 Task: Forward email with the signature Brian Hall with the subject Request for a quote from softage.1@softage.net to softage.6@softage.net with the message I wanted to follow up on the request for additional information for the new supplier., select first word, change the font of the message to Tahoma and change the font typography to underline Send the email
Action: Mouse moved to (935, 73)
Screenshot: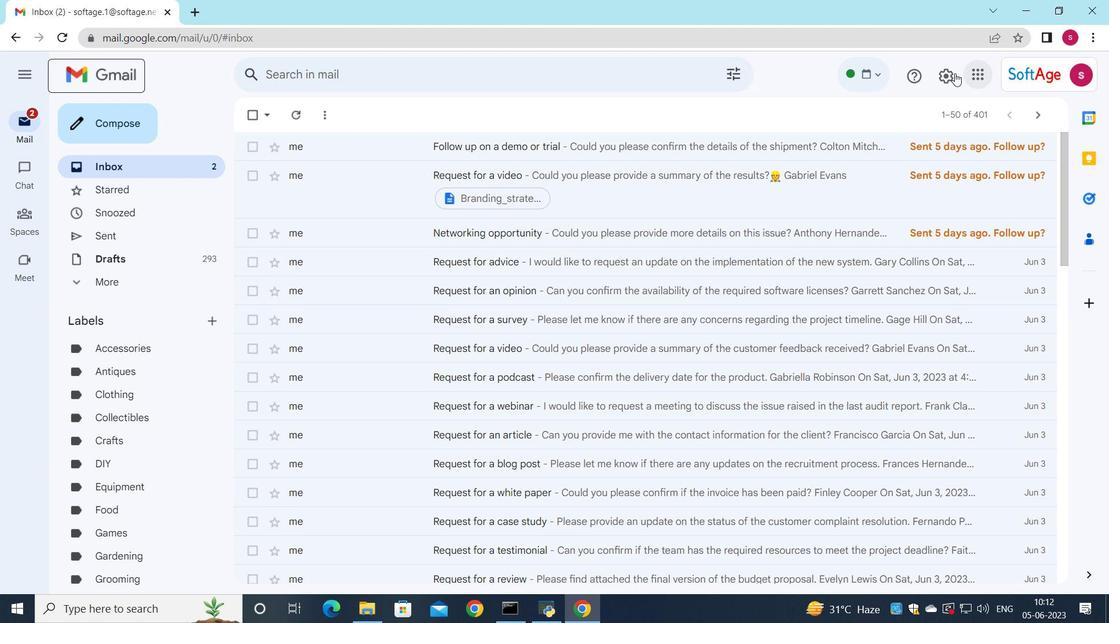 
Action: Mouse pressed left at (935, 73)
Screenshot: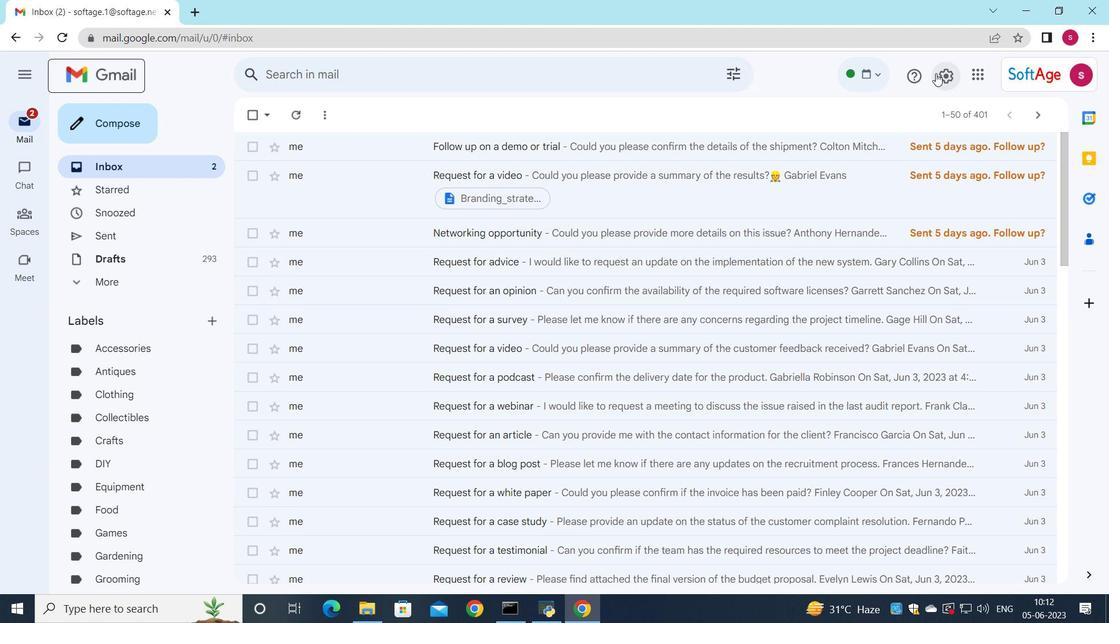 
Action: Mouse moved to (936, 139)
Screenshot: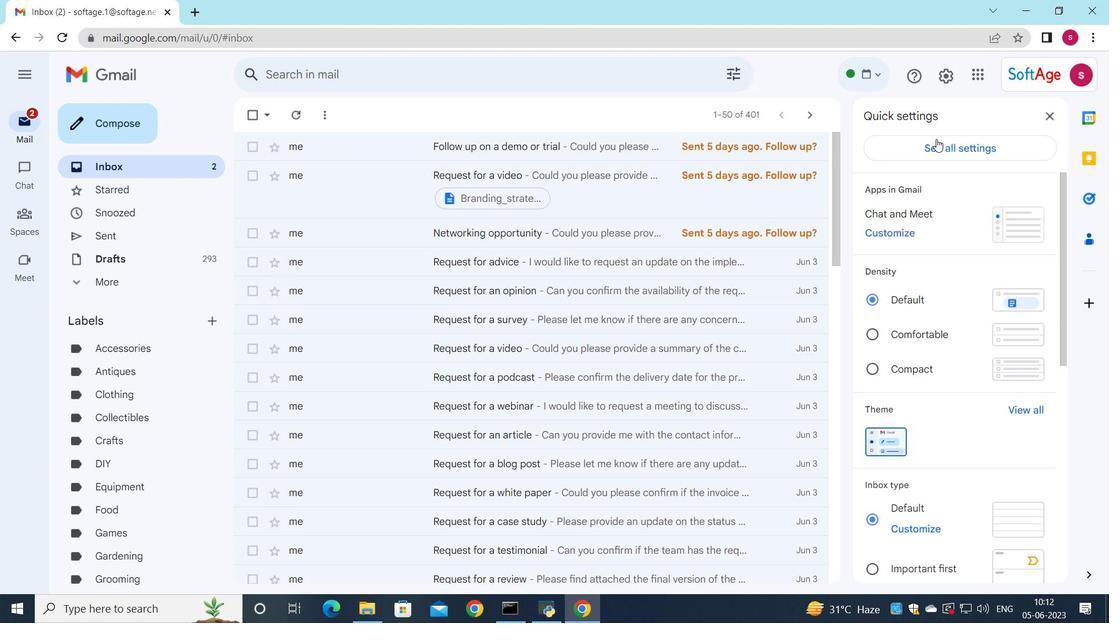 
Action: Mouse pressed left at (936, 139)
Screenshot: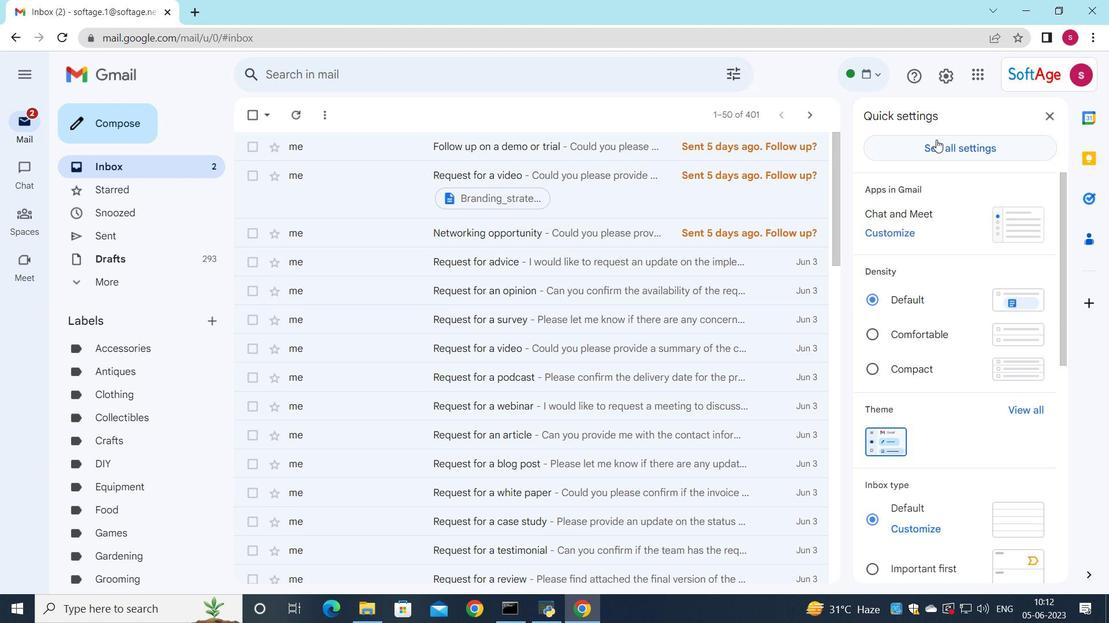 
Action: Mouse moved to (722, 272)
Screenshot: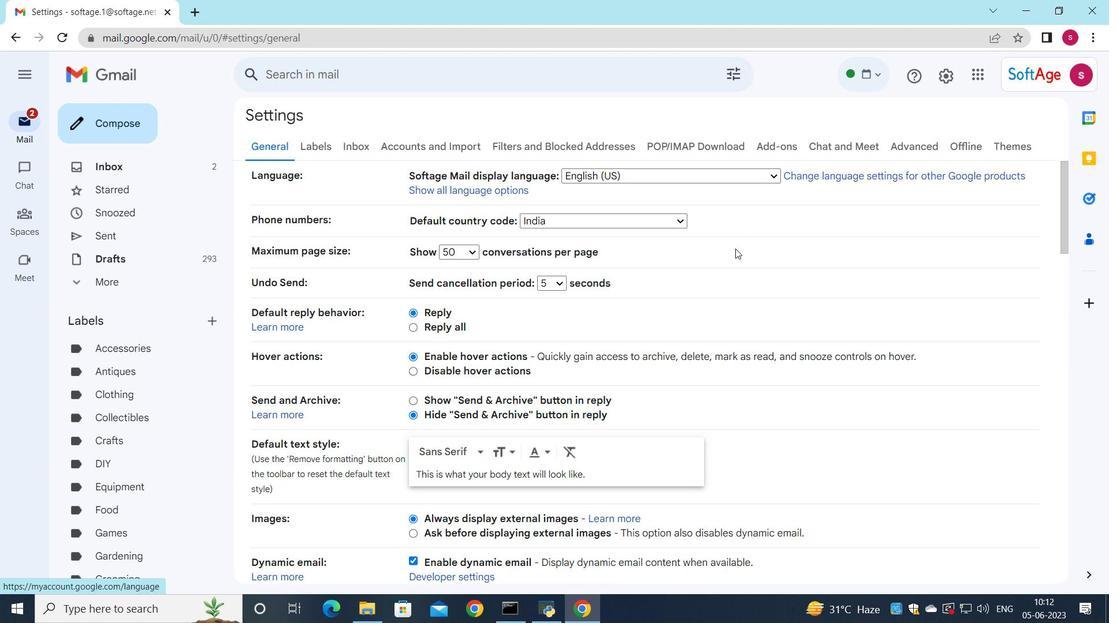 
Action: Mouse scrolled (722, 271) with delta (0, 0)
Screenshot: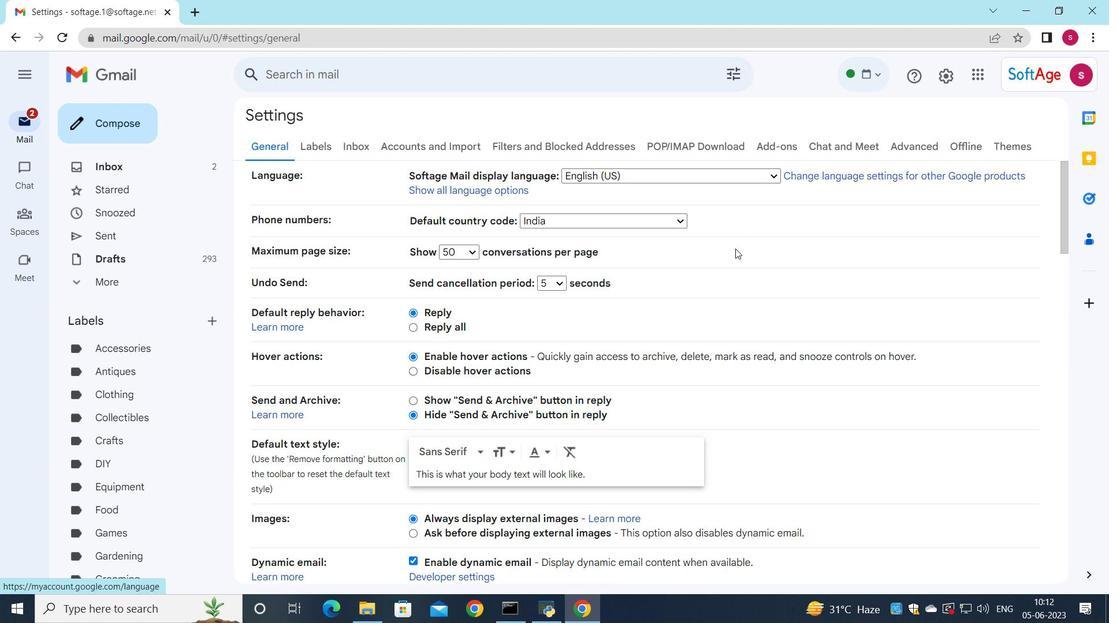 
Action: Mouse moved to (721, 274)
Screenshot: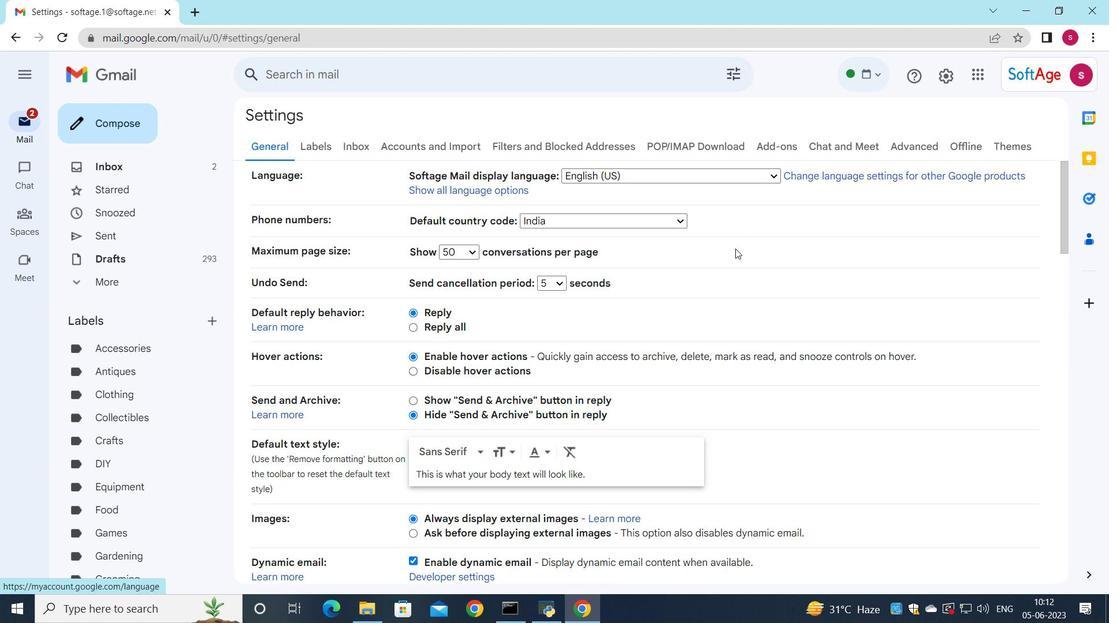 
Action: Mouse scrolled (721, 273) with delta (0, 0)
Screenshot: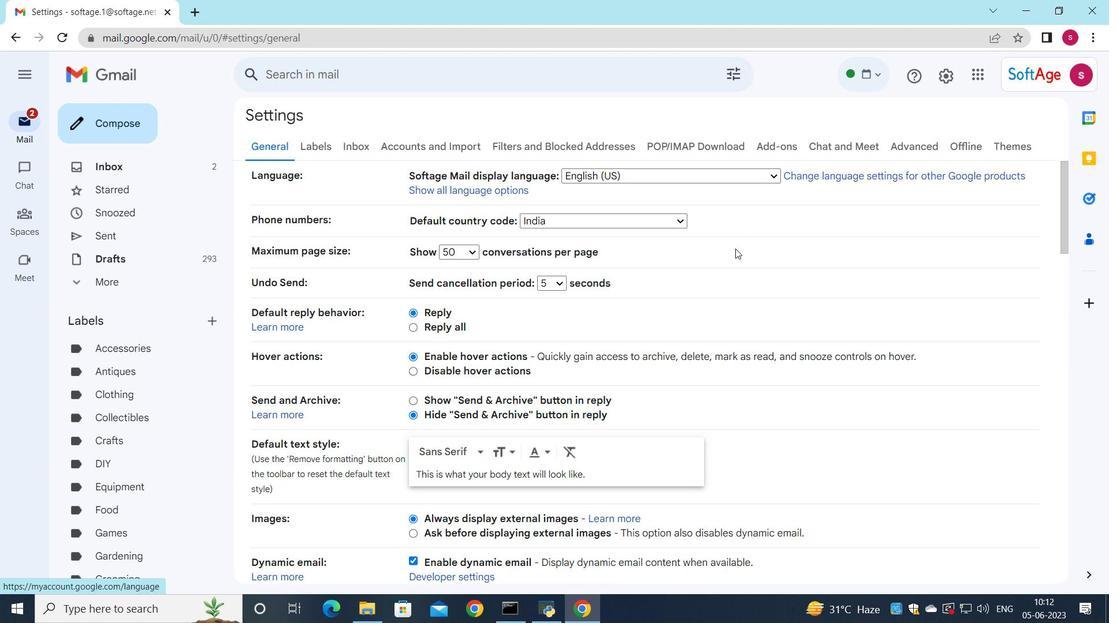 
Action: Mouse moved to (721, 275)
Screenshot: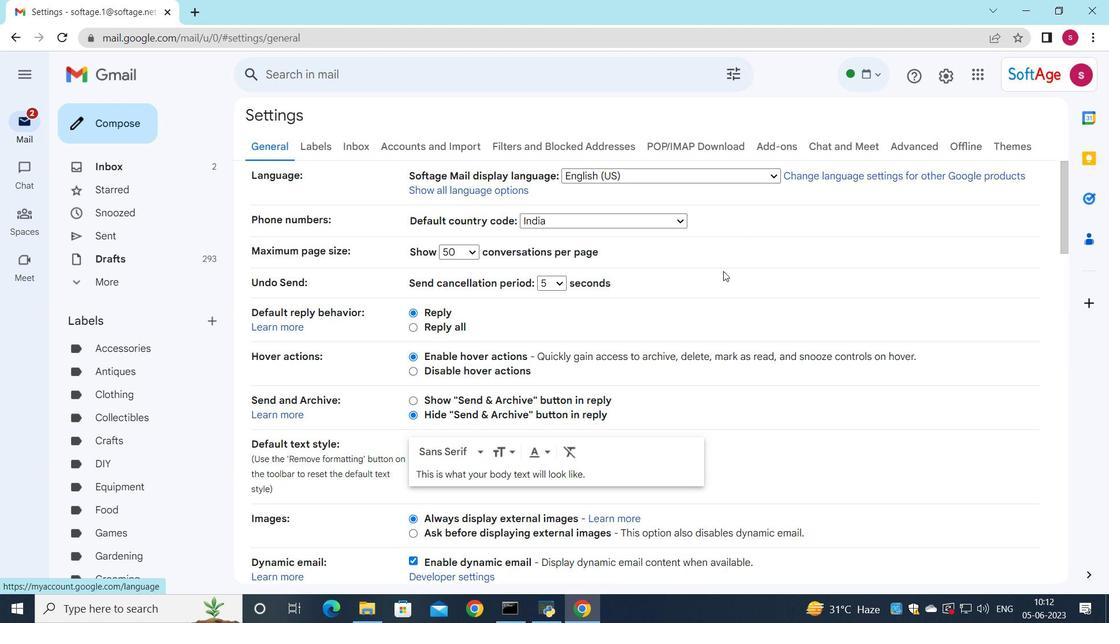 
Action: Mouse scrolled (721, 274) with delta (0, 0)
Screenshot: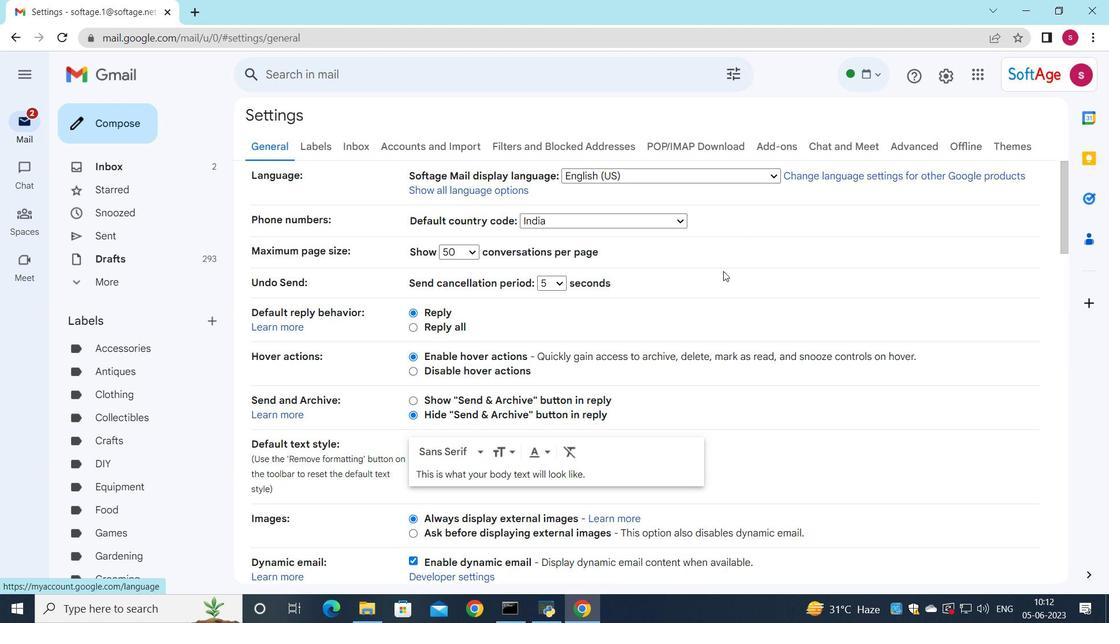 
Action: Mouse moved to (718, 277)
Screenshot: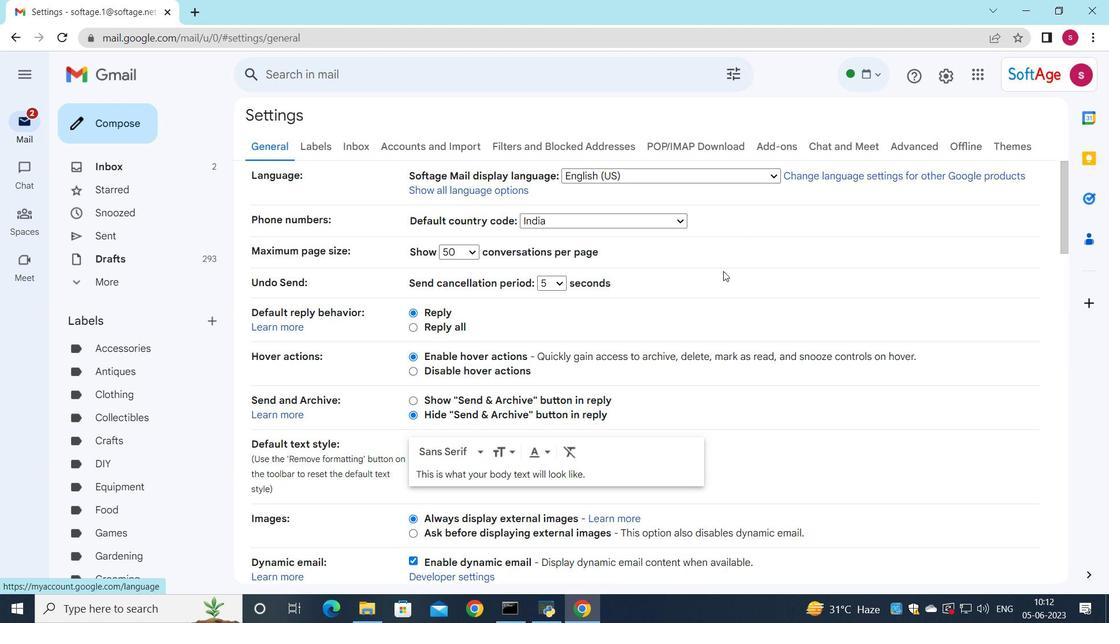 
Action: Mouse scrolled (718, 276) with delta (0, 0)
Screenshot: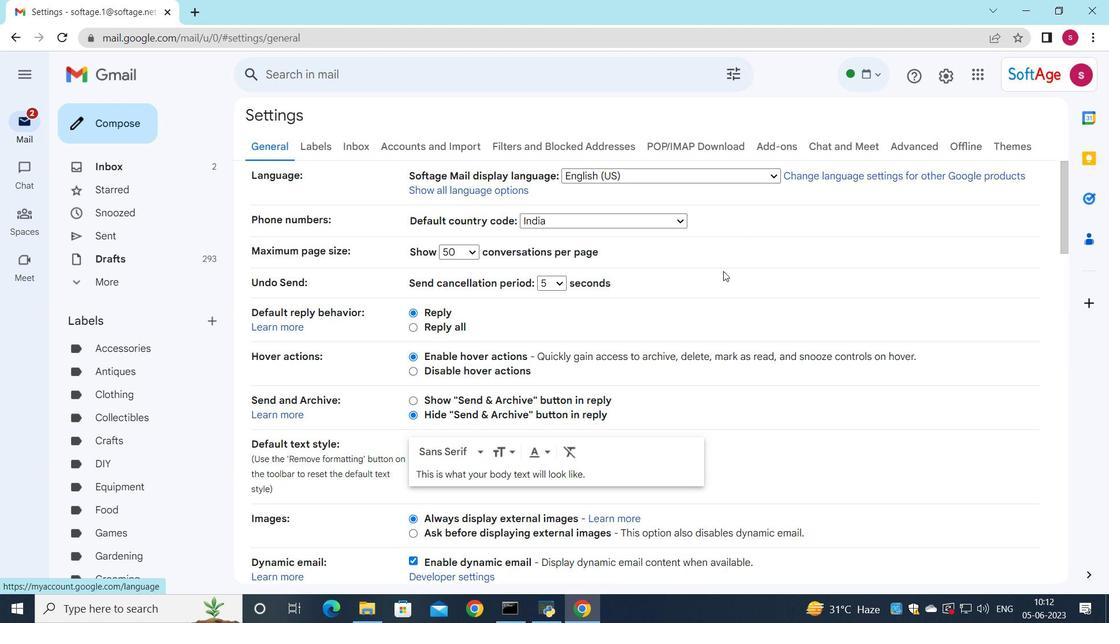 
Action: Mouse moved to (705, 279)
Screenshot: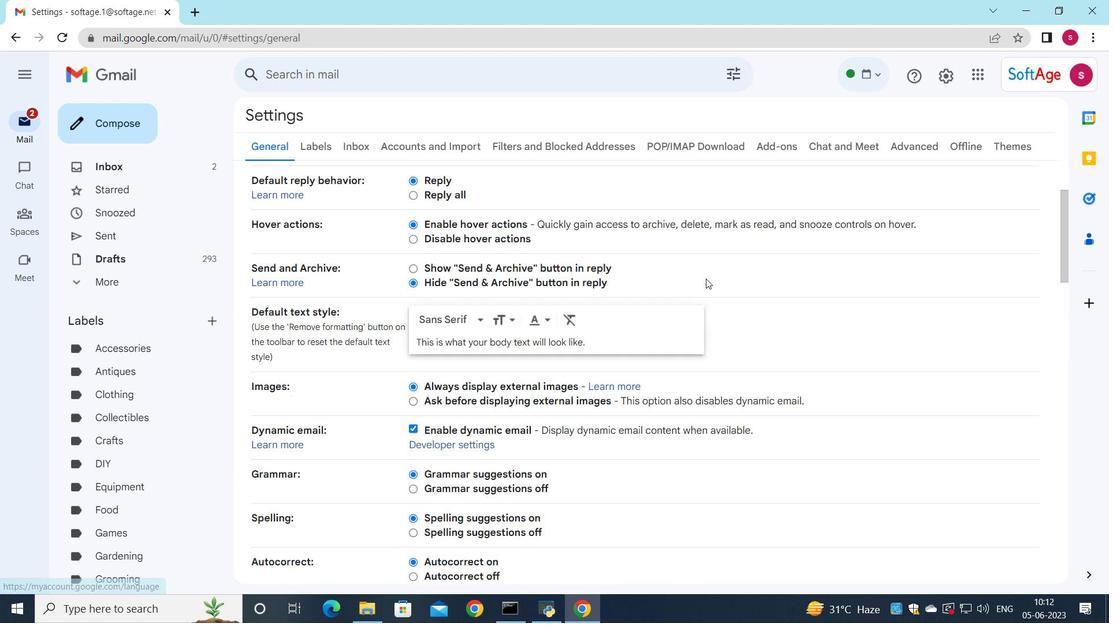 
Action: Mouse scrolled (705, 279) with delta (0, 0)
Screenshot: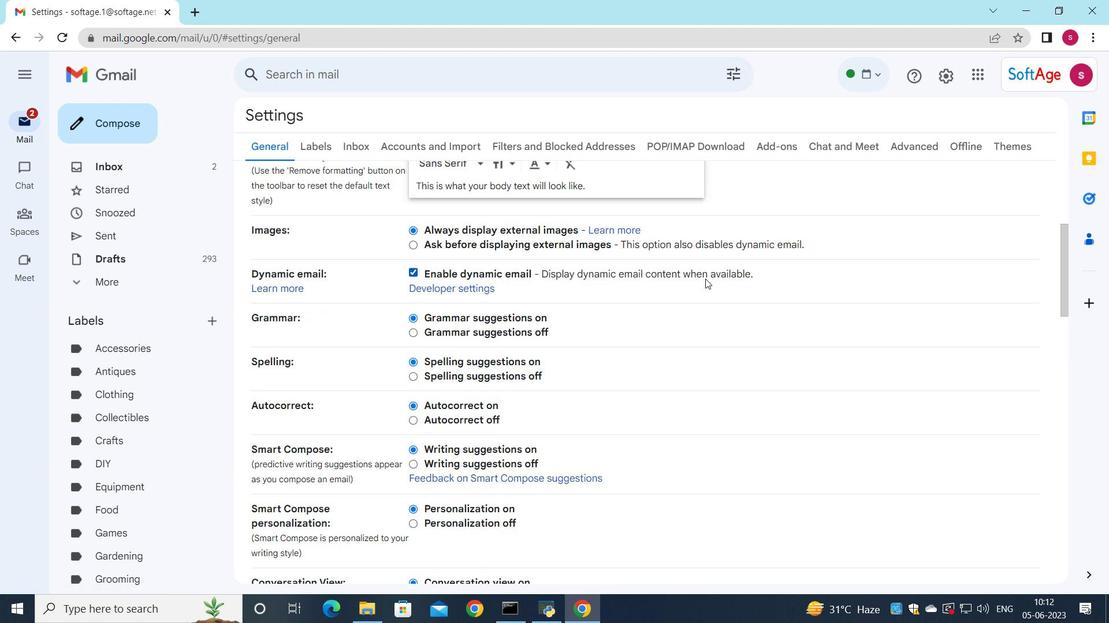 
Action: Mouse moved to (704, 279)
Screenshot: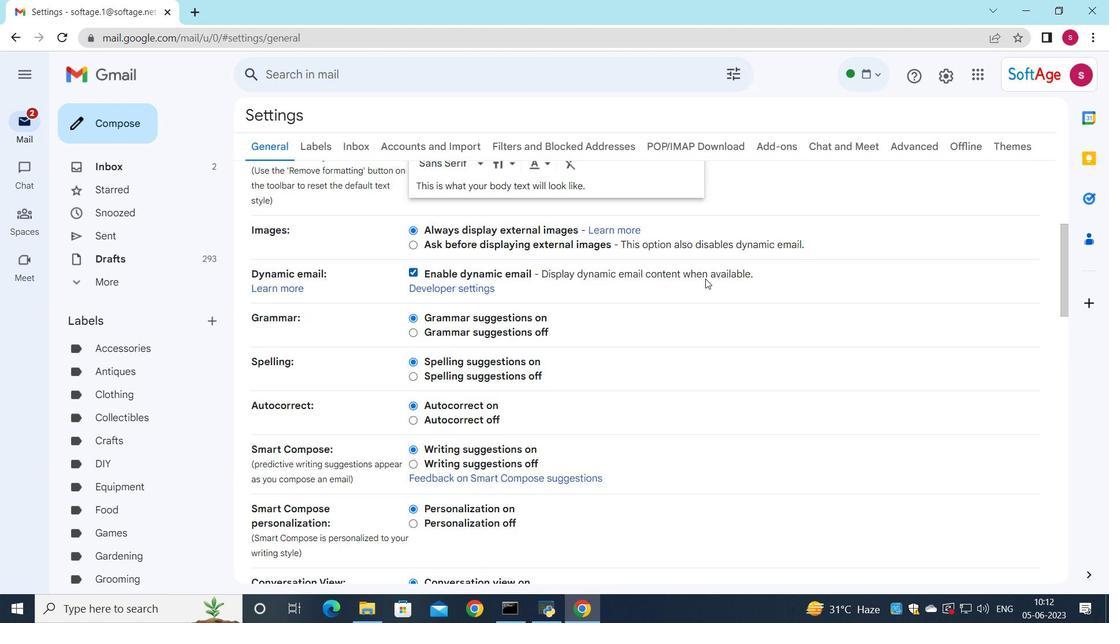 
Action: Mouse scrolled (704, 279) with delta (0, 0)
Screenshot: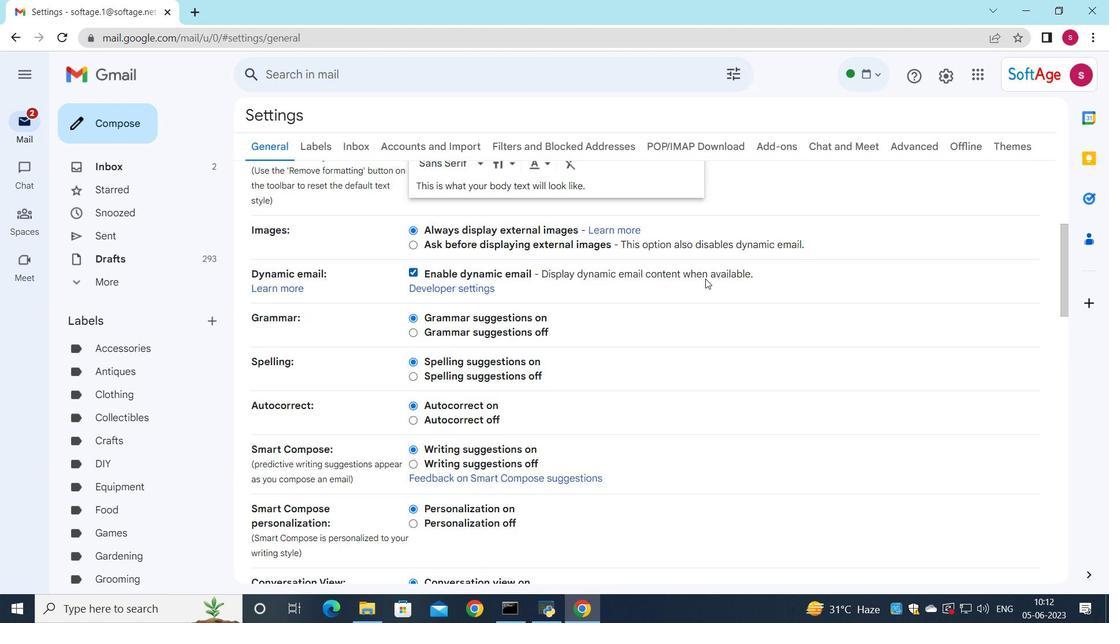 
Action: Mouse moved to (701, 281)
Screenshot: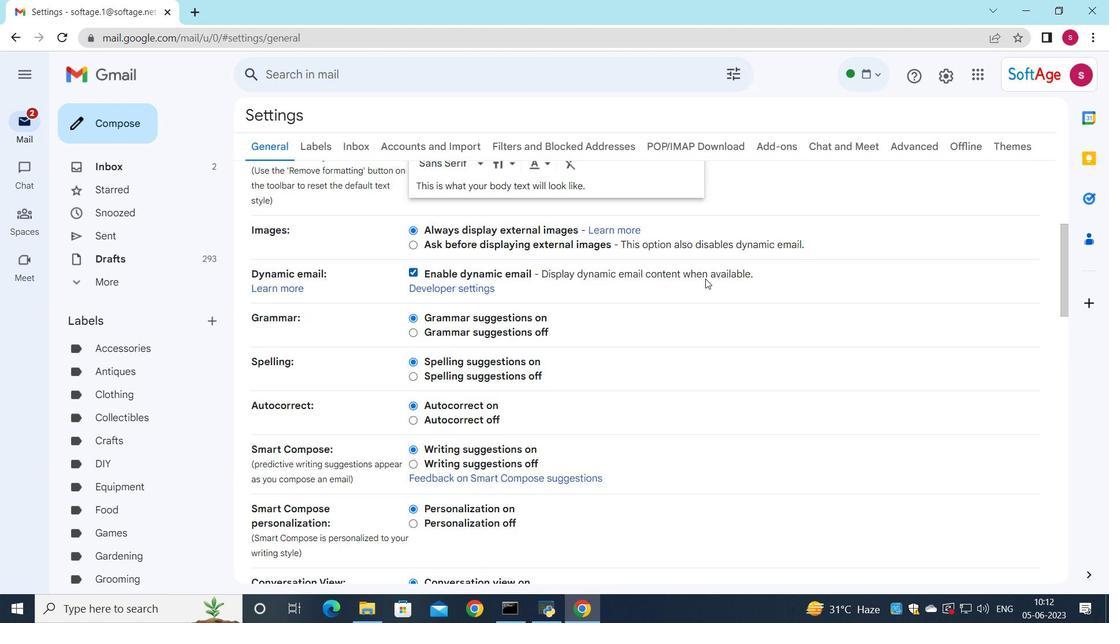 
Action: Mouse scrolled (701, 280) with delta (0, 0)
Screenshot: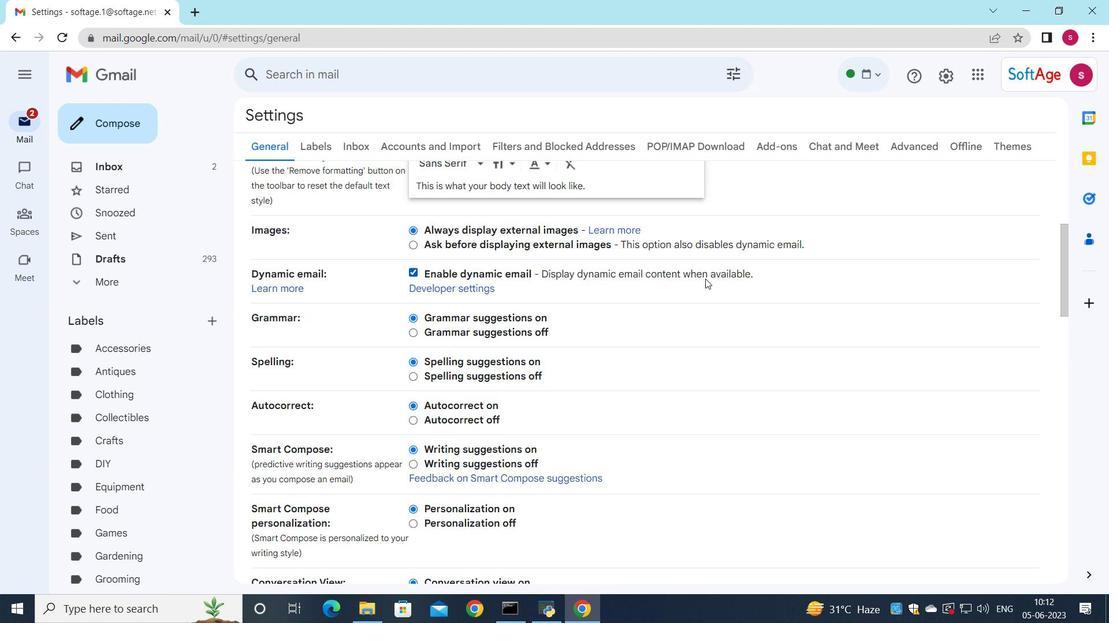 
Action: Mouse moved to (701, 281)
Screenshot: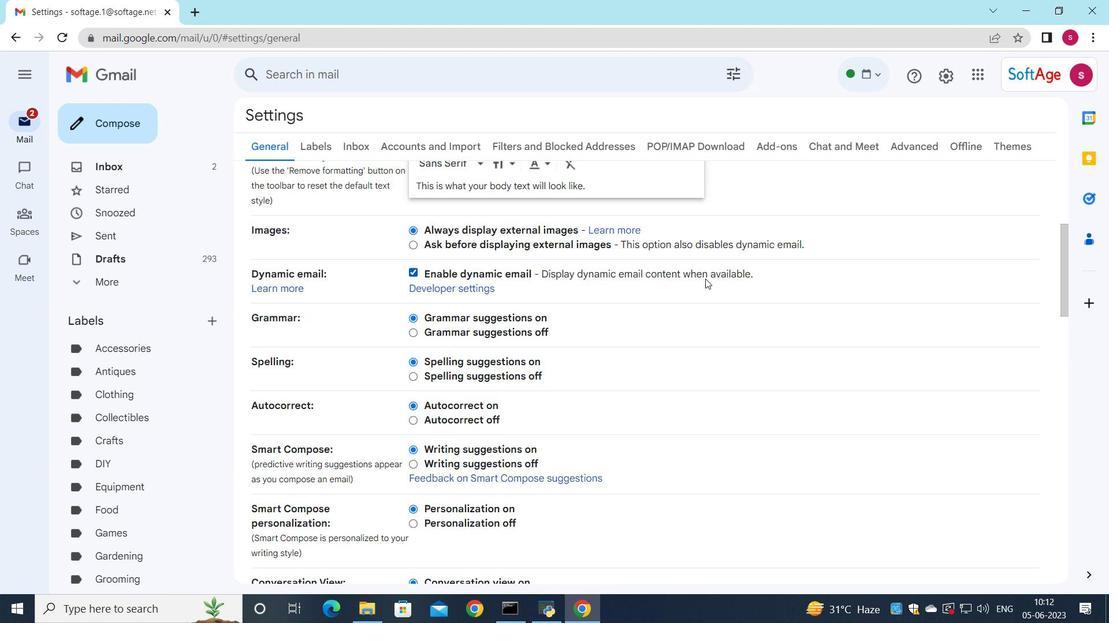 
Action: Mouse scrolled (701, 280) with delta (0, 0)
Screenshot: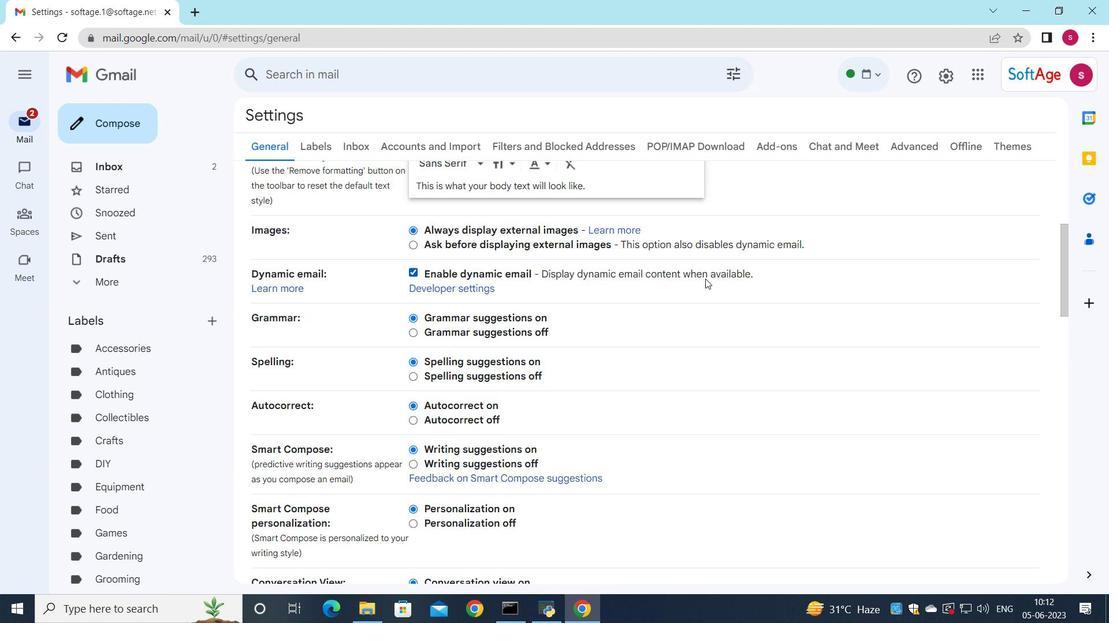 
Action: Mouse moved to (700, 281)
Screenshot: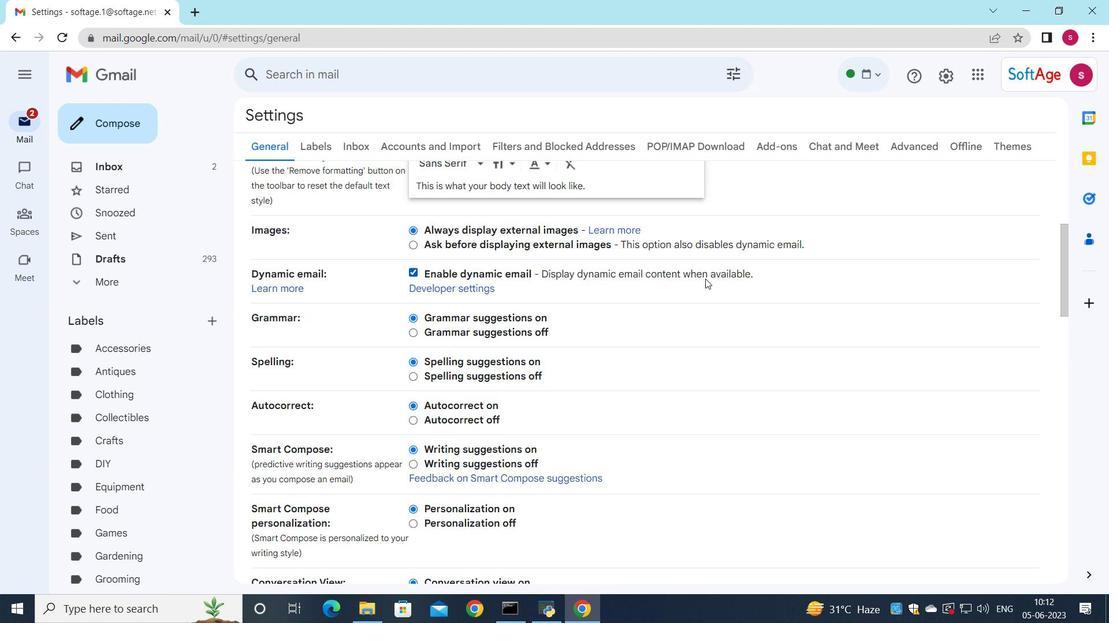 
Action: Mouse scrolled (700, 280) with delta (0, 0)
Screenshot: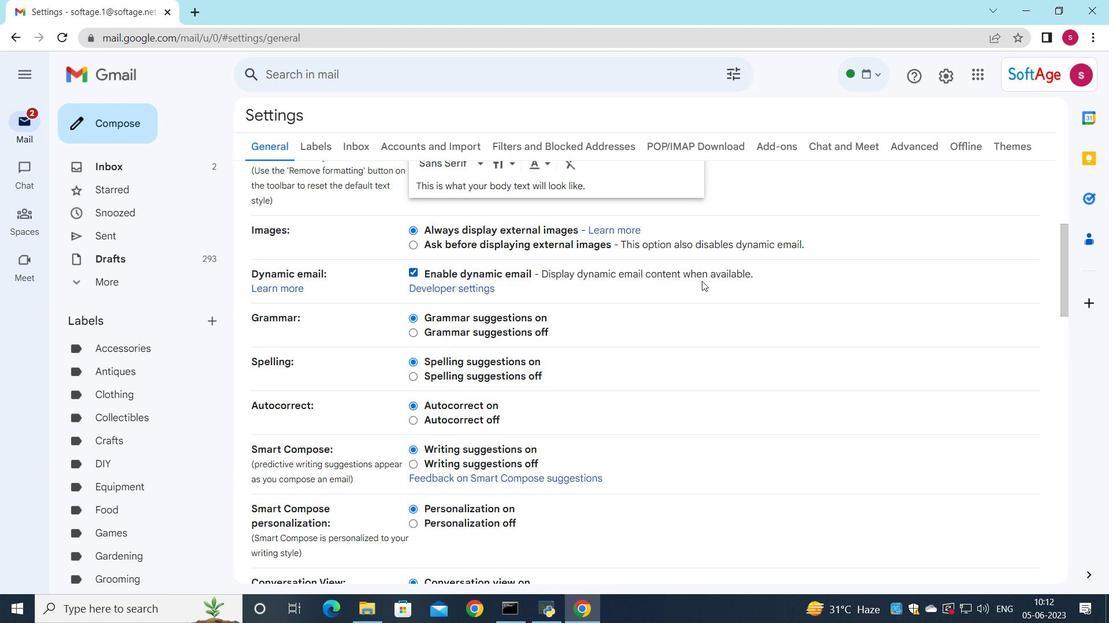 
Action: Mouse moved to (697, 283)
Screenshot: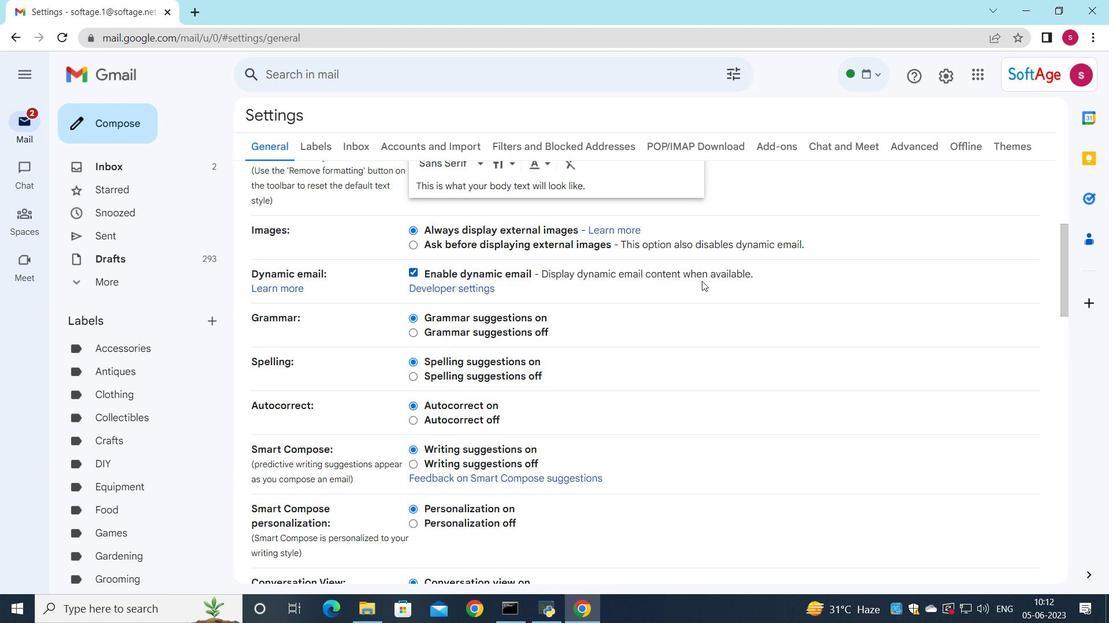 
Action: Mouse scrolled (697, 282) with delta (0, 0)
Screenshot: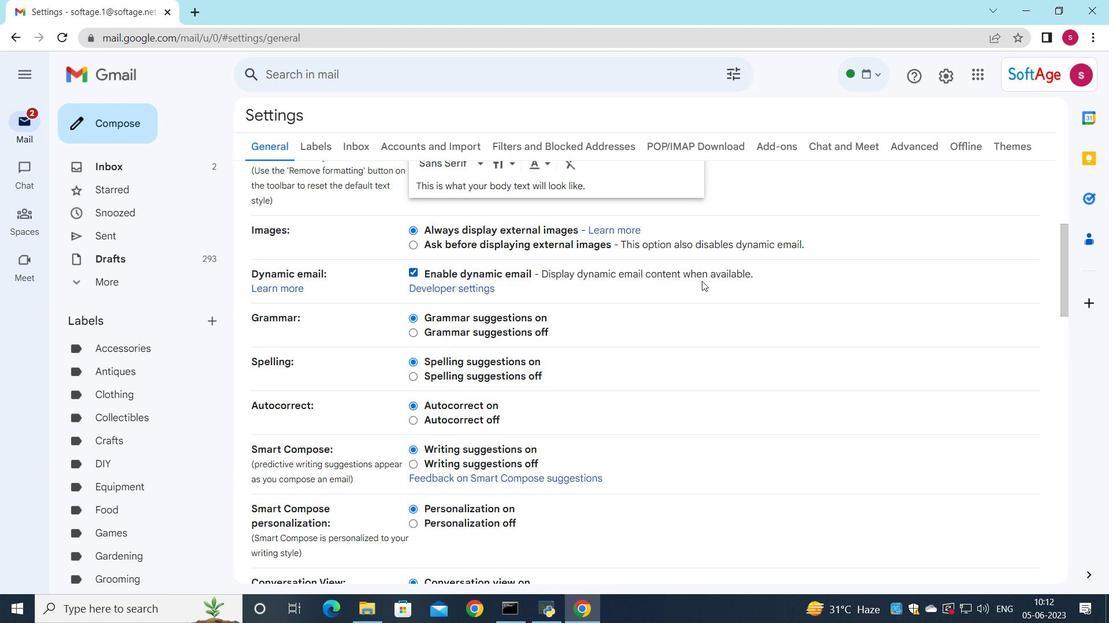 
Action: Mouse moved to (669, 279)
Screenshot: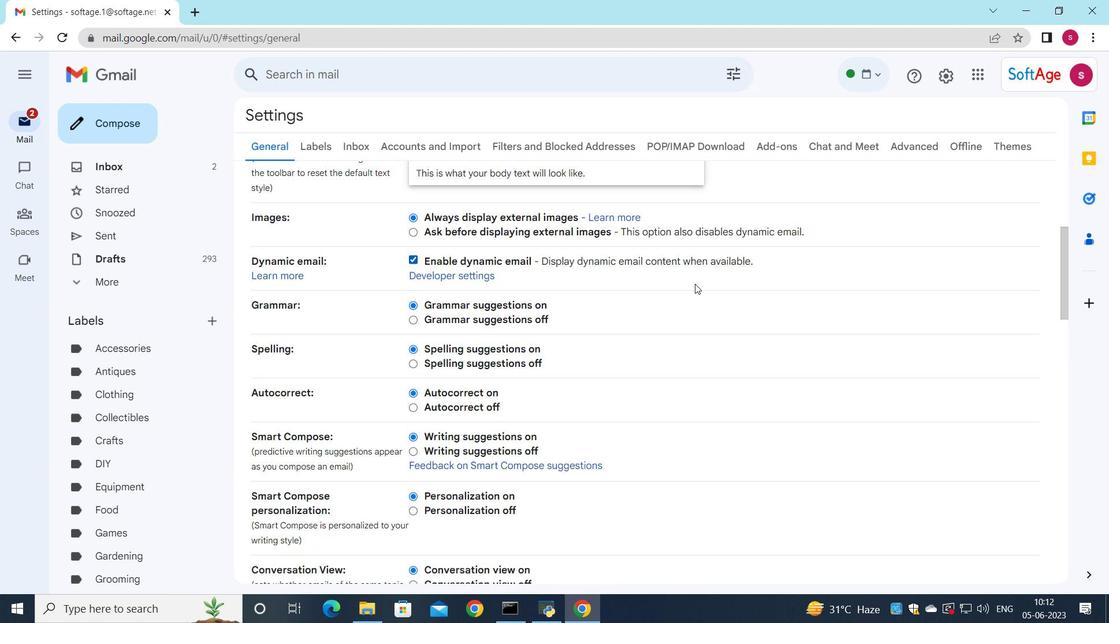 
Action: Mouse scrolled (669, 278) with delta (0, 0)
Screenshot: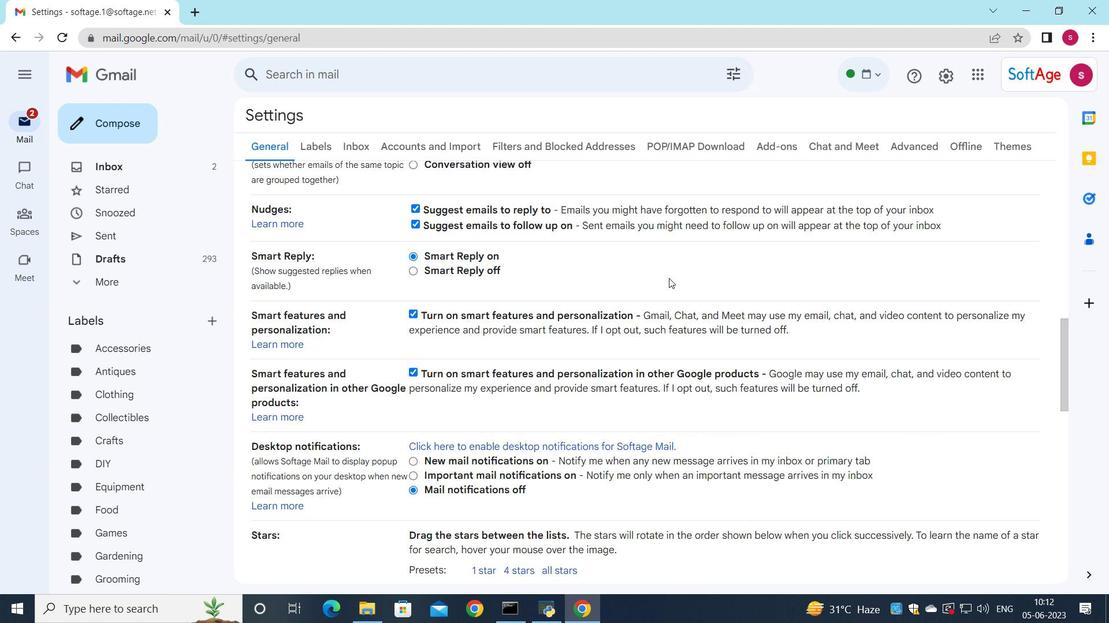 
Action: Mouse scrolled (669, 278) with delta (0, 0)
Screenshot: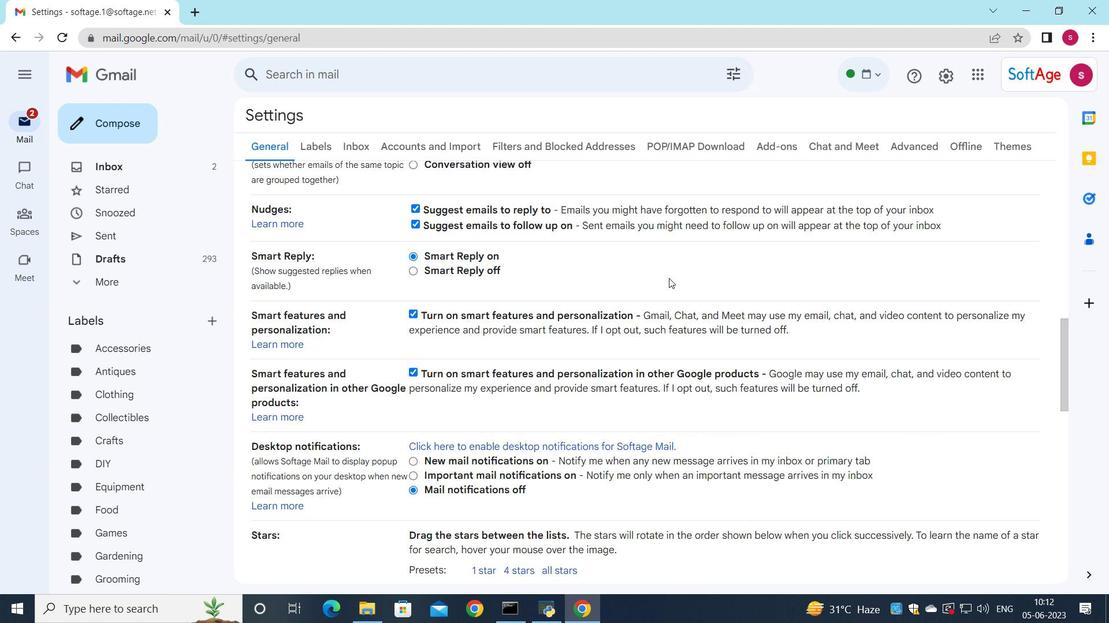
Action: Mouse scrolled (669, 278) with delta (0, 0)
Screenshot: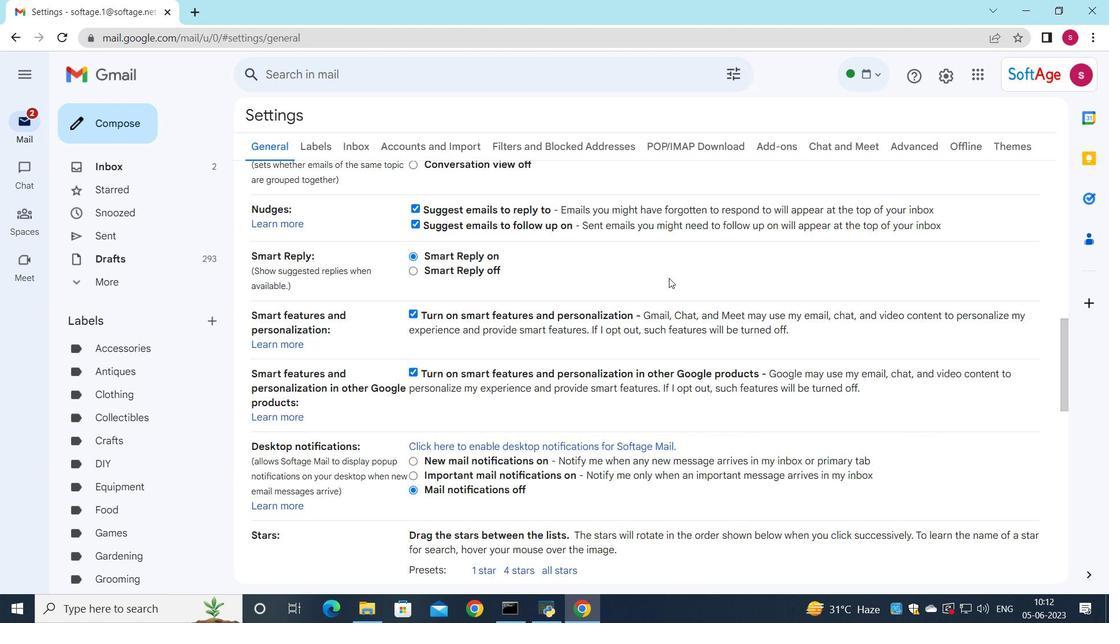 
Action: Mouse scrolled (669, 278) with delta (0, 0)
Screenshot: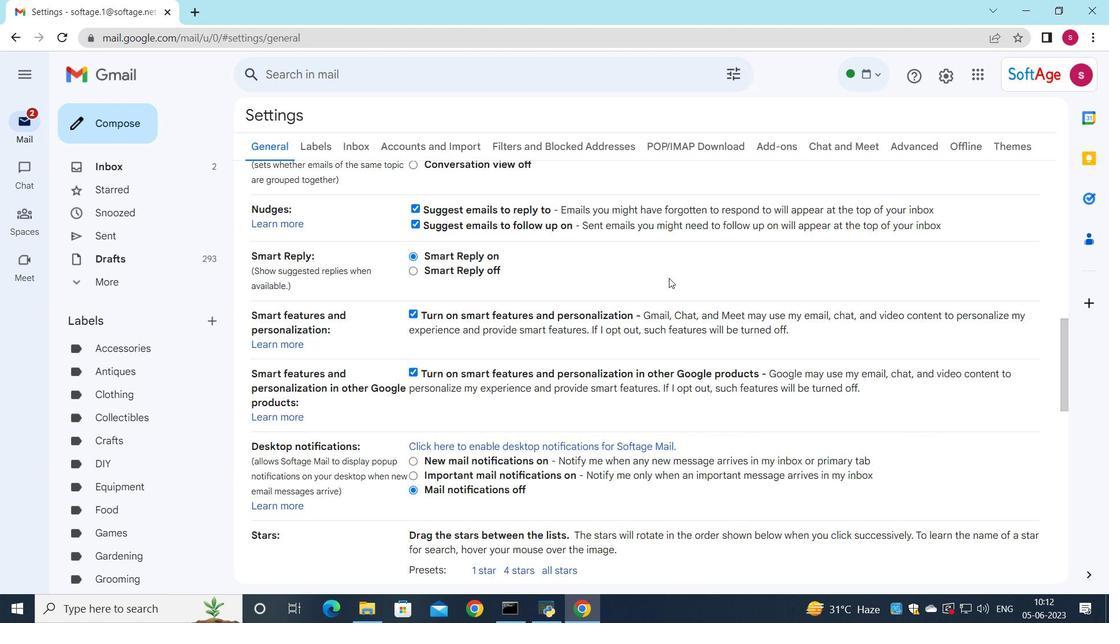 
Action: Mouse scrolled (669, 278) with delta (0, 0)
Screenshot: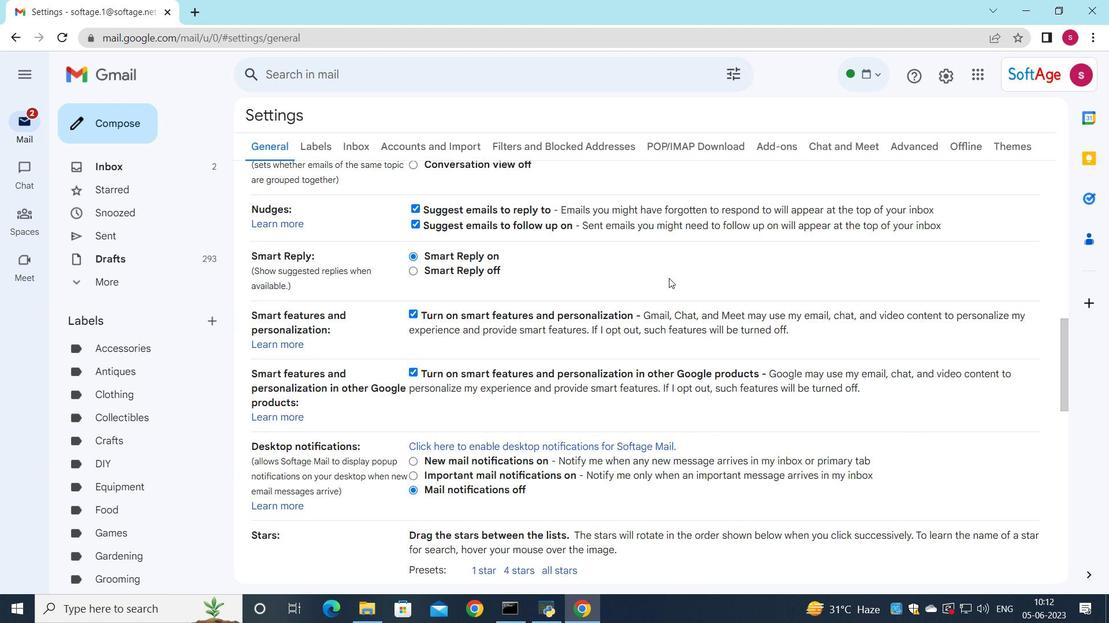 
Action: Mouse moved to (670, 275)
Screenshot: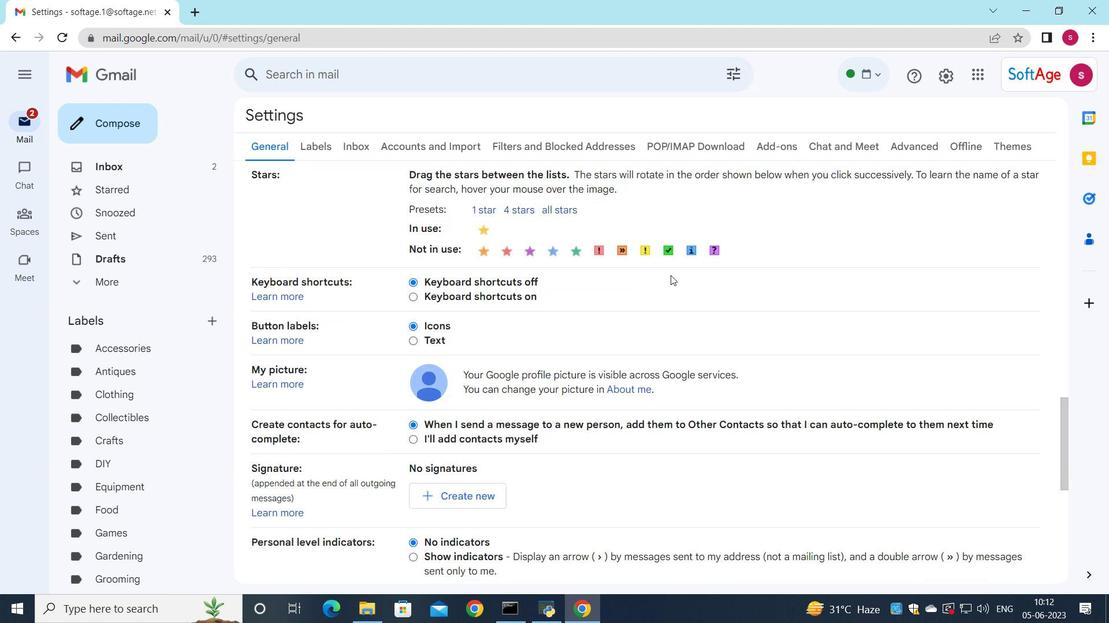 
Action: Mouse scrolled (670, 275) with delta (0, 0)
Screenshot: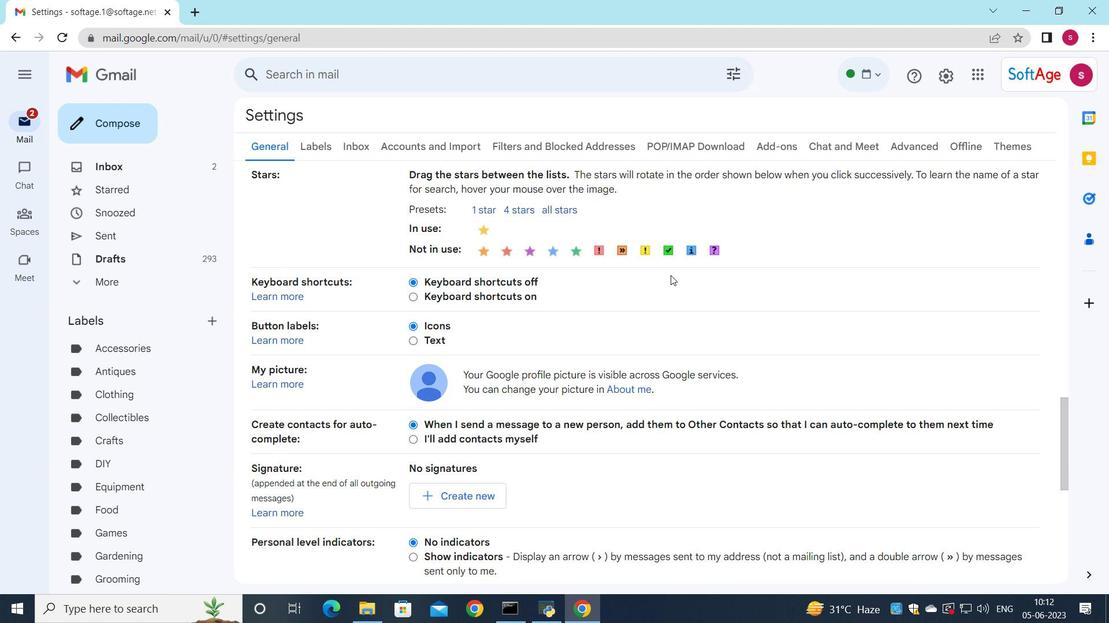 
Action: Mouse scrolled (670, 275) with delta (0, 0)
Screenshot: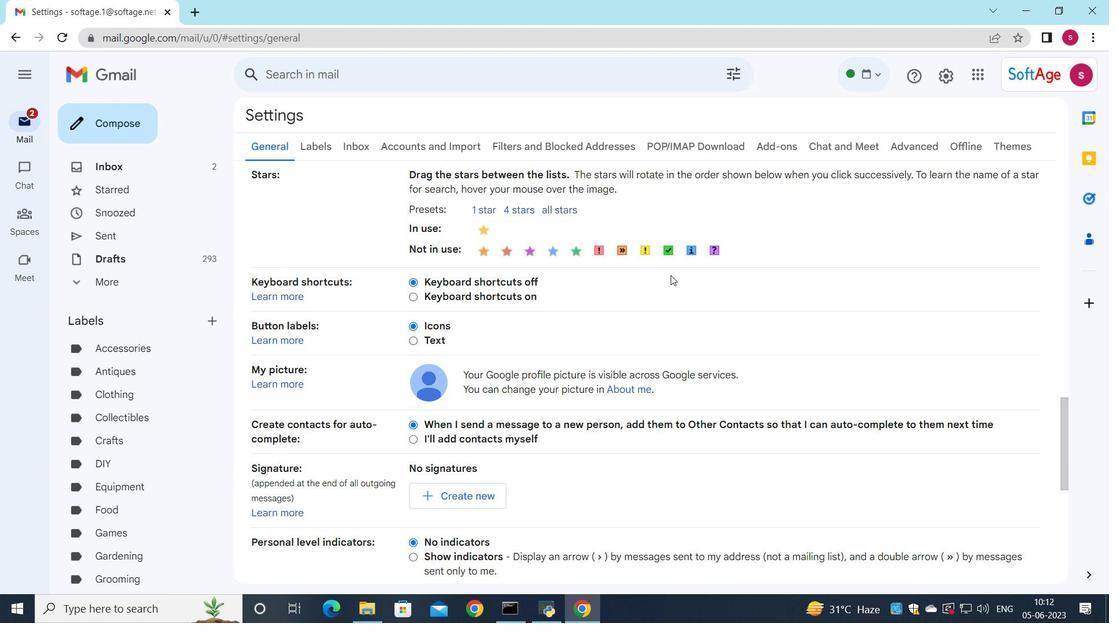 
Action: Mouse scrolled (670, 275) with delta (0, 0)
Screenshot: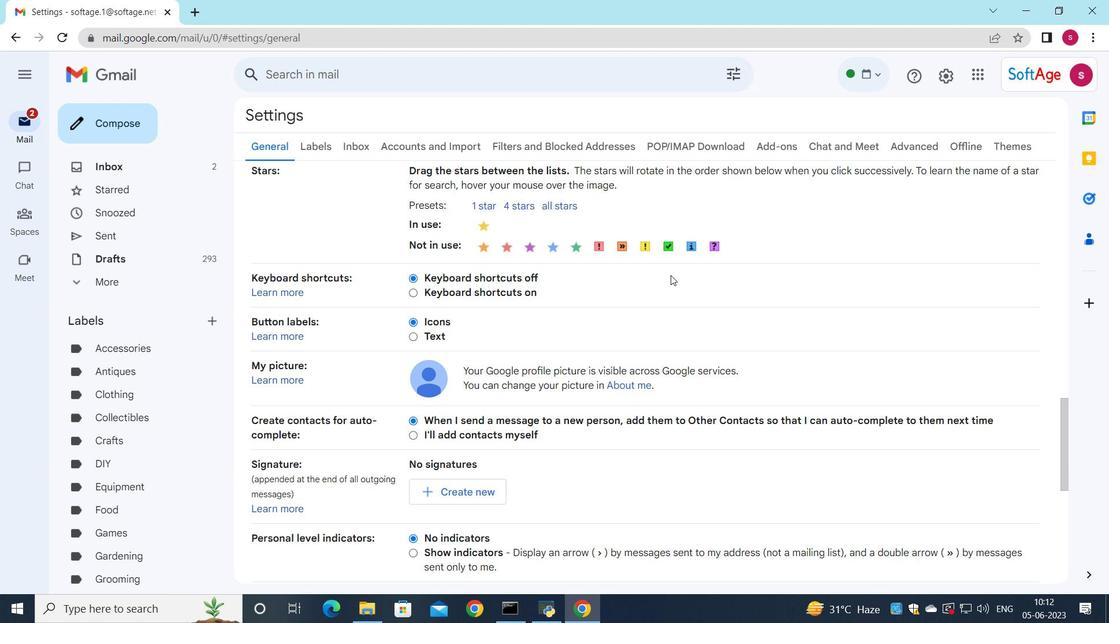 
Action: Mouse moved to (485, 277)
Screenshot: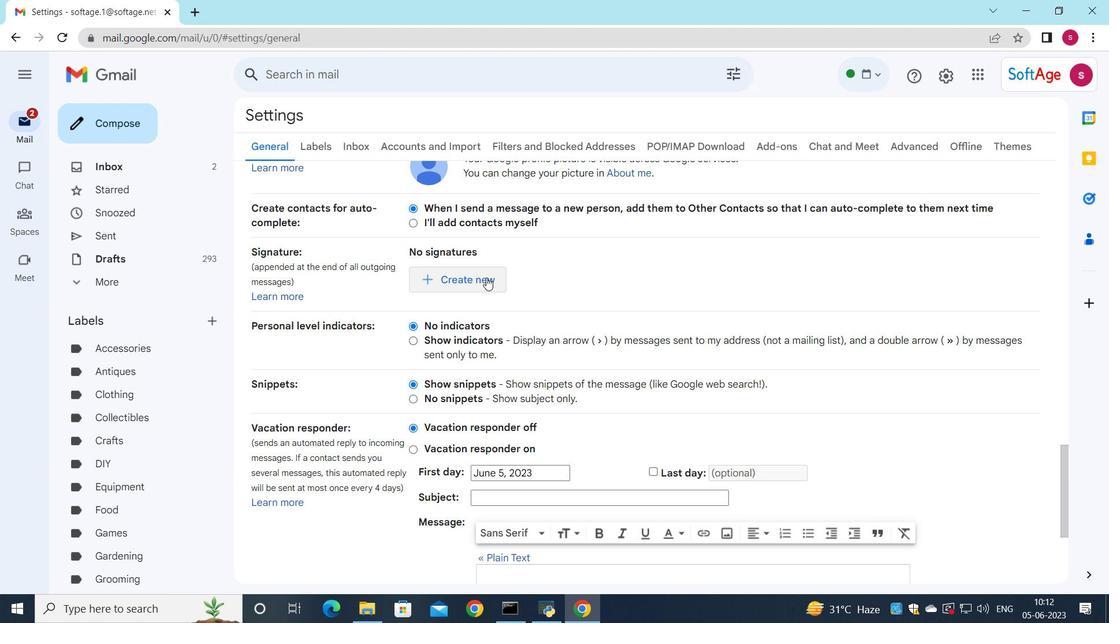 
Action: Mouse pressed left at (485, 277)
Screenshot: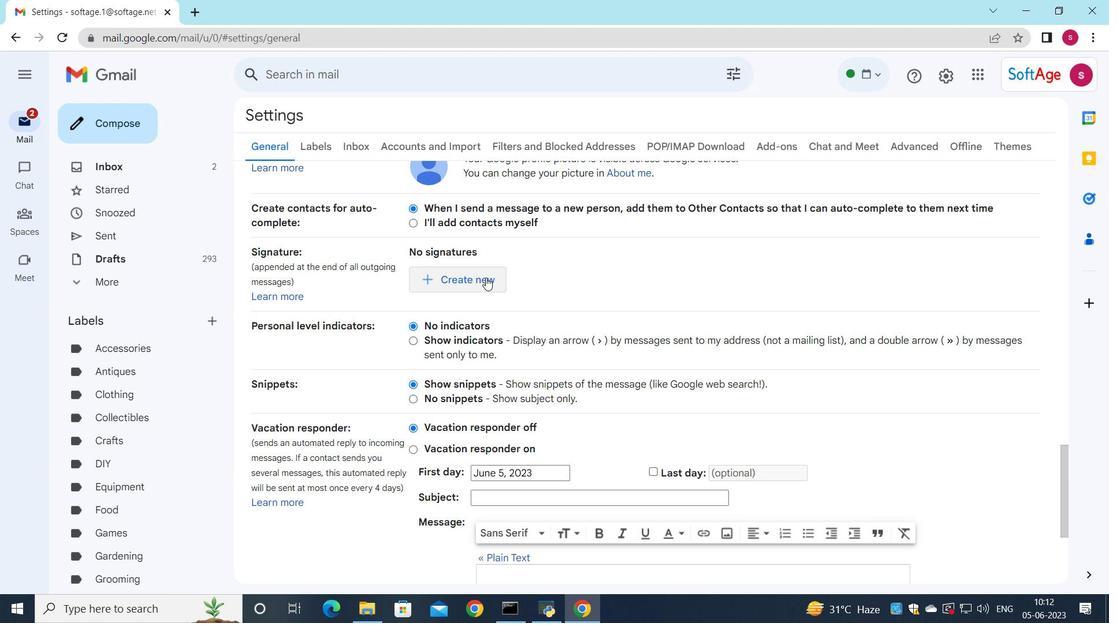 
Action: Mouse moved to (574, 302)
Screenshot: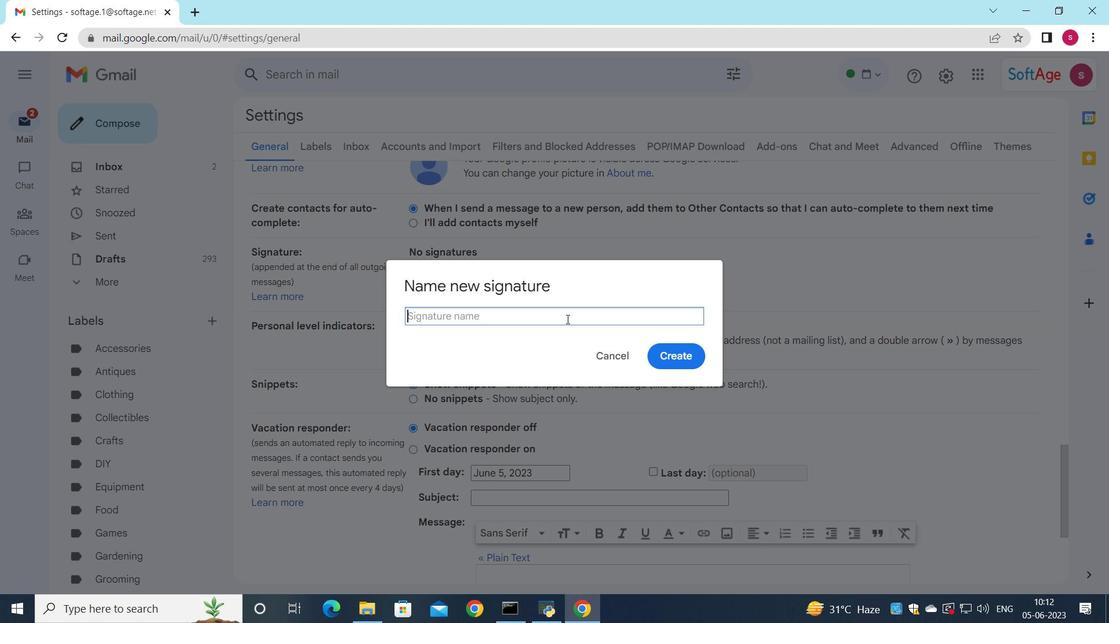 
Action: Key pressed <Key.shift>Brian<Key.space><Key.shift>Hall
Screenshot: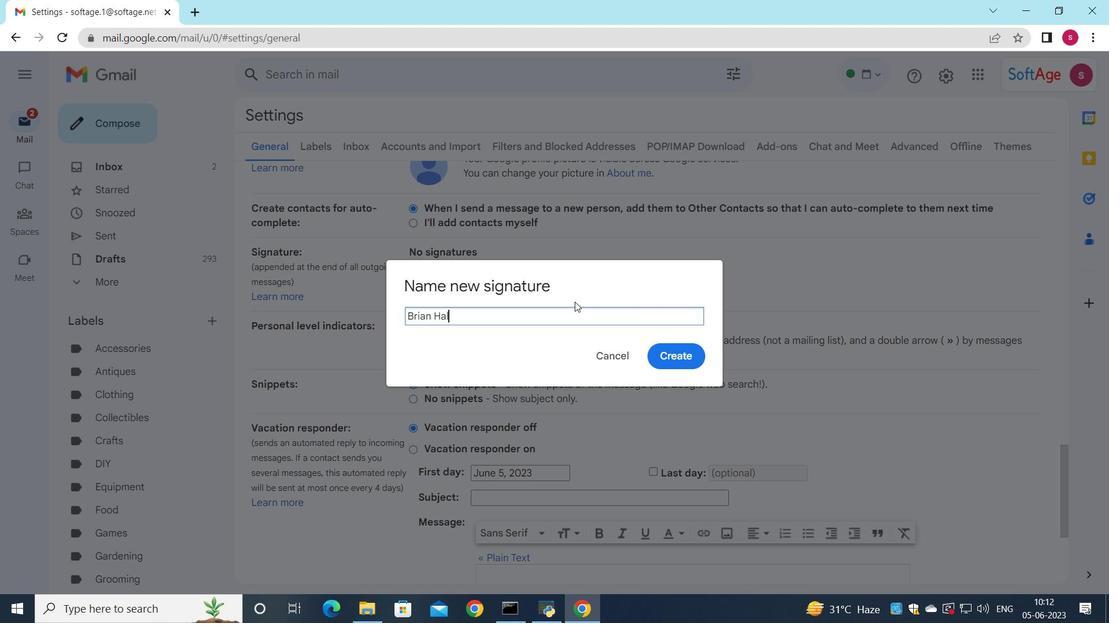 
Action: Mouse moved to (683, 353)
Screenshot: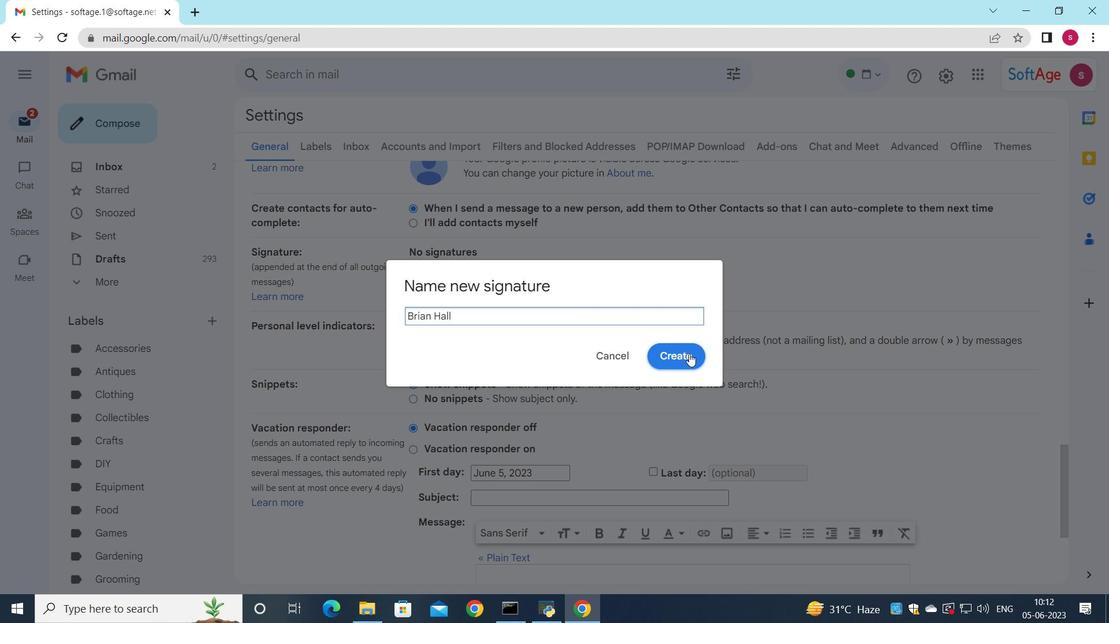 
Action: Mouse pressed left at (683, 353)
Screenshot: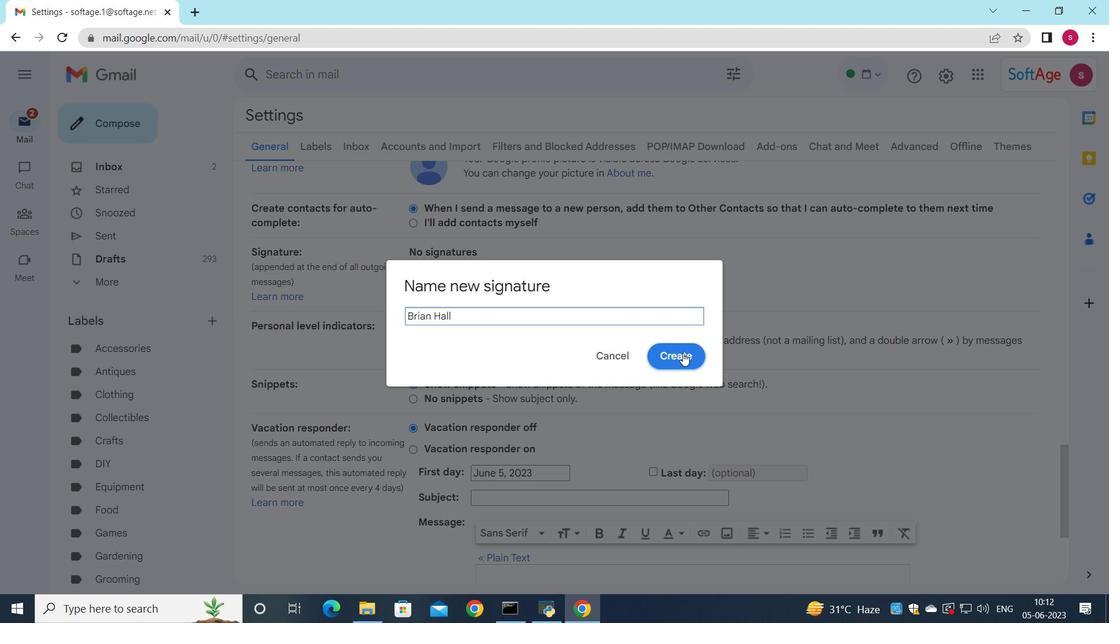 
Action: Mouse moved to (629, 282)
Screenshot: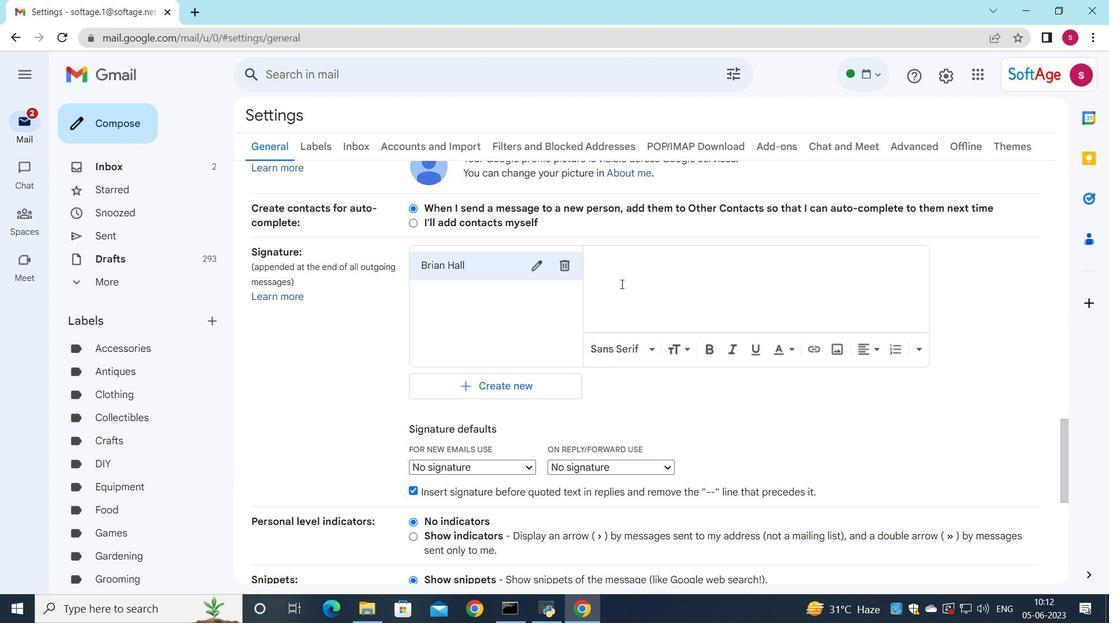 
Action: Mouse pressed left at (629, 282)
Screenshot: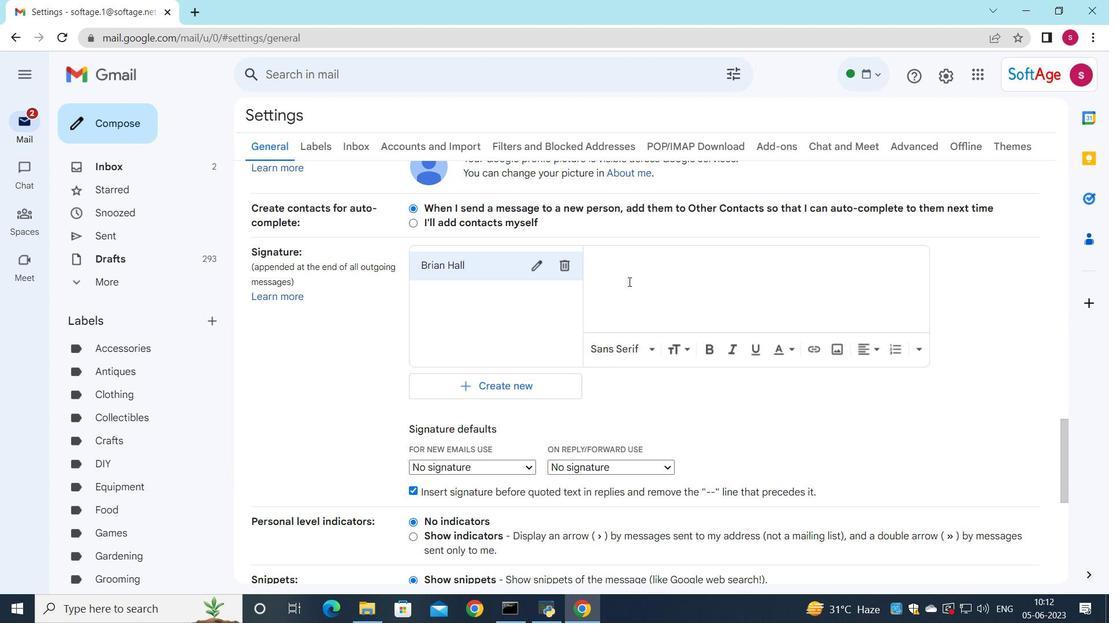 
Action: Key pressed <Key.shift>Brian<Key.space><Key.shift>Hall
Screenshot: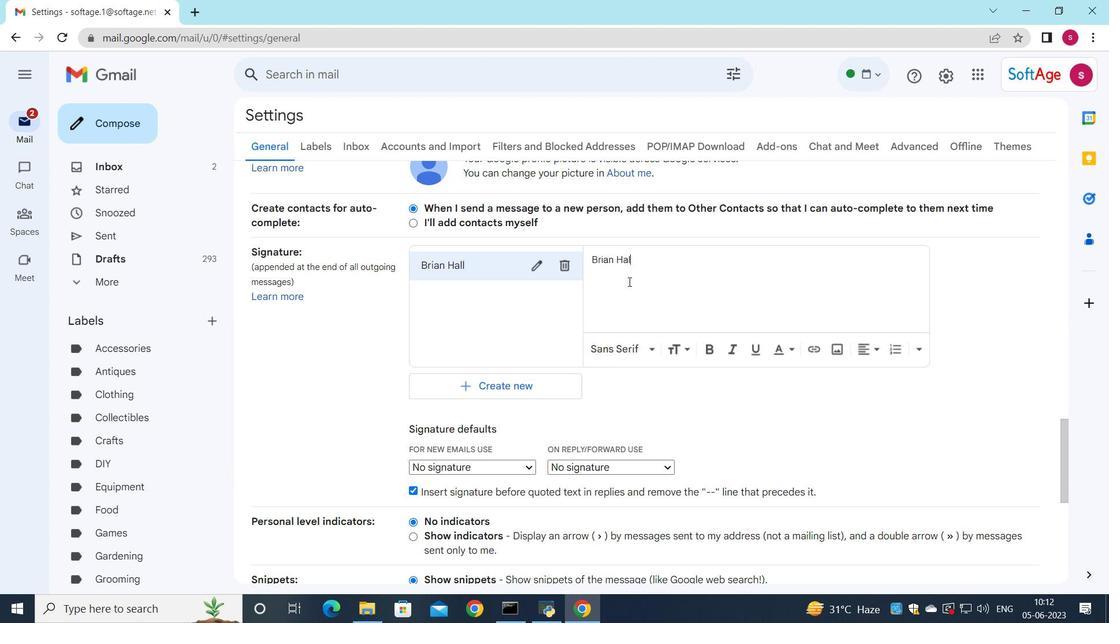 
Action: Mouse moved to (619, 298)
Screenshot: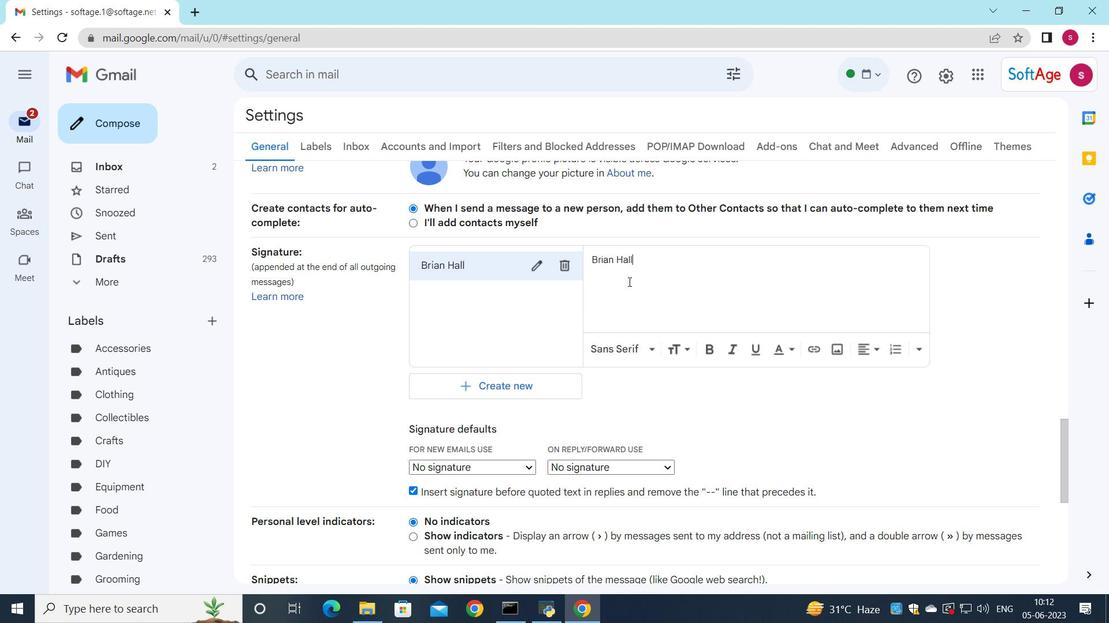 
Action: Mouse scrolled (619, 297) with delta (0, 0)
Screenshot: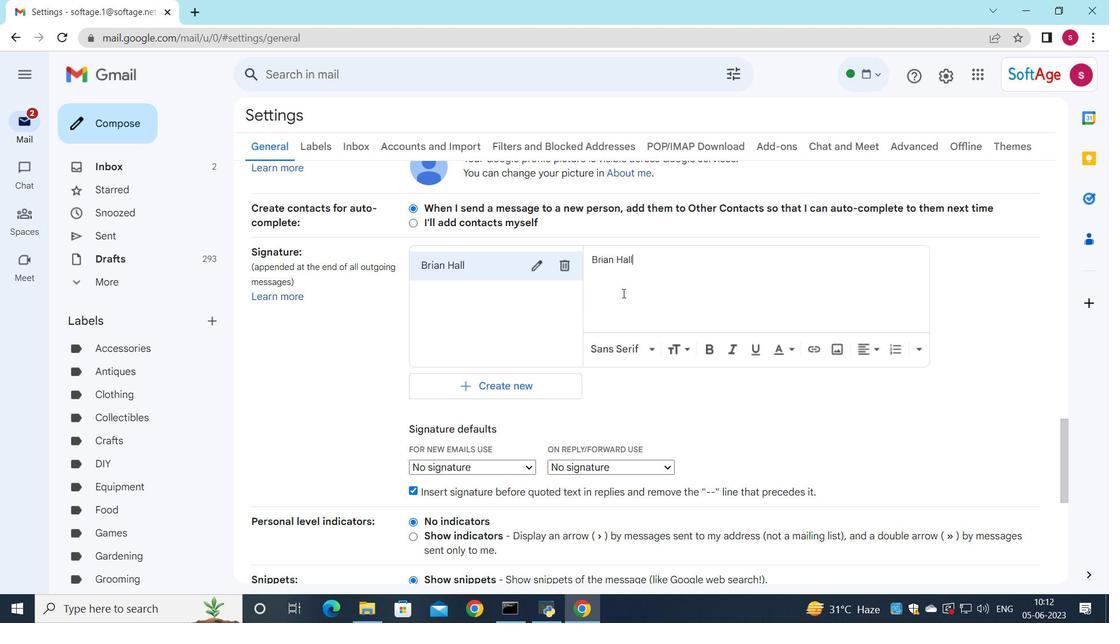 
Action: Mouse moved to (599, 321)
Screenshot: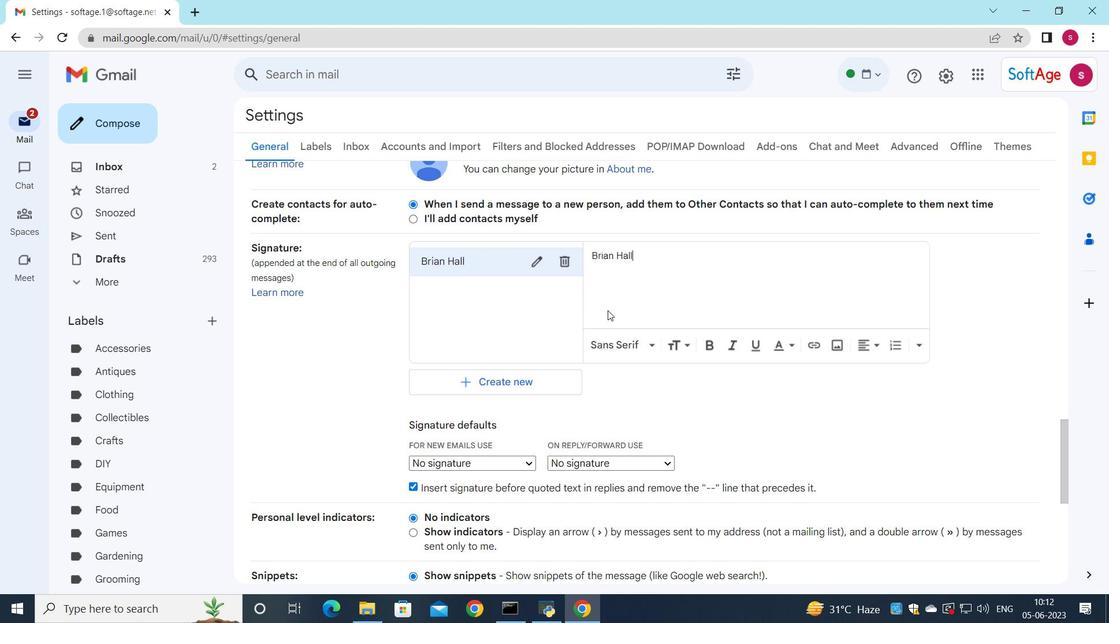 
Action: Mouse scrolled (599, 320) with delta (0, 0)
Screenshot: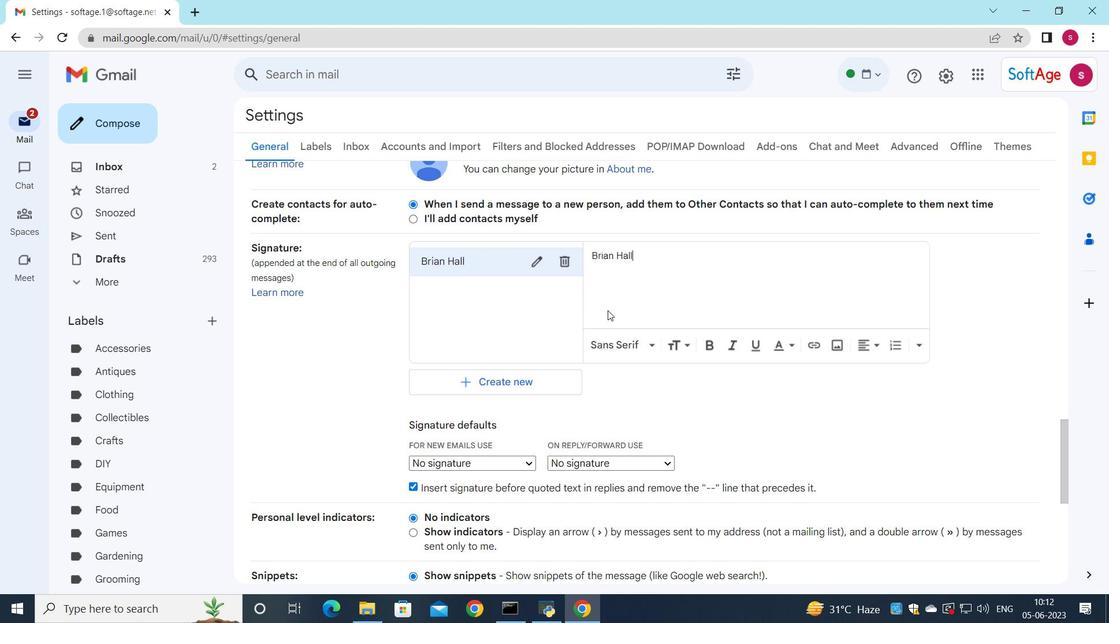 
Action: Mouse moved to (536, 322)
Screenshot: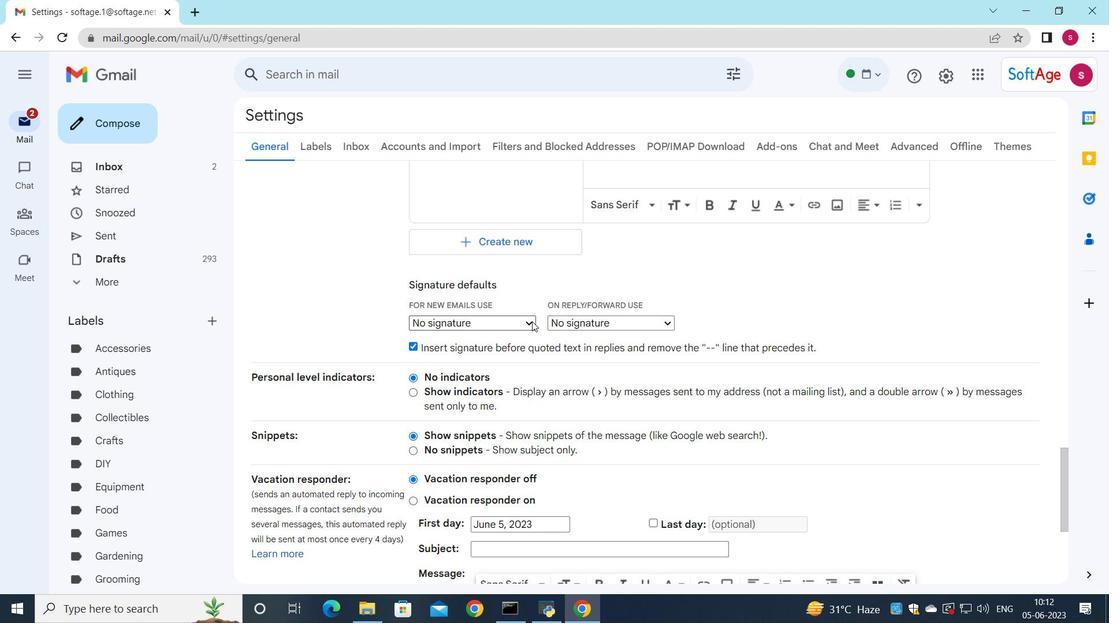 
Action: Mouse pressed left at (536, 322)
Screenshot: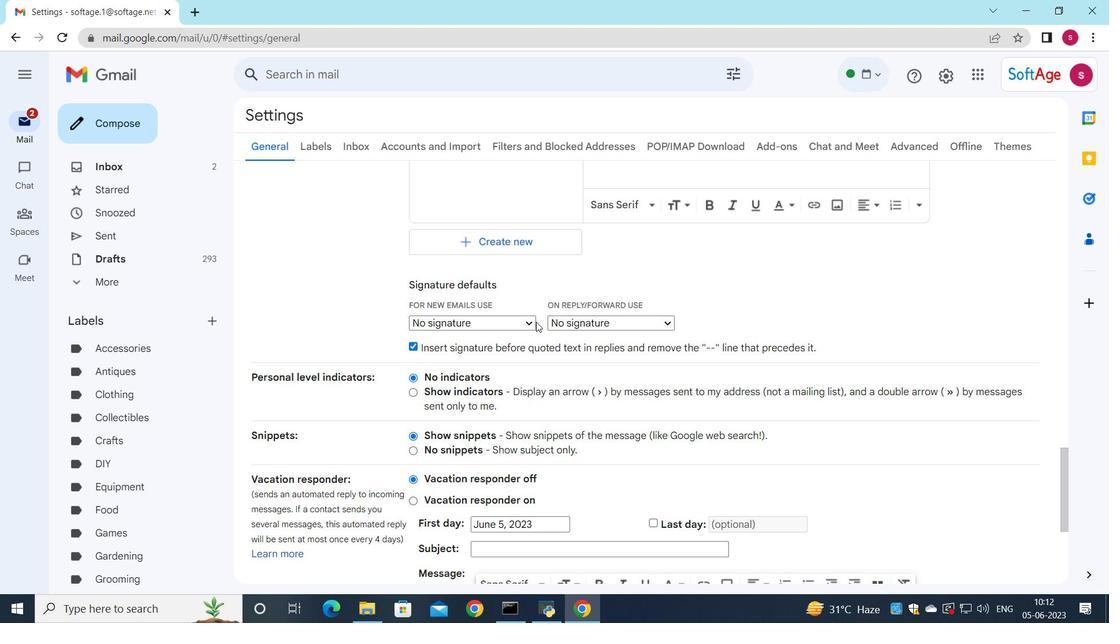 
Action: Mouse moved to (520, 328)
Screenshot: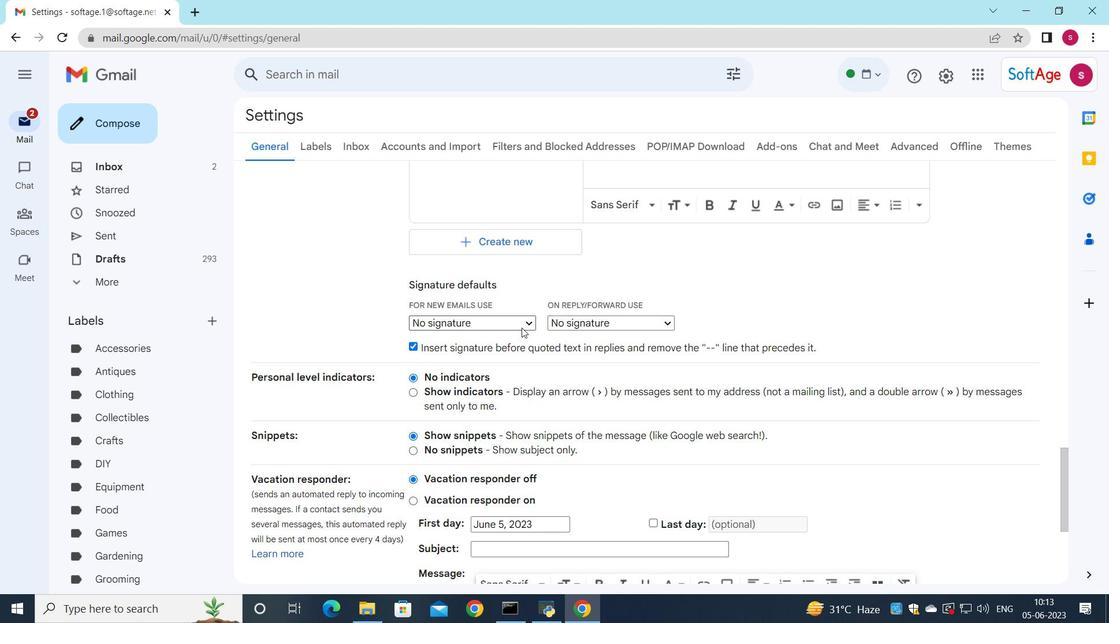 
Action: Mouse pressed left at (520, 328)
Screenshot: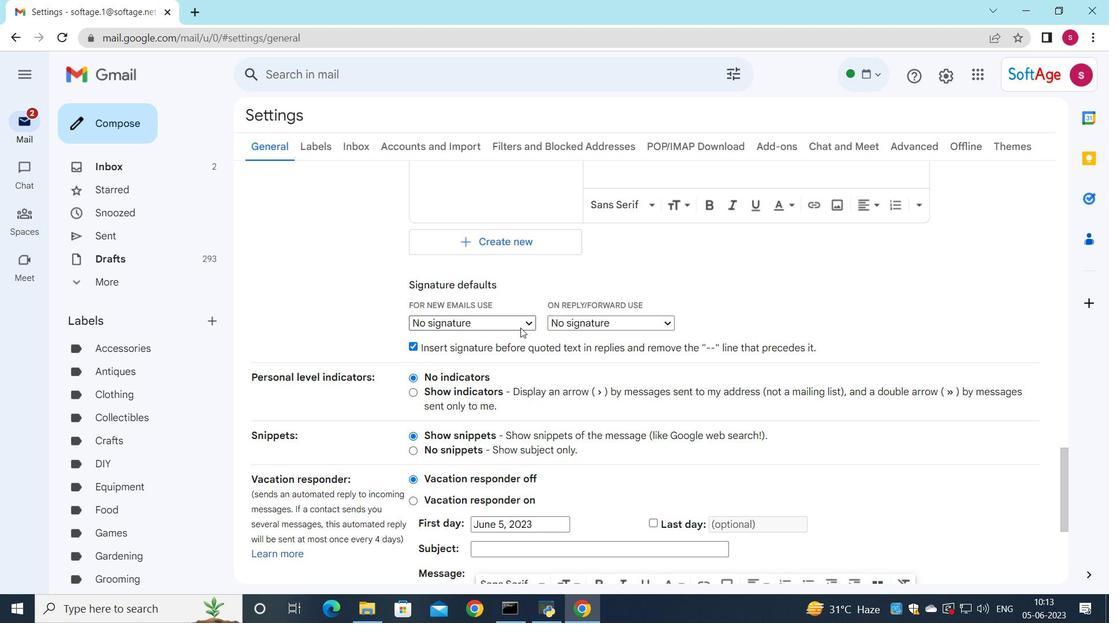 
Action: Mouse moved to (495, 346)
Screenshot: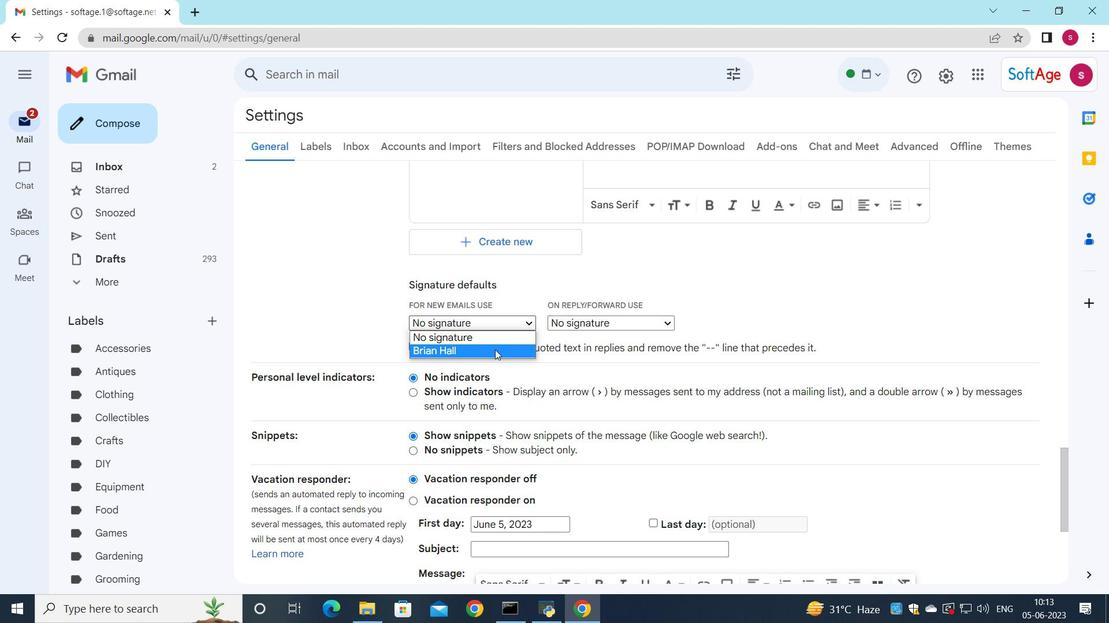 
Action: Mouse pressed left at (495, 346)
Screenshot: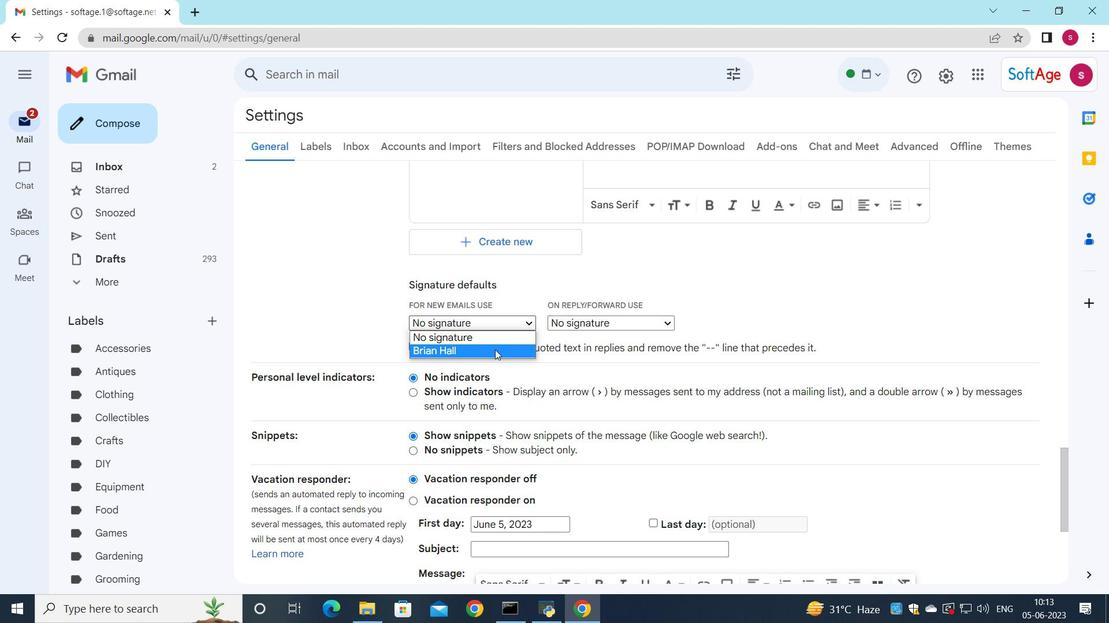 
Action: Mouse moved to (591, 319)
Screenshot: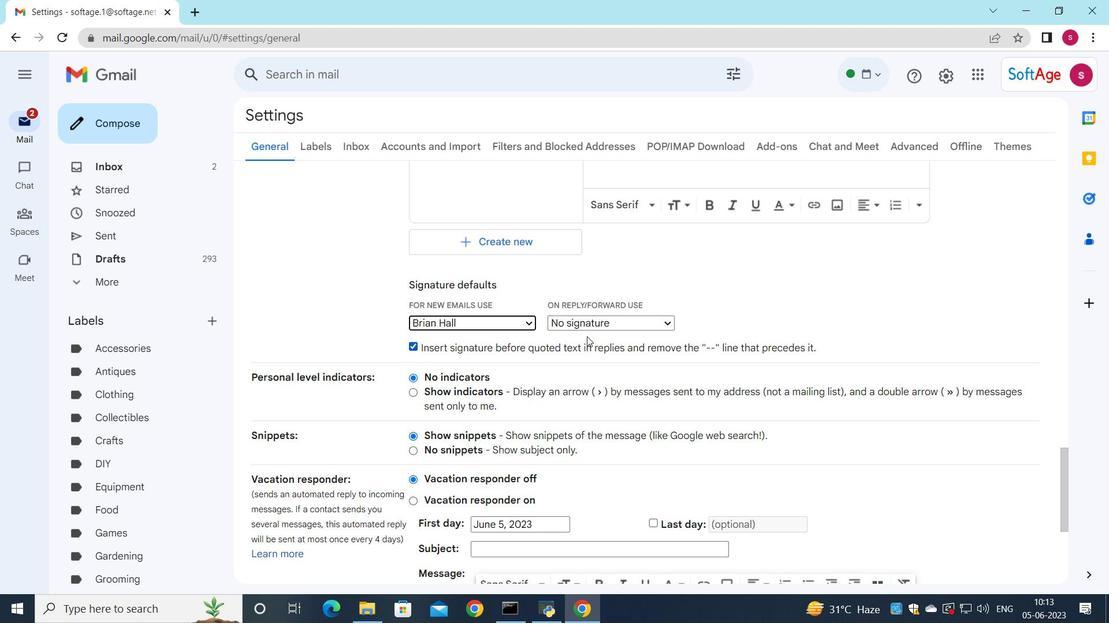 
Action: Mouse pressed left at (591, 319)
Screenshot: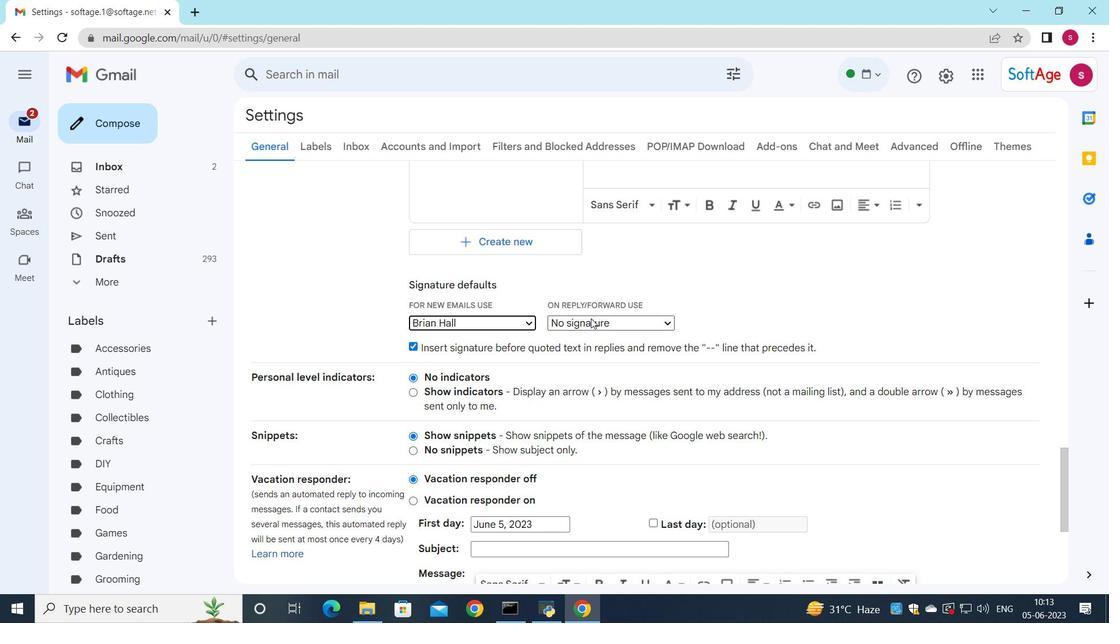 
Action: Mouse moved to (591, 348)
Screenshot: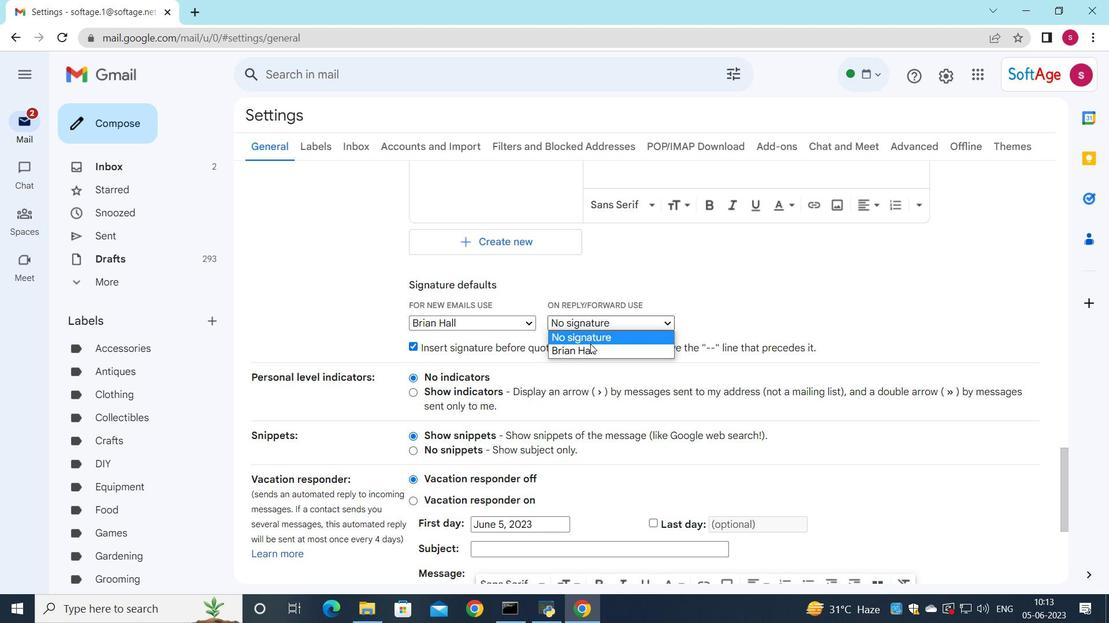 
Action: Mouse pressed left at (591, 348)
Screenshot: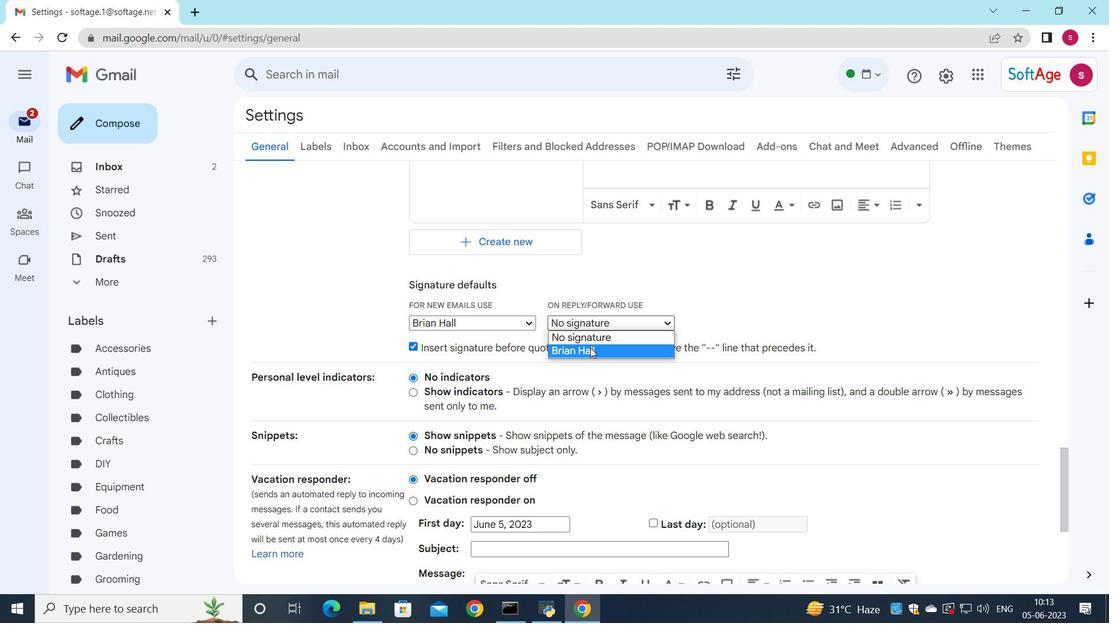 
Action: Mouse moved to (543, 333)
Screenshot: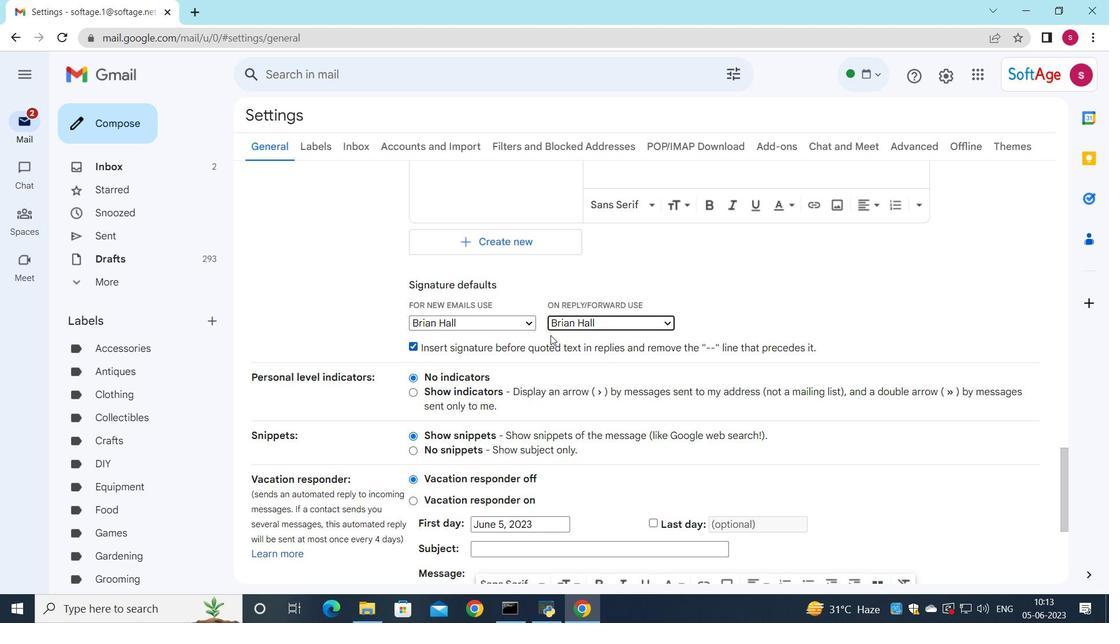 
Action: Mouse scrolled (543, 332) with delta (0, 0)
Screenshot: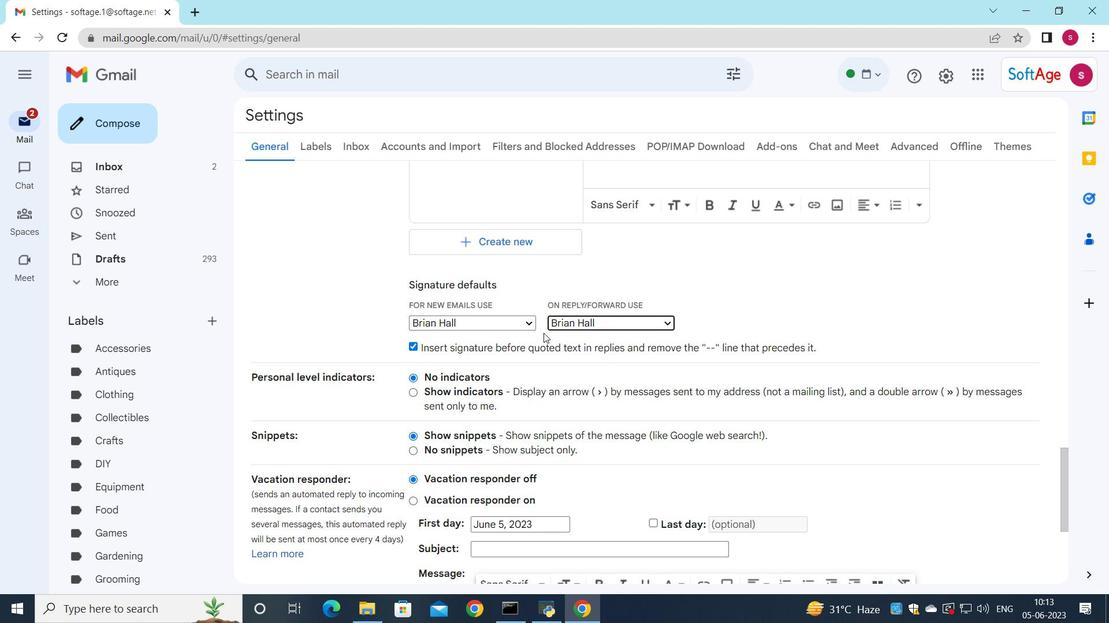 
Action: Mouse scrolled (543, 332) with delta (0, 0)
Screenshot: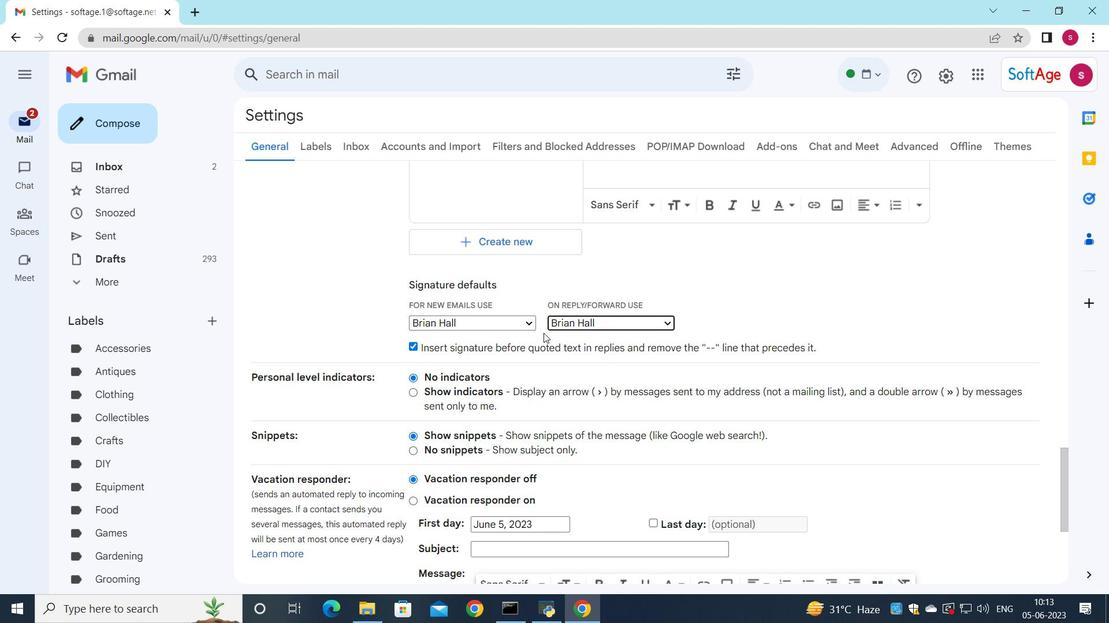 
Action: Mouse scrolled (543, 332) with delta (0, 0)
Screenshot: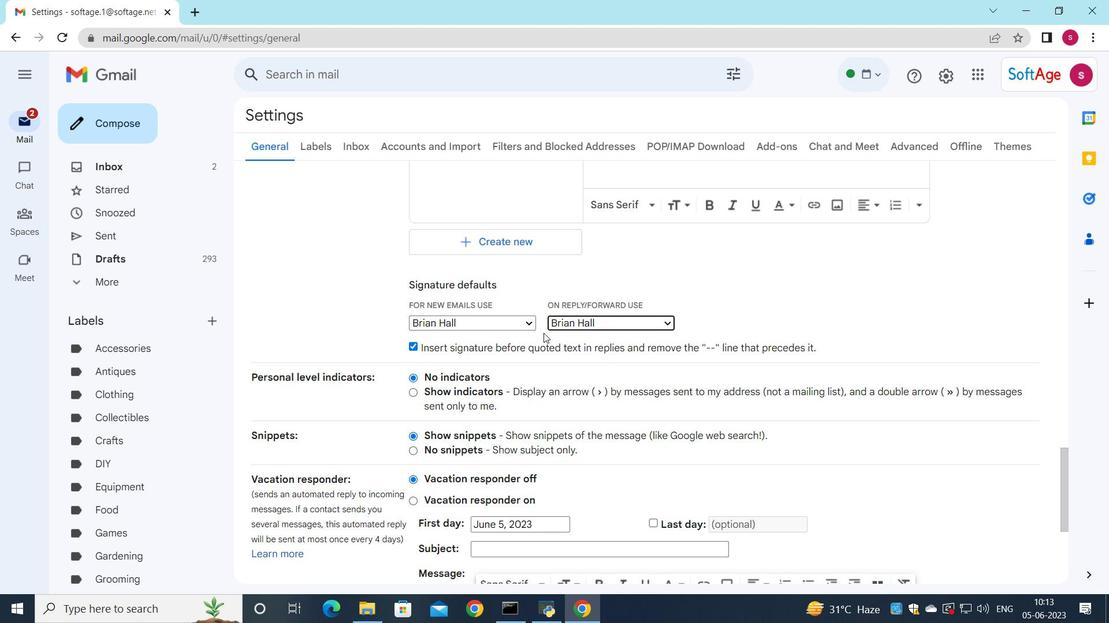 
Action: Mouse scrolled (543, 332) with delta (0, 0)
Screenshot: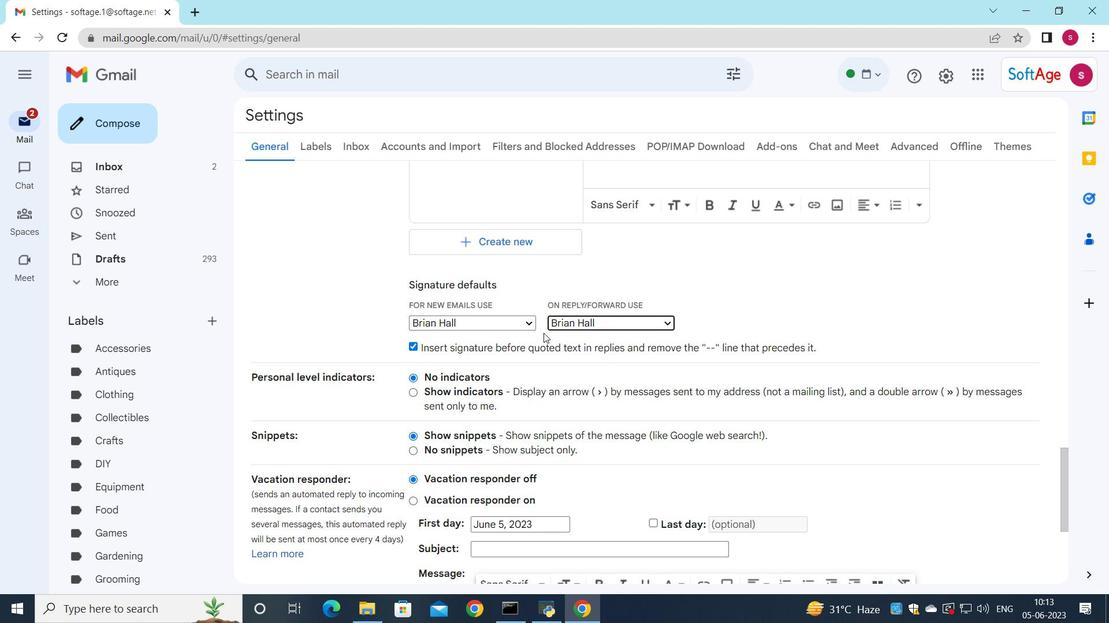 
Action: Mouse scrolled (543, 332) with delta (0, 0)
Screenshot: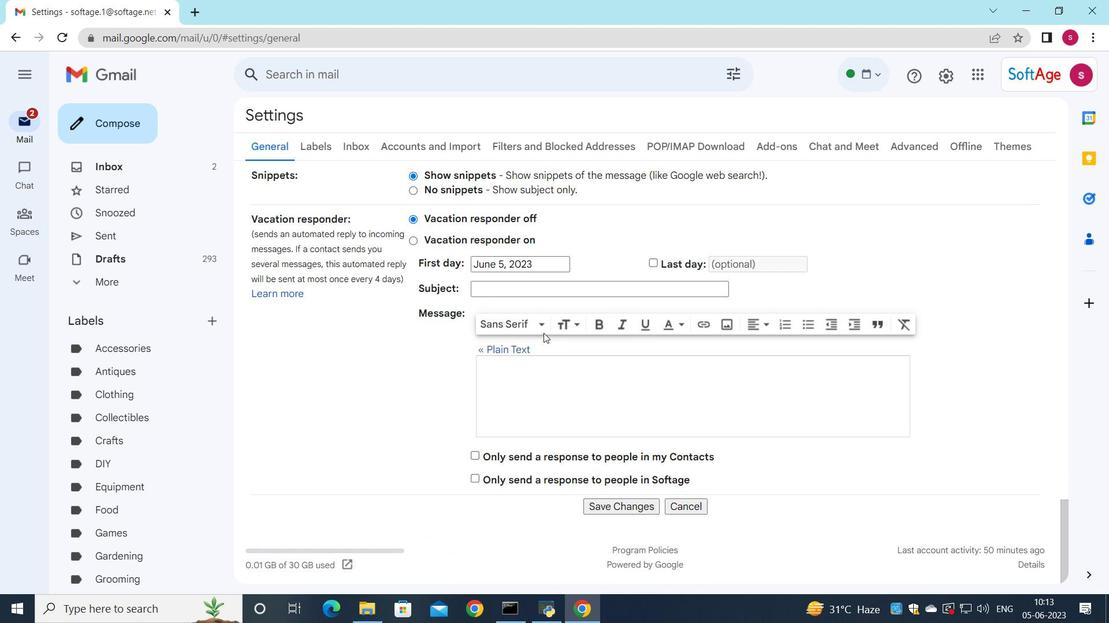 
Action: Mouse scrolled (543, 332) with delta (0, 0)
Screenshot: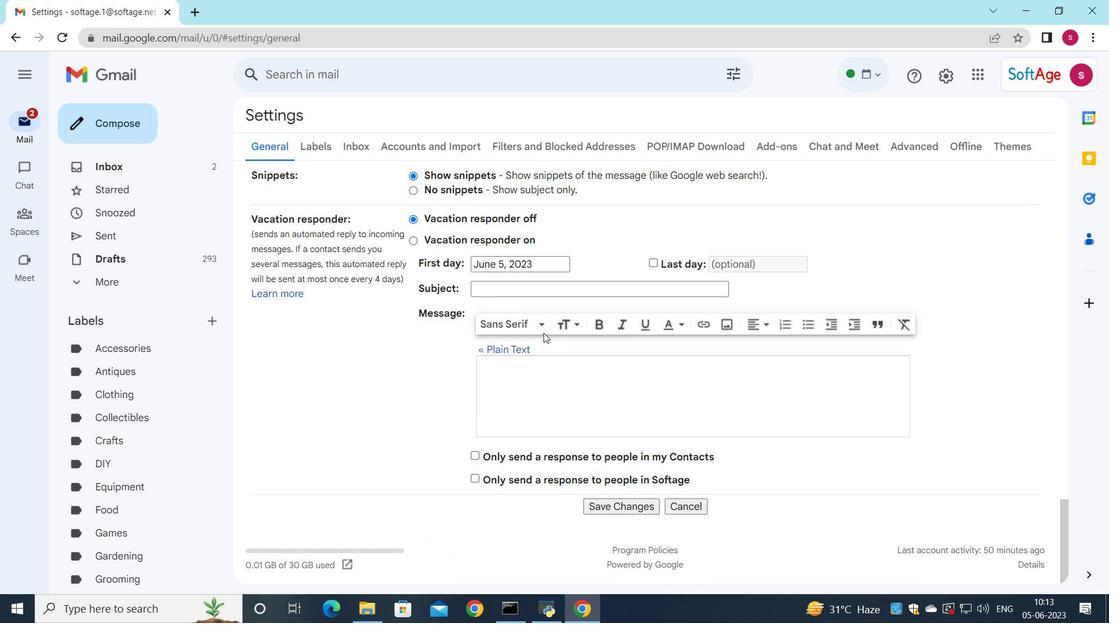 
Action: Mouse scrolled (543, 332) with delta (0, 0)
Screenshot: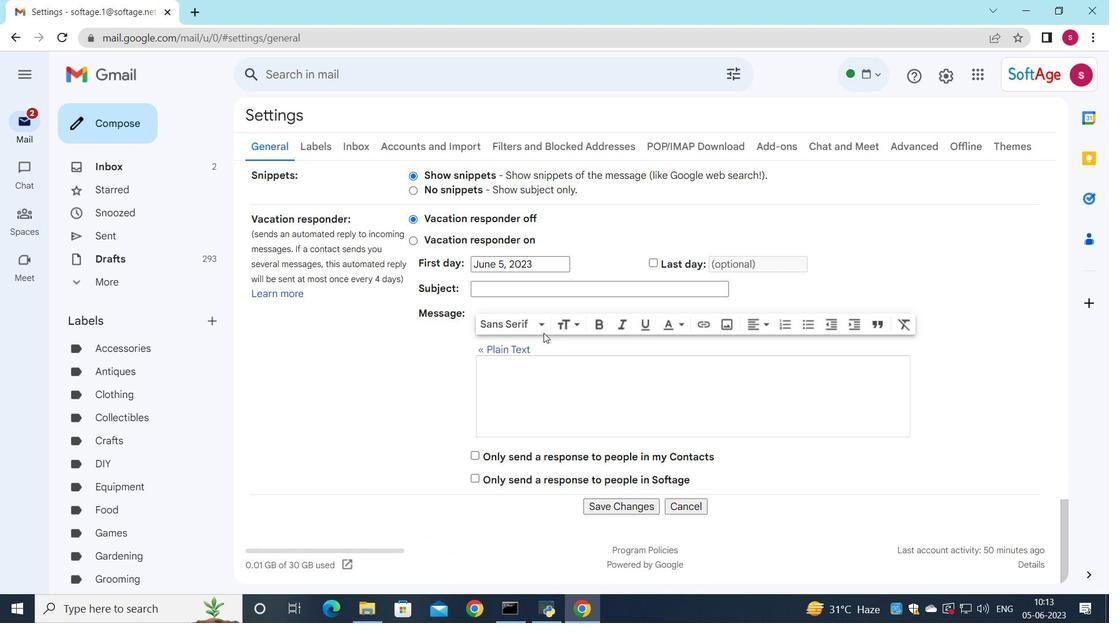 
Action: Mouse scrolled (543, 332) with delta (0, 0)
Screenshot: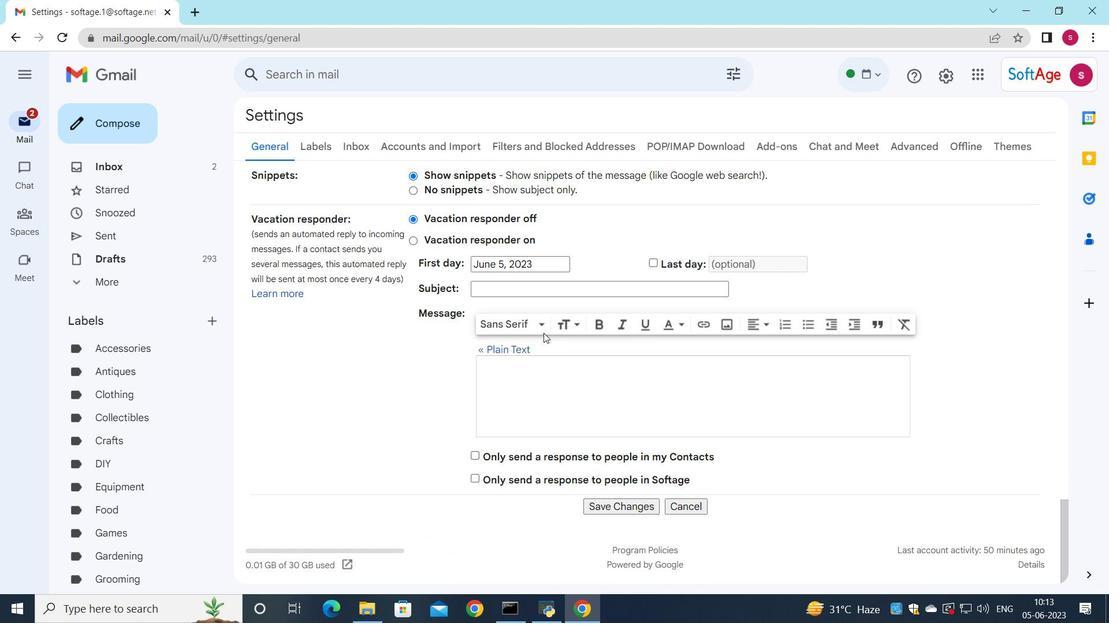 
Action: Mouse moved to (614, 507)
Screenshot: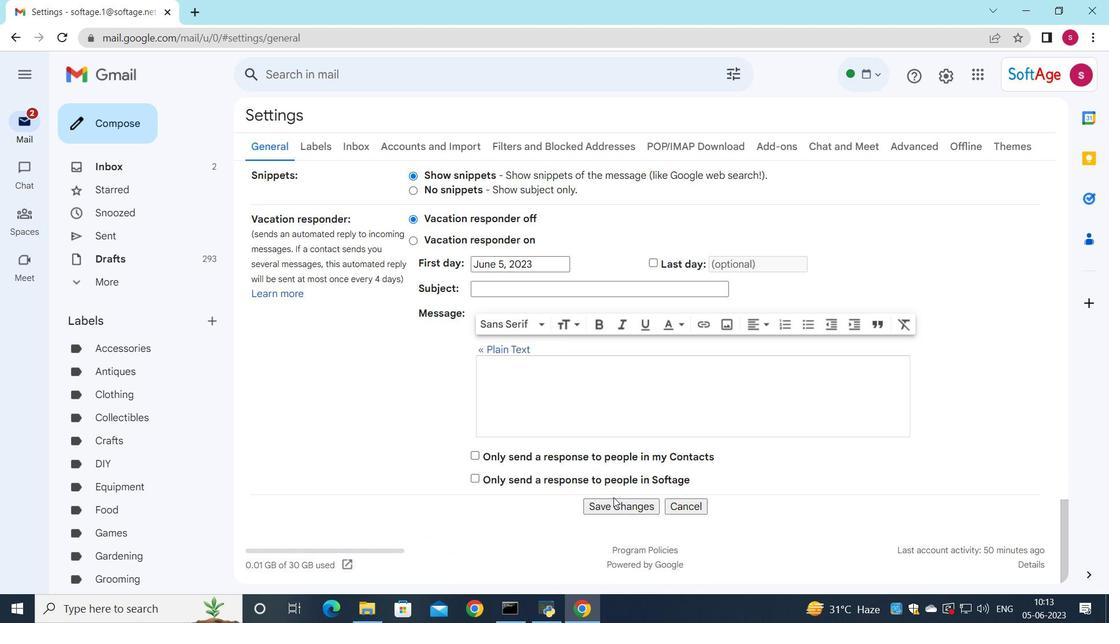
Action: Mouse pressed left at (614, 507)
Screenshot: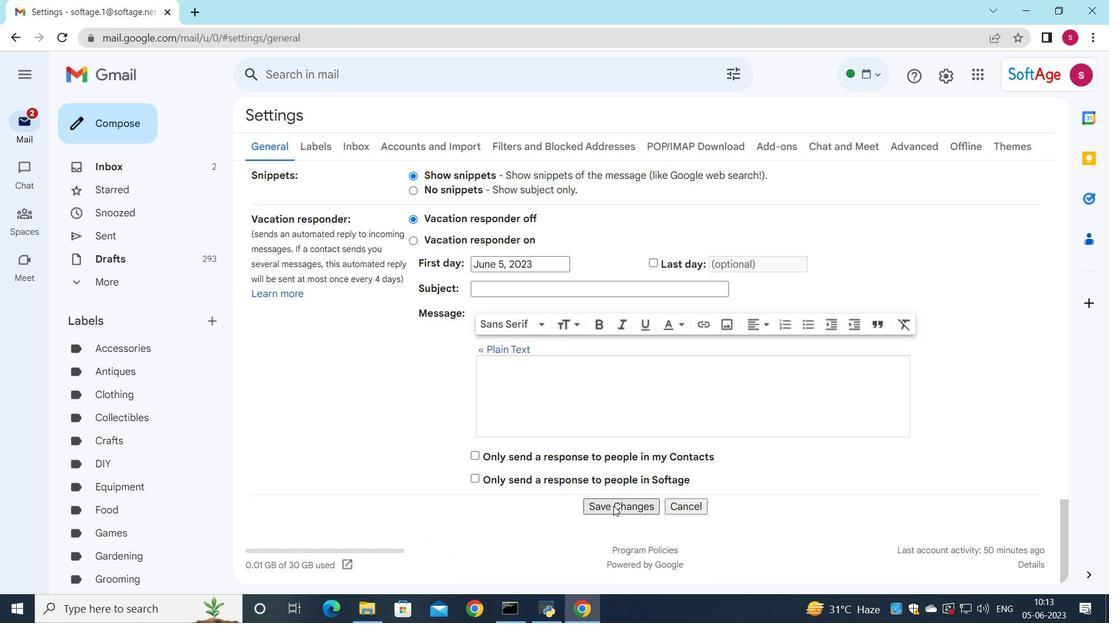 
Action: Mouse moved to (484, 147)
Screenshot: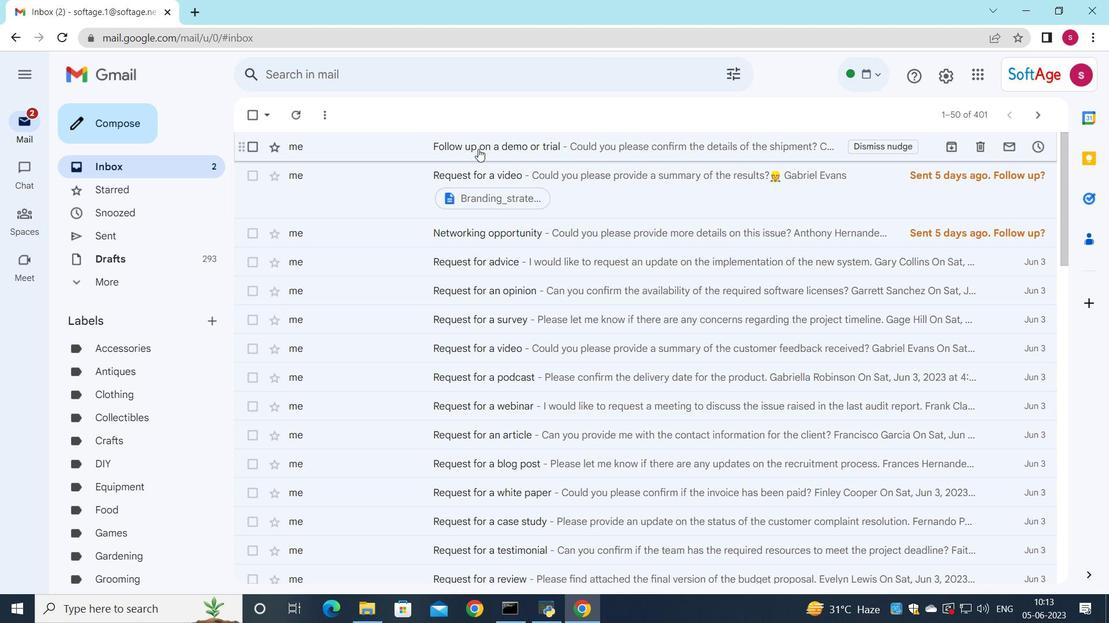 
Action: Mouse pressed left at (484, 147)
Screenshot: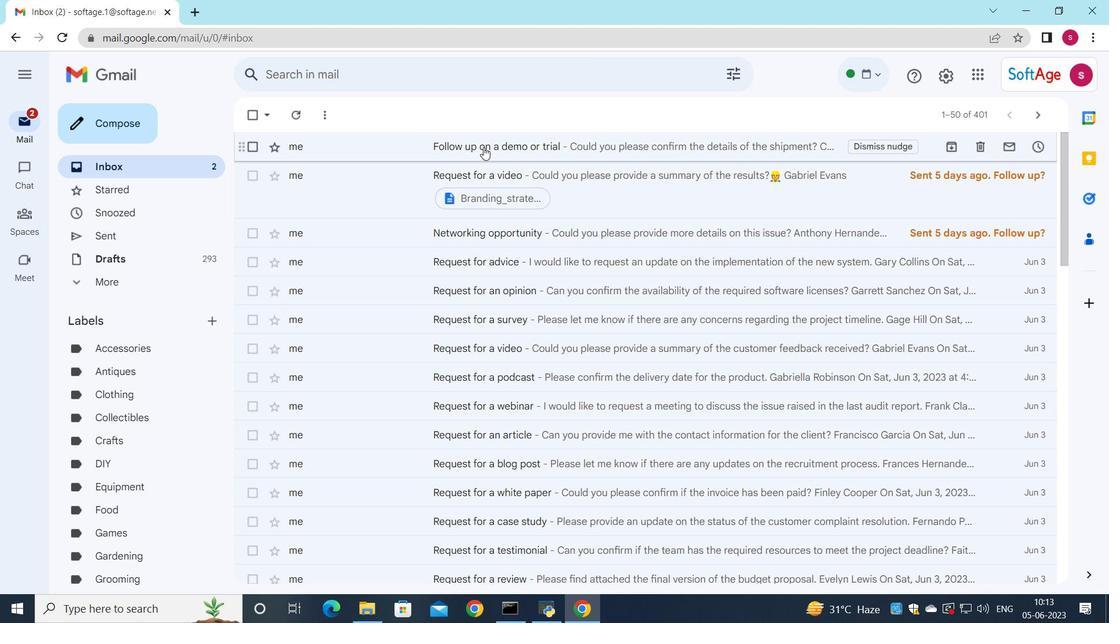 
Action: Mouse moved to (511, 400)
Screenshot: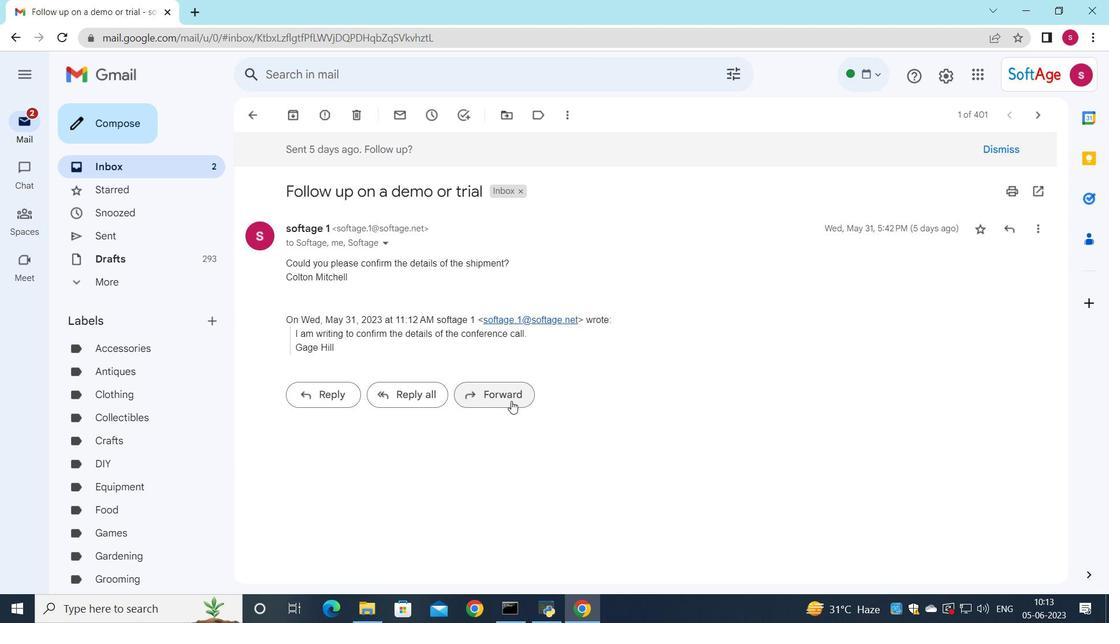 
Action: Mouse pressed left at (511, 400)
Screenshot: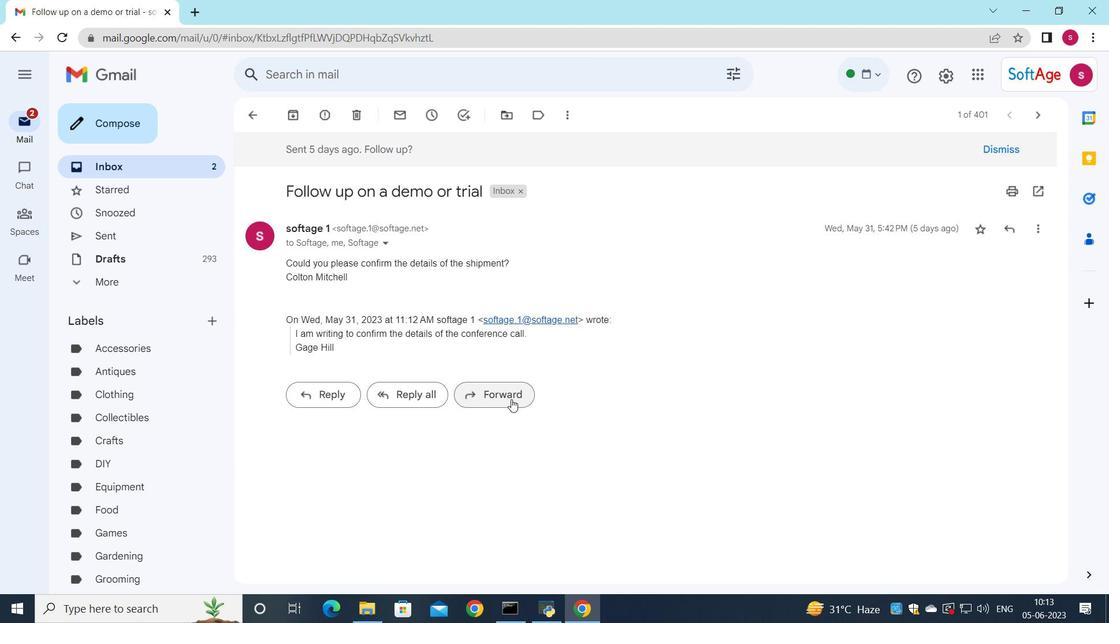 
Action: Mouse moved to (314, 373)
Screenshot: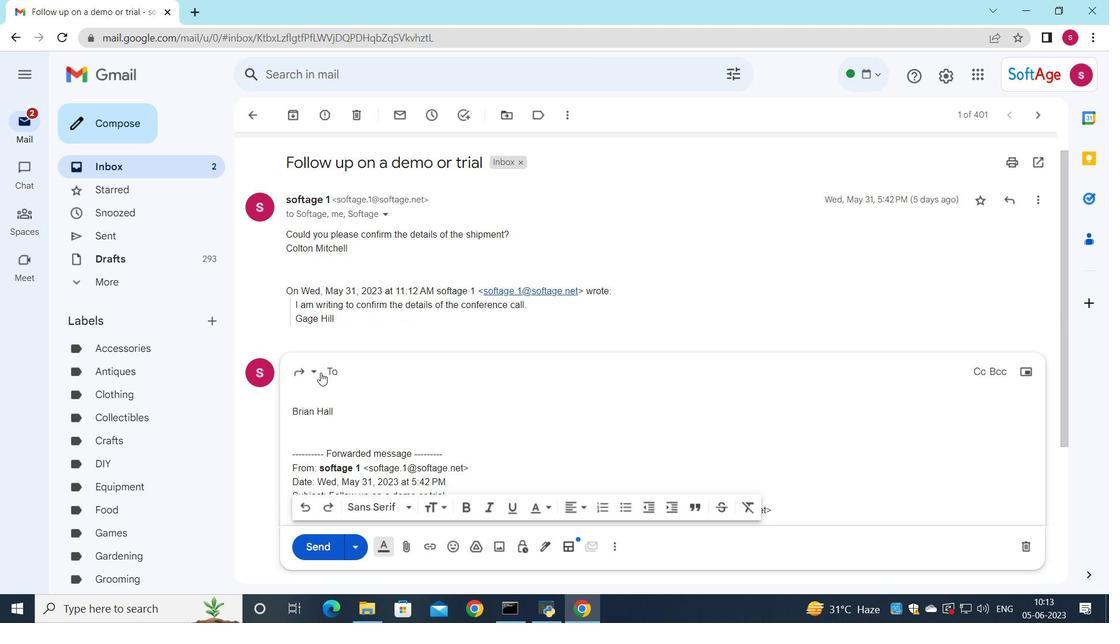 
Action: Mouse pressed left at (314, 373)
Screenshot: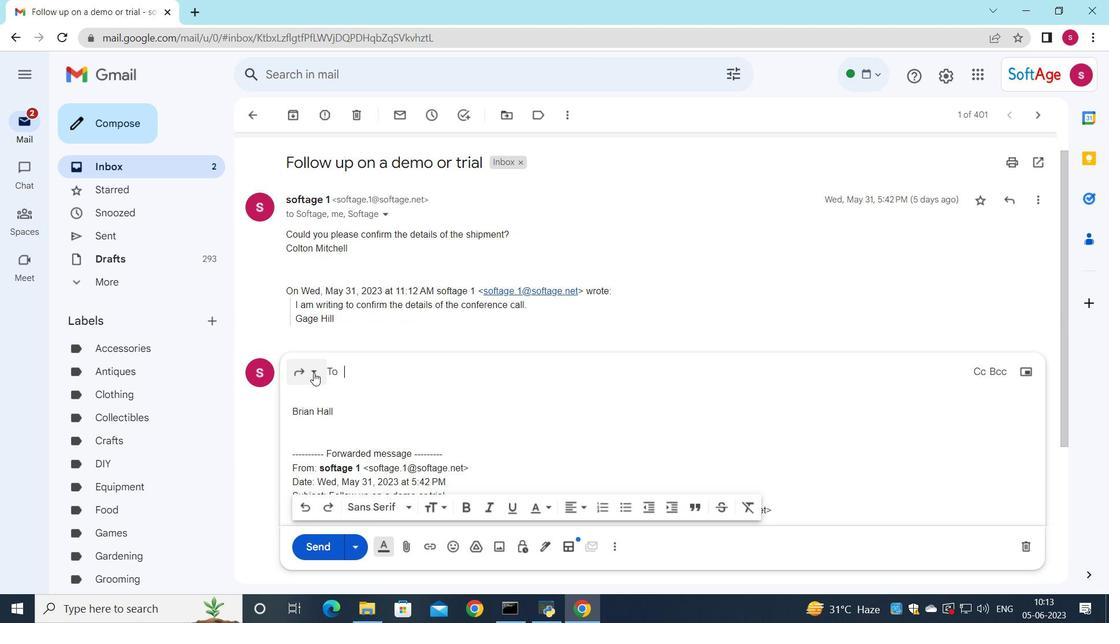 
Action: Mouse moved to (339, 472)
Screenshot: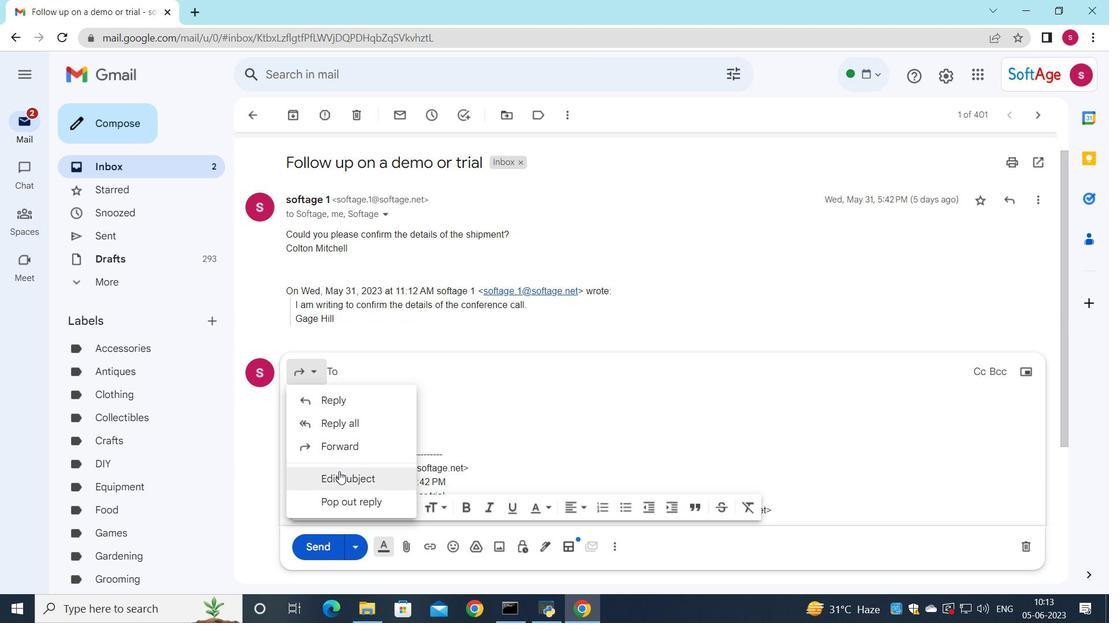 
Action: Mouse pressed left at (339, 472)
Screenshot: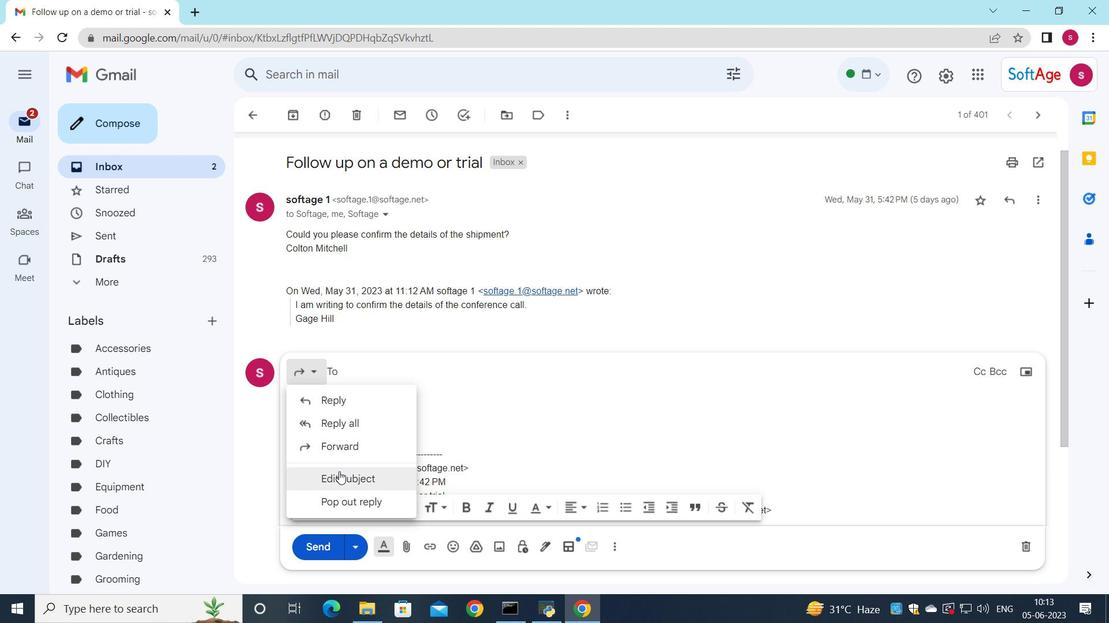 
Action: Mouse moved to (796, 293)
Screenshot: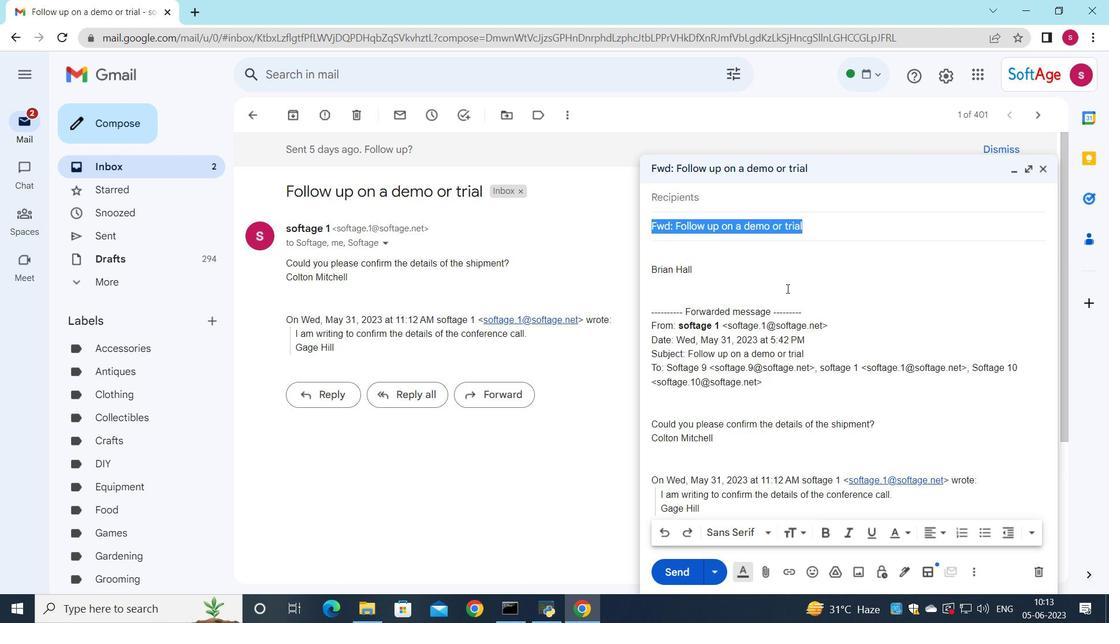 
Action: Key pressed <Key.shift>Requs<Key.backspace>est<Key.space>for<Key.space>a<Key.space>quote
Screenshot: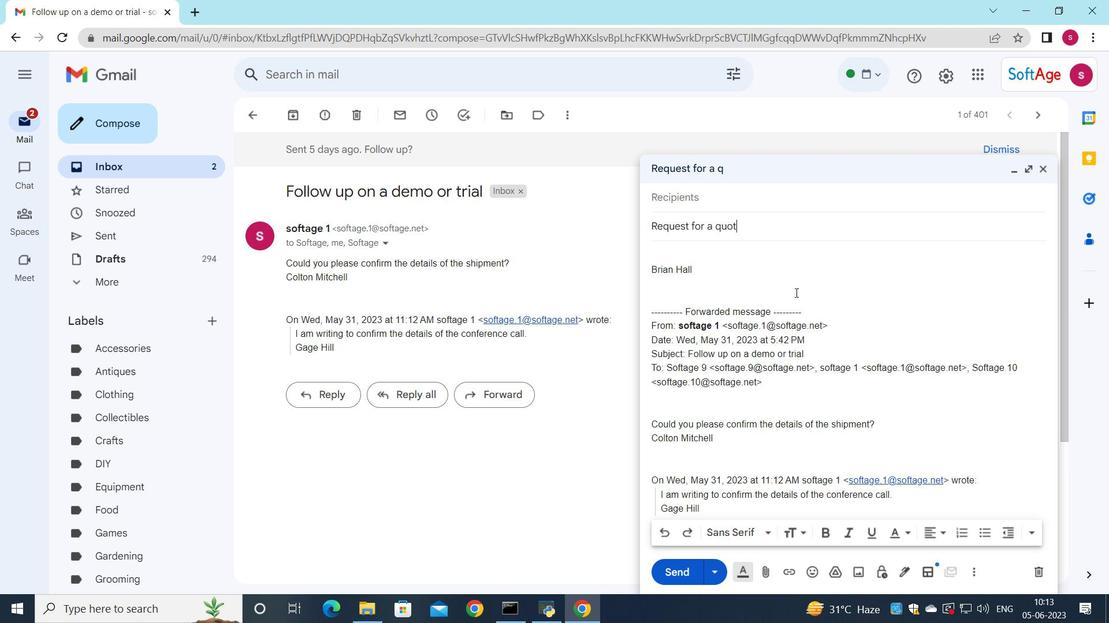 
Action: Mouse moved to (716, 188)
Screenshot: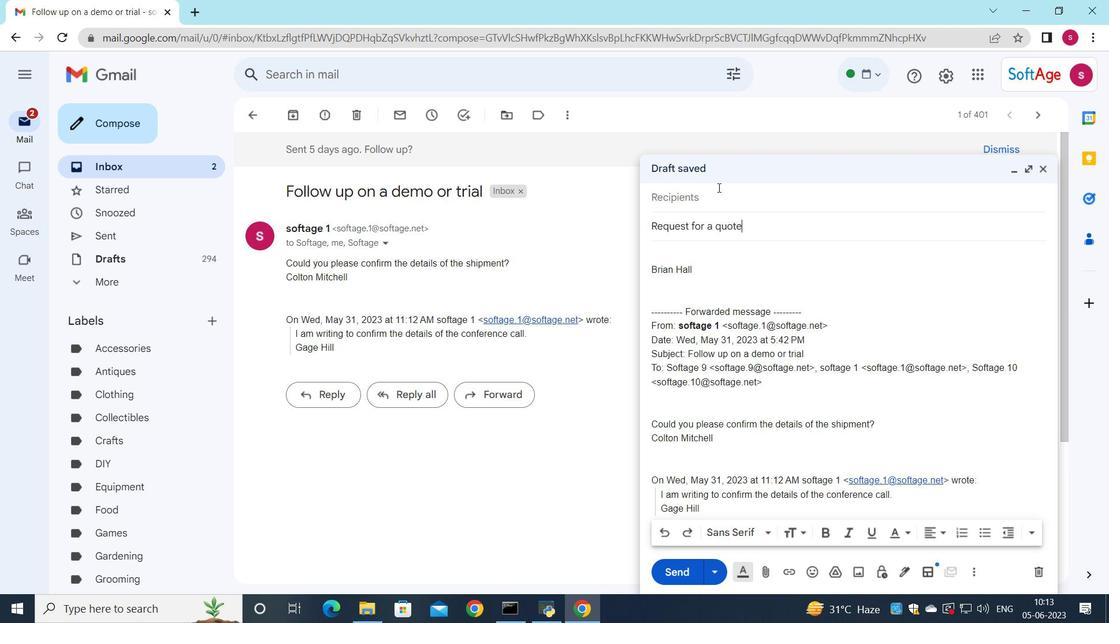 
Action: Mouse pressed left at (716, 188)
Screenshot: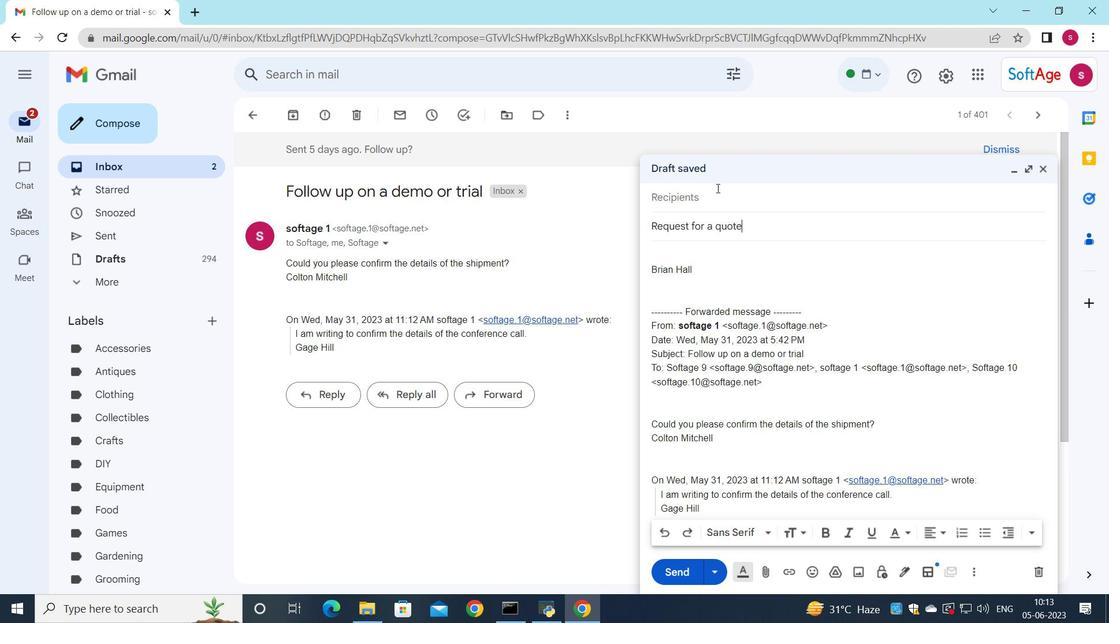 
Action: Mouse moved to (783, 244)
Screenshot: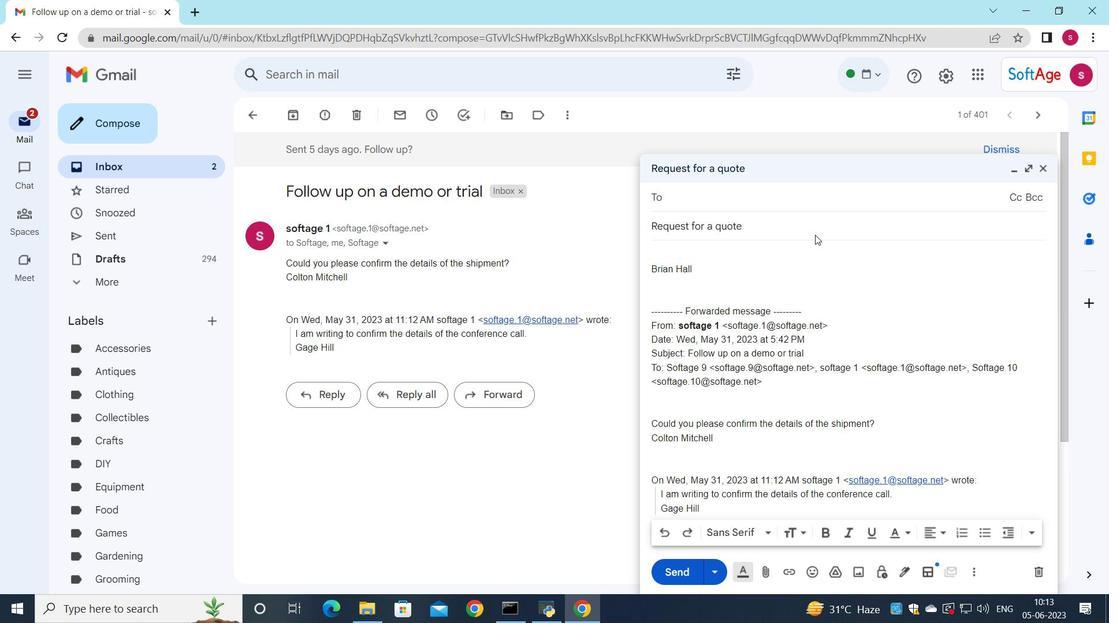 
Action: Key pressed <Key.down>
Screenshot: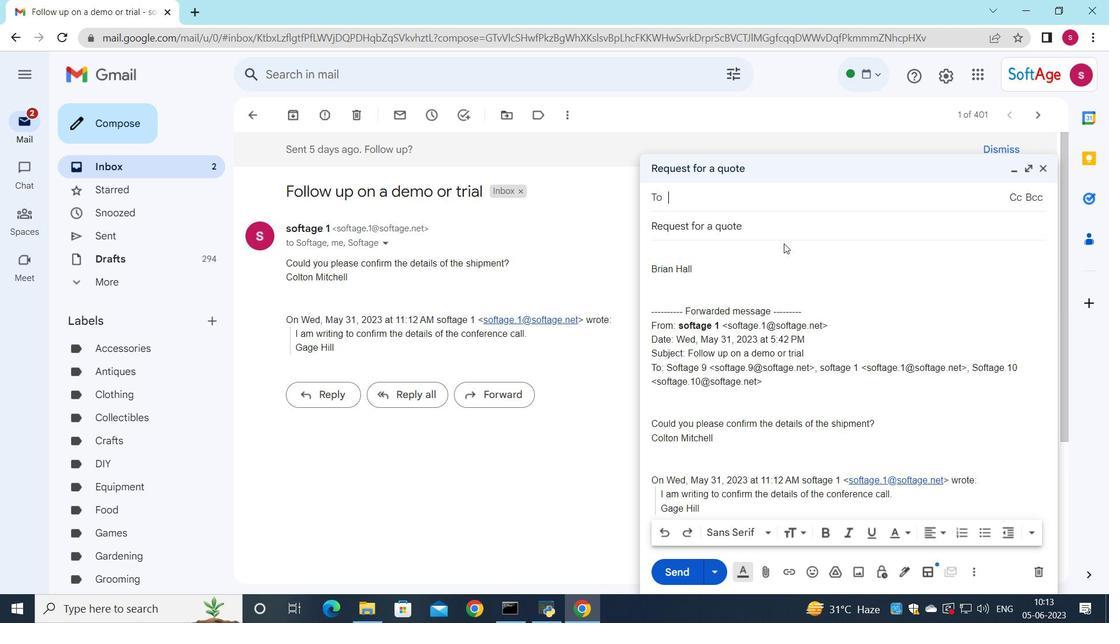 
Action: Mouse moved to (798, 339)
Screenshot: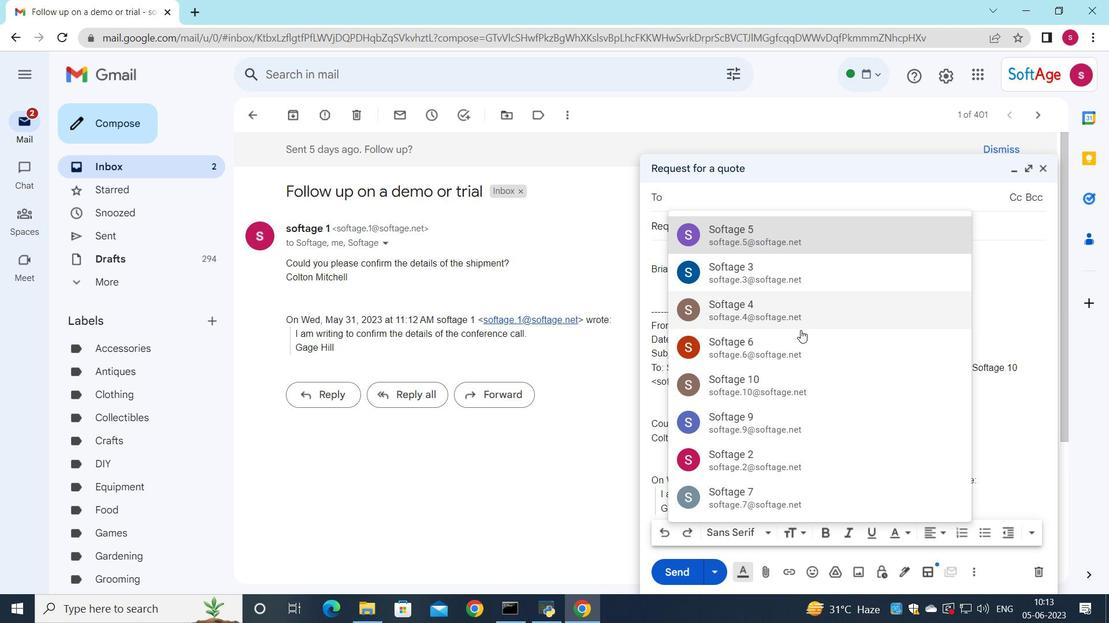 
Action: Mouse pressed left at (798, 339)
Screenshot: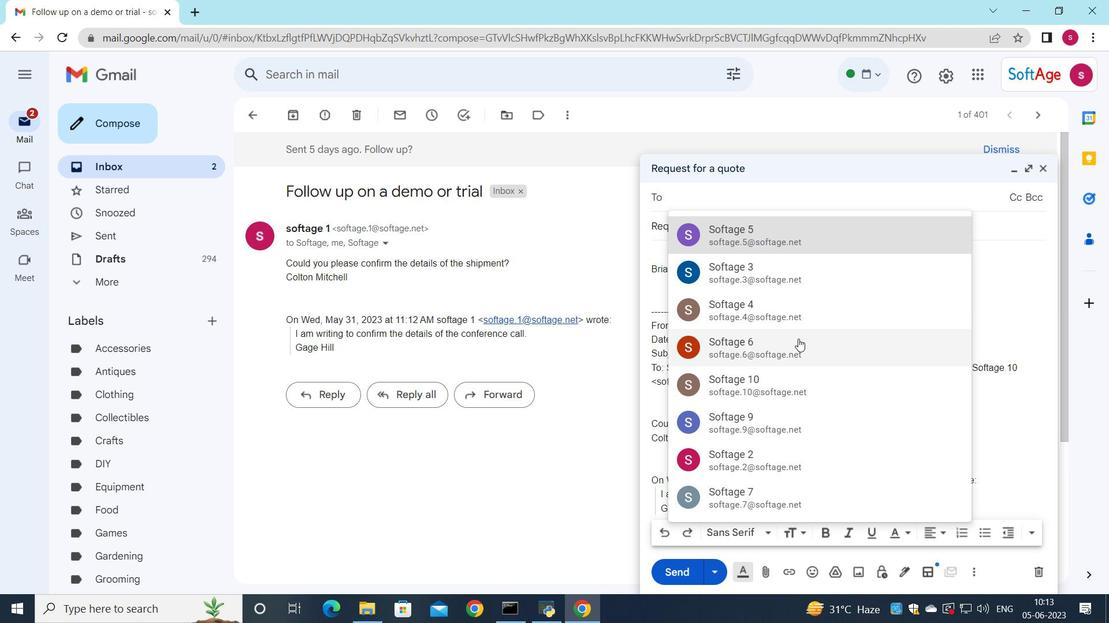 
Action: Mouse moved to (685, 259)
Screenshot: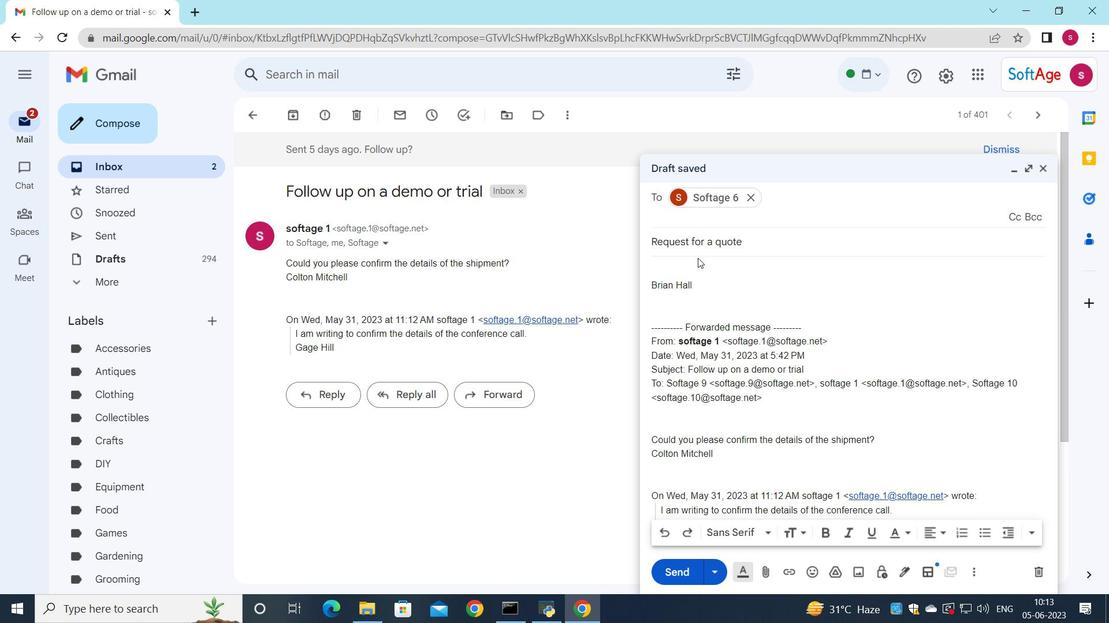 
Action: Mouse pressed left at (685, 259)
Screenshot: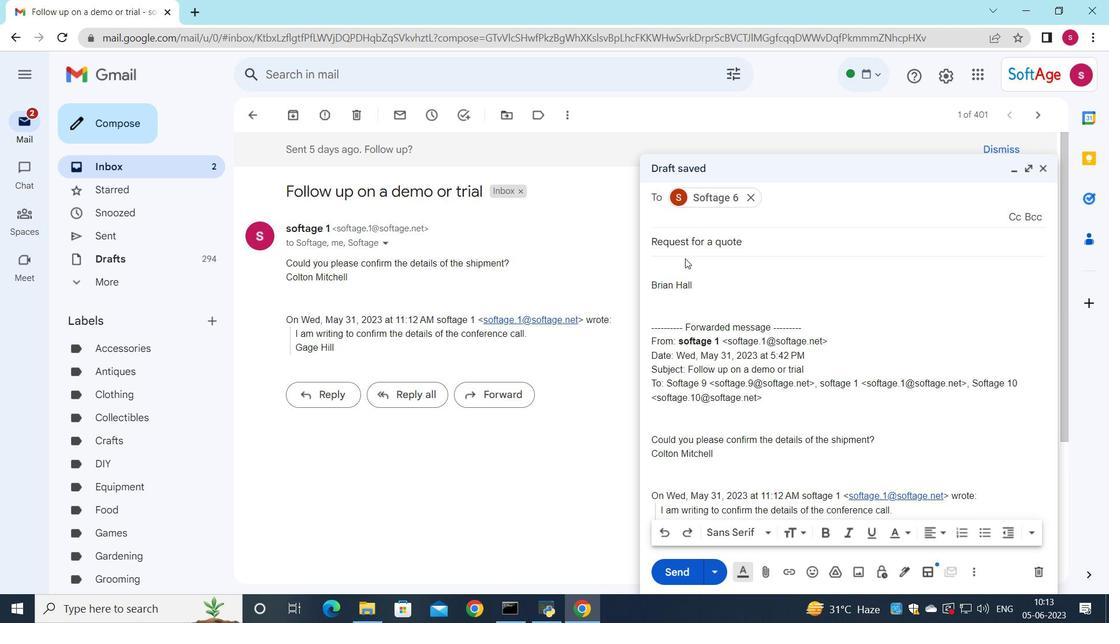 
Action: Mouse moved to (745, 238)
Screenshot: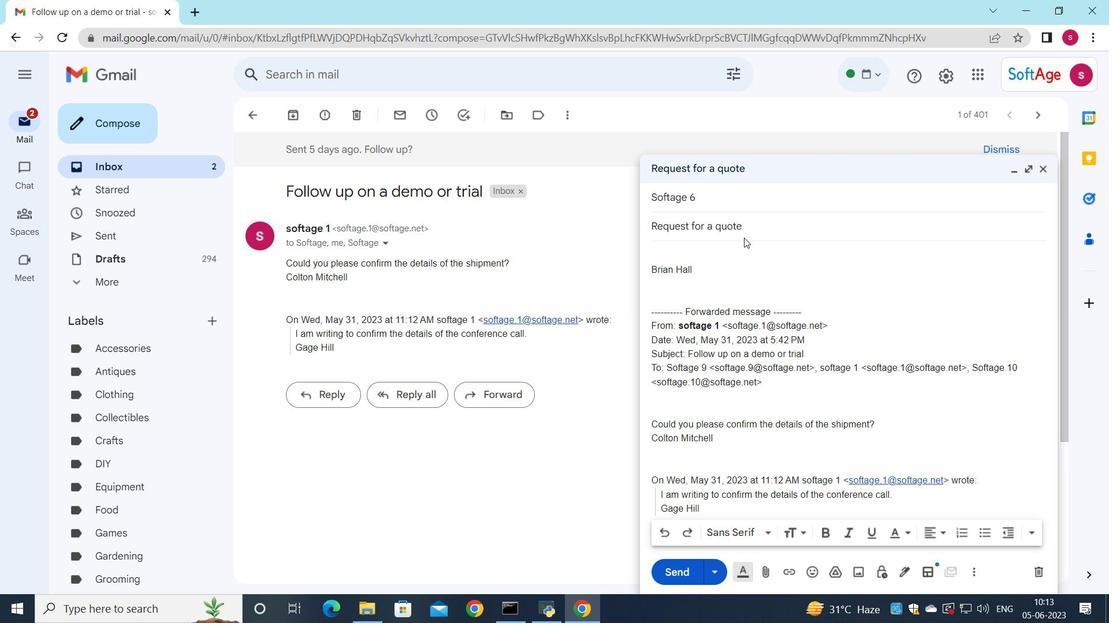 
Action: Key pressed <Key.shift>I<Key.space>wanted<Key.space>to<Key.space>follow<Key.space>up<Key.space>on<Key.space>the<Key.space>request<Key.space>for<Key.space>additional<Key.space>information<Key.space>for<Key.space>the<Key.space>new<Key.space>supplier
Screenshot: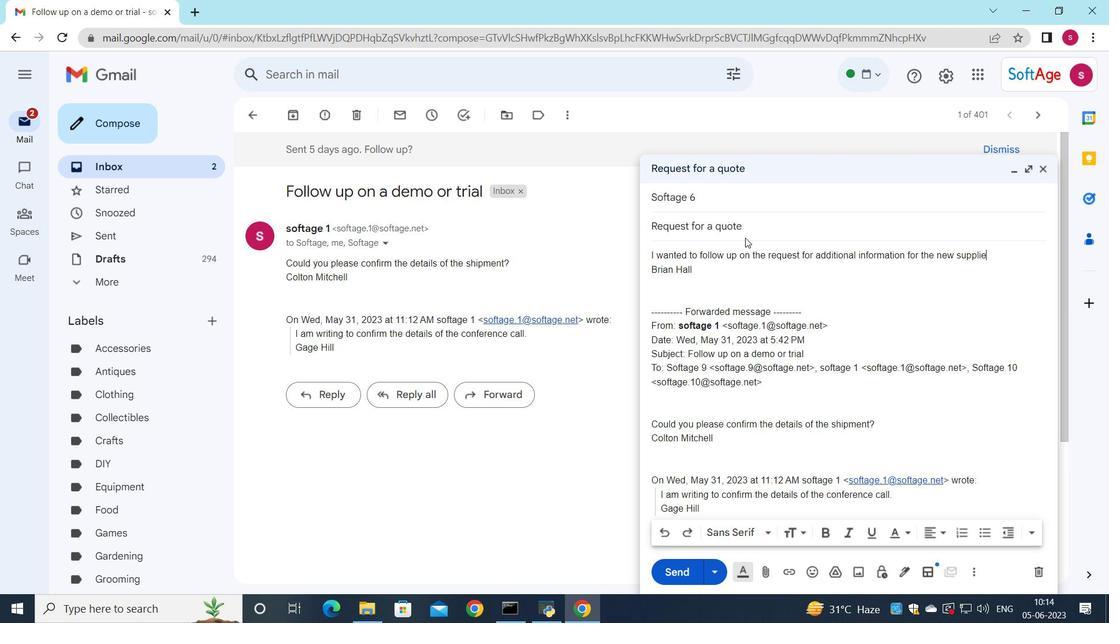 
Action: Mouse moved to (830, 281)
Screenshot: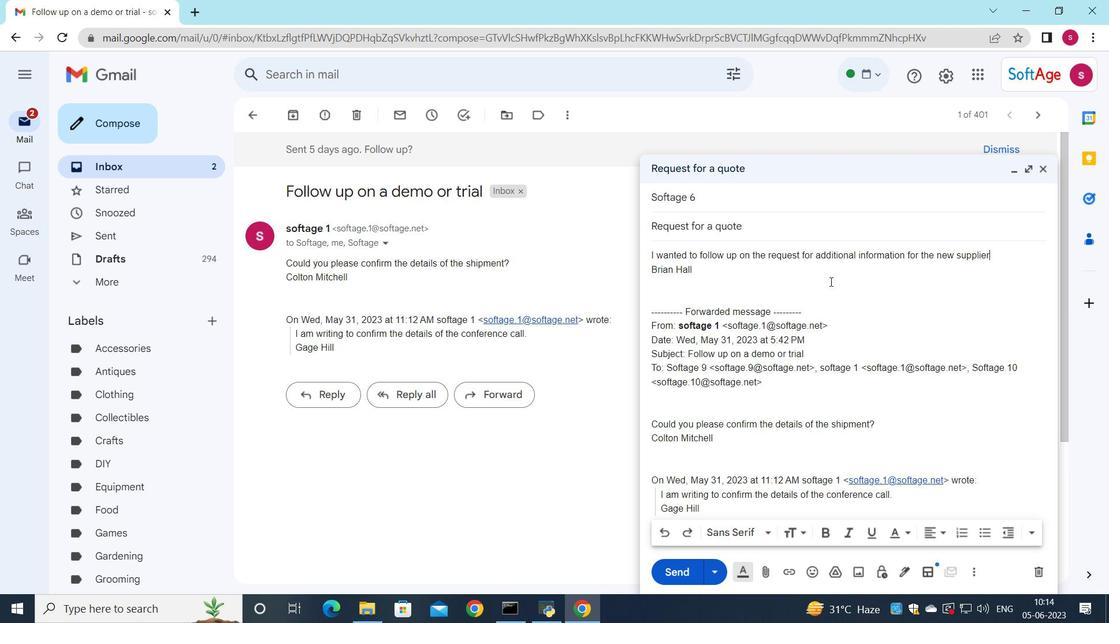 
Action: Key pressed .
Screenshot: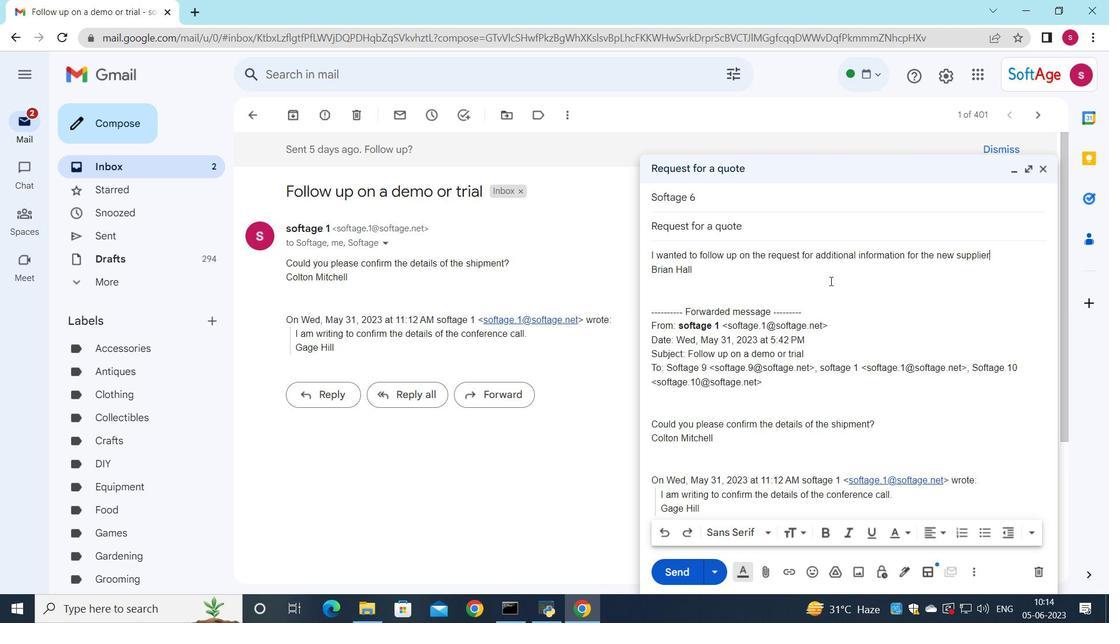 
Action: Mouse moved to (652, 256)
Screenshot: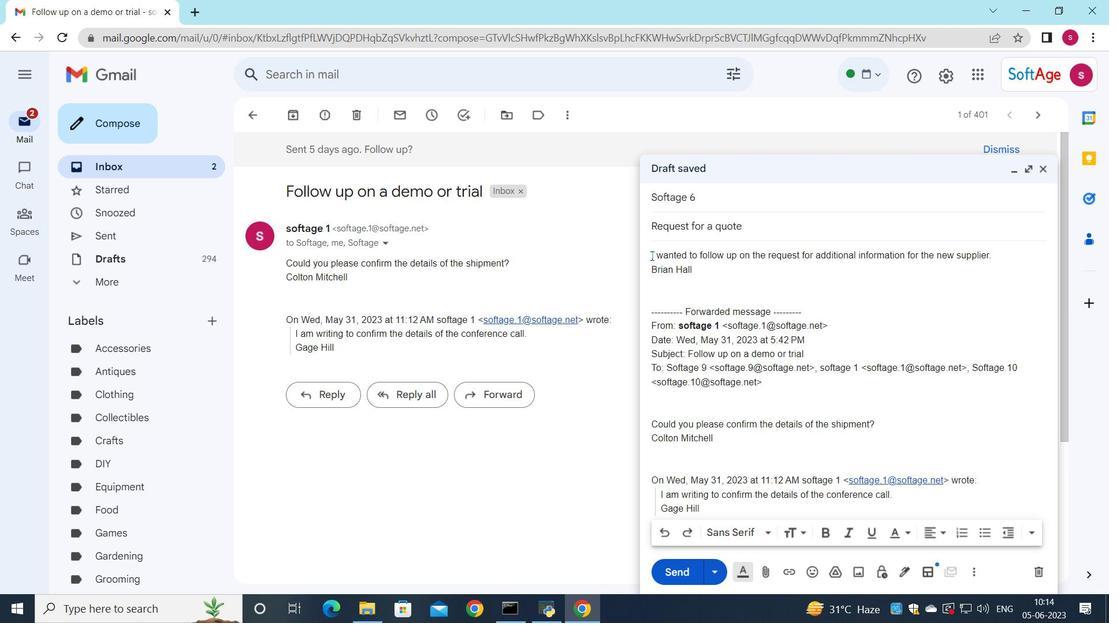 
Action: Mouse pressed left at (652, 256)
Screenshot: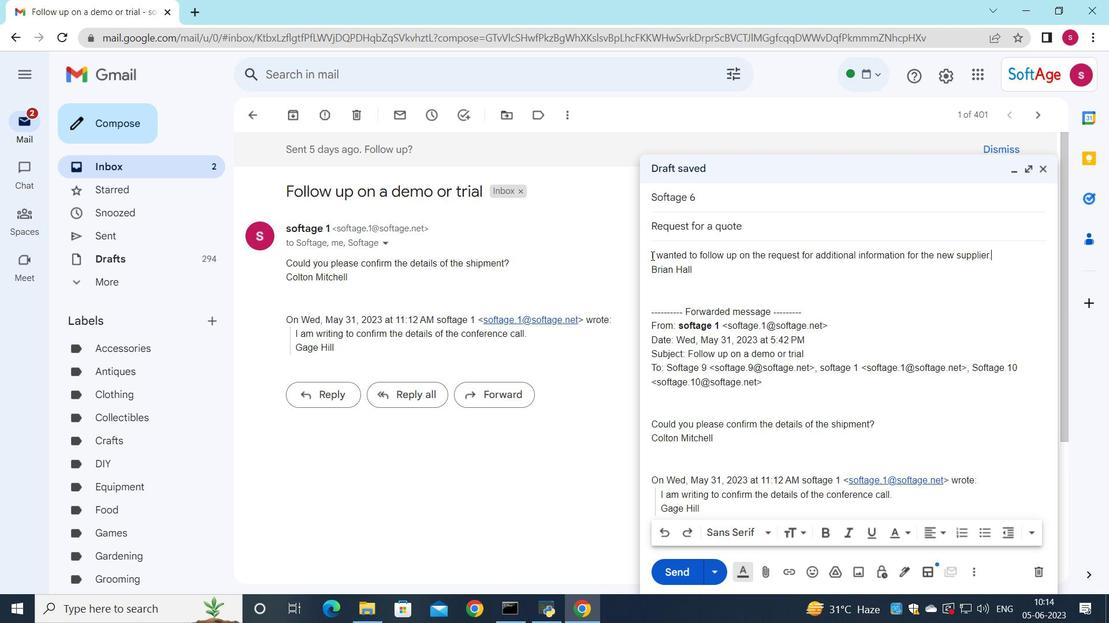 
Action: Mouse moved to (654, 253)
Screenshot: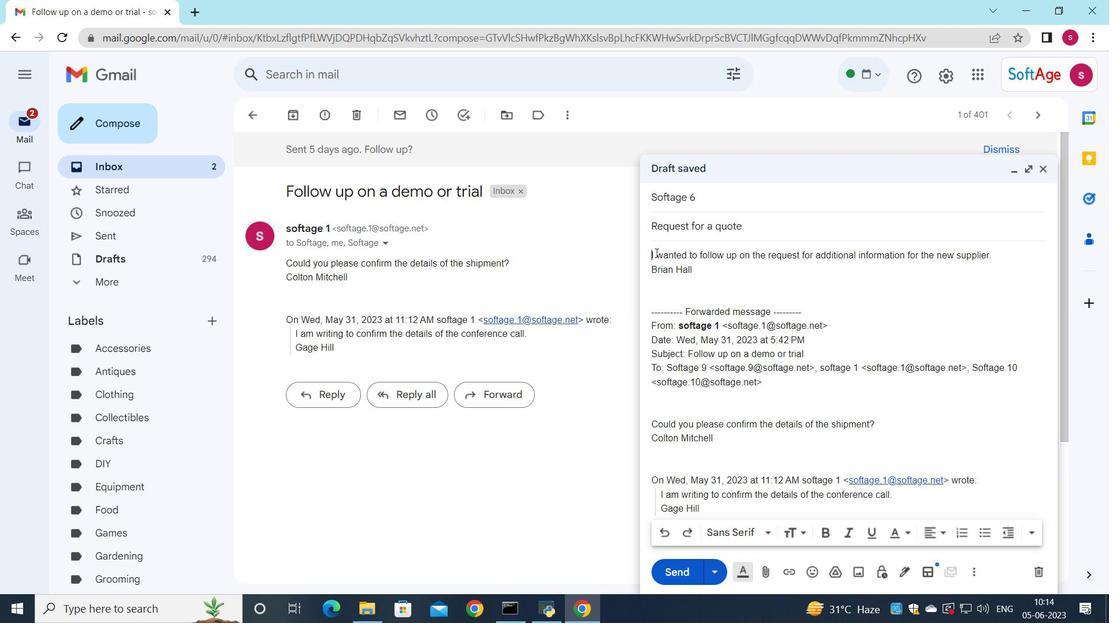 
Action: Mouse pressed left at (654, 253)
Screenshot: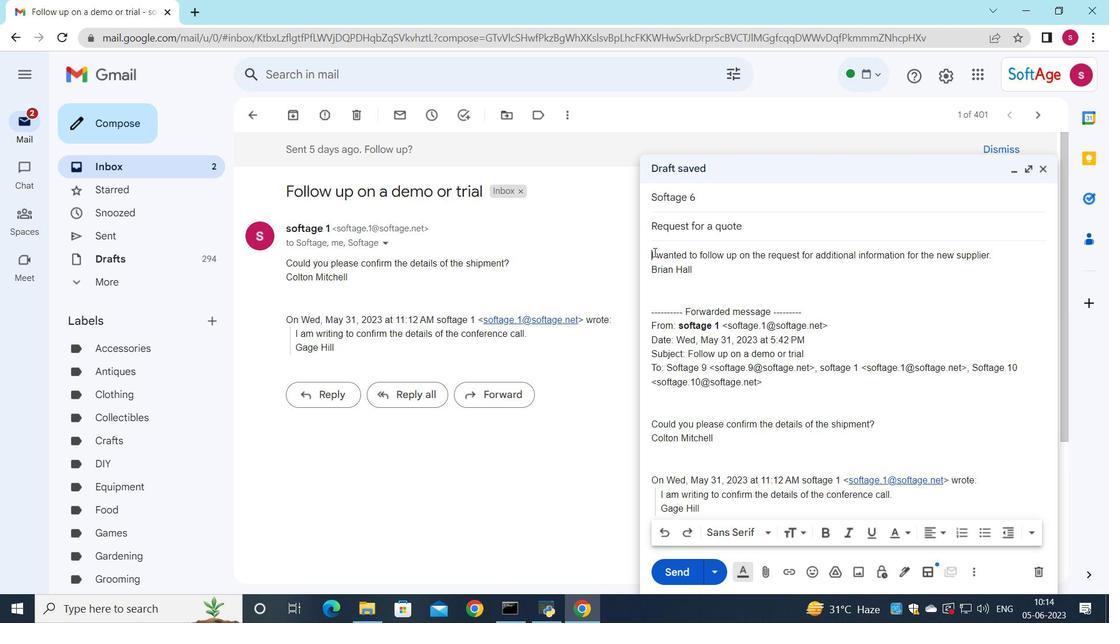 
Action: Mouse moved to (766, 534)
Screenshot: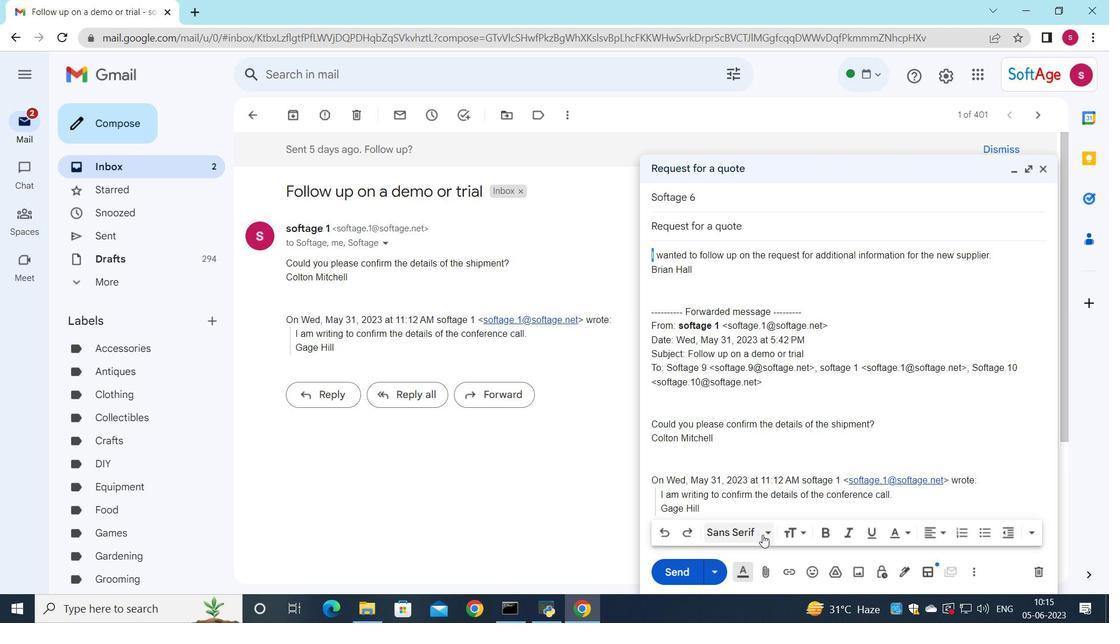 
Action: Mouse pressed left at (766, 534)
Screenshot: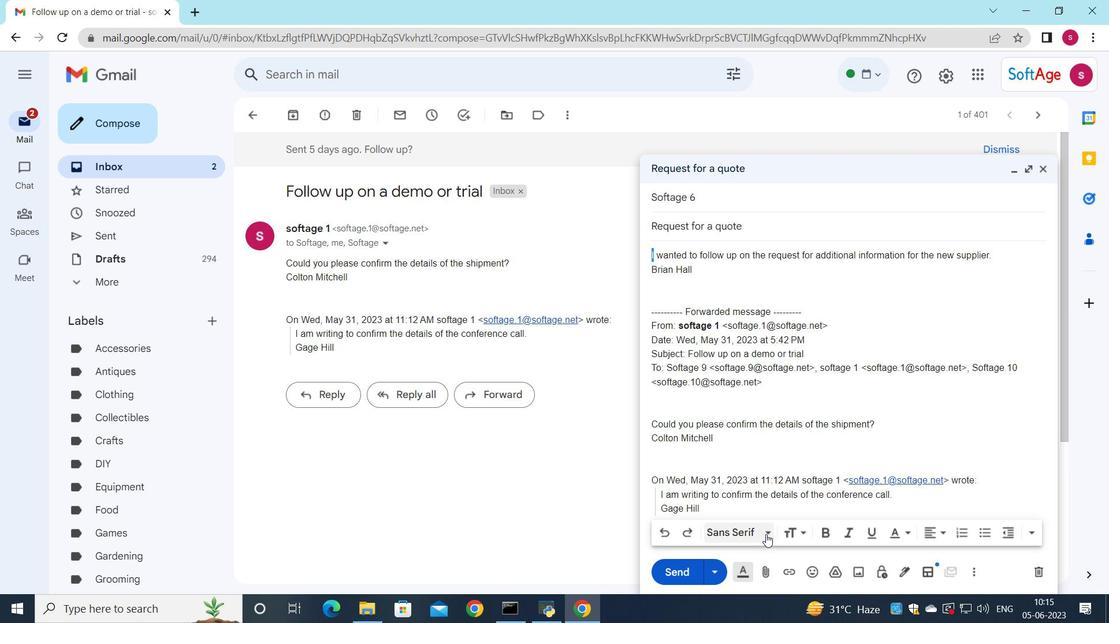 
Action: Mouse moved to (760, 463)
Screenshot: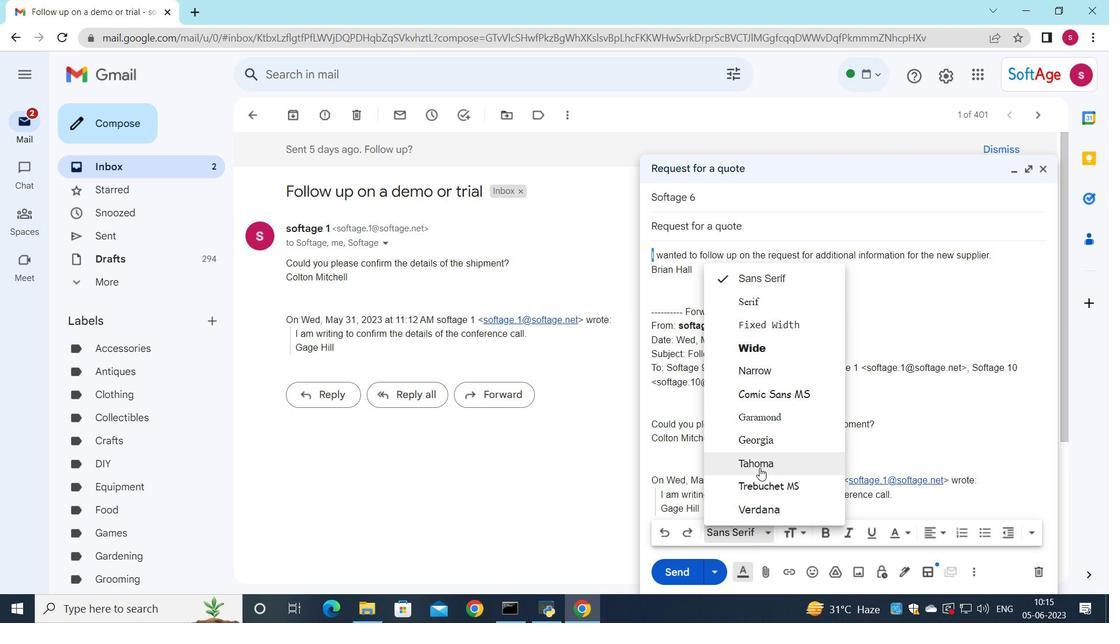 
Action: Mouse pressed left at (760, 463)
Screenshot: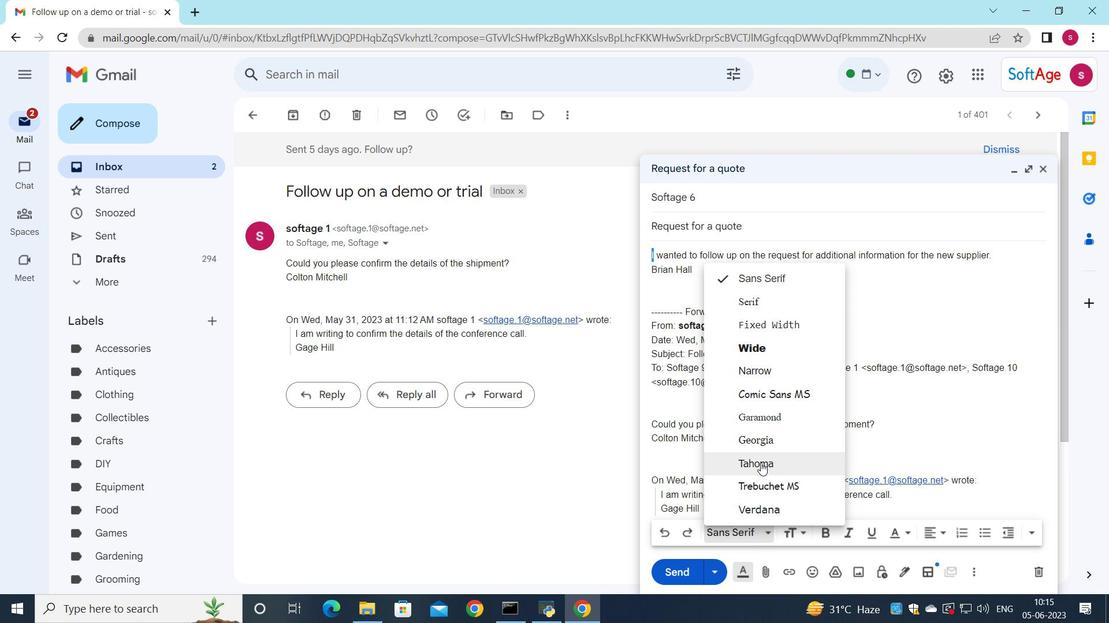 
Action: Mouse moved to (874, 537)
Screenshot: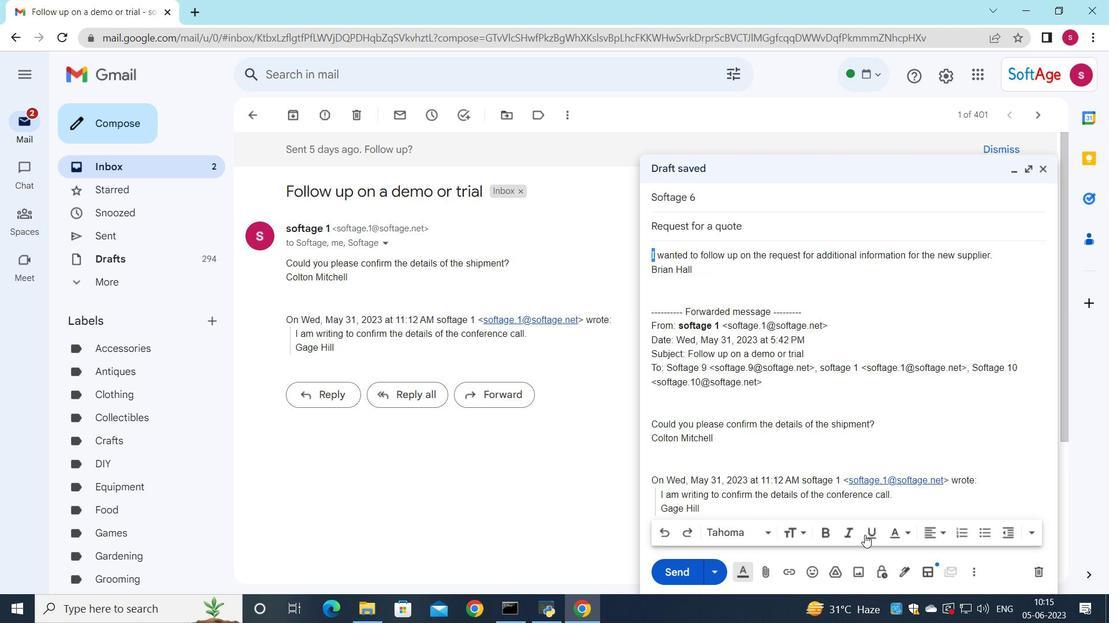 
Action: Mouse pressed left at (874, 537)
Screenshot: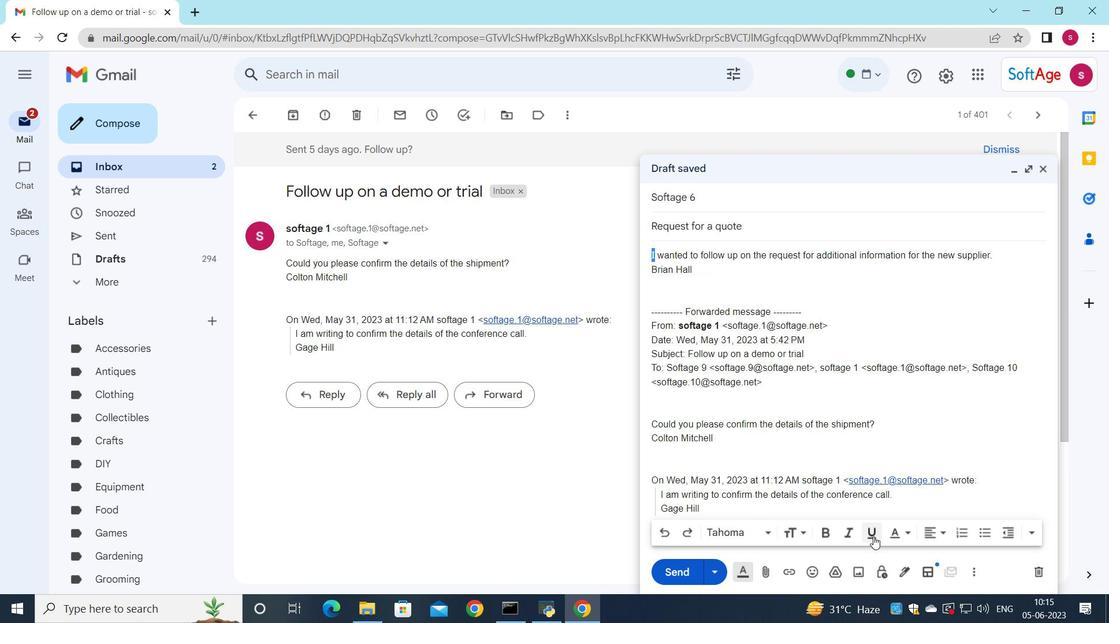 
Action: Mouse moved to (670, 576)
Screenshot: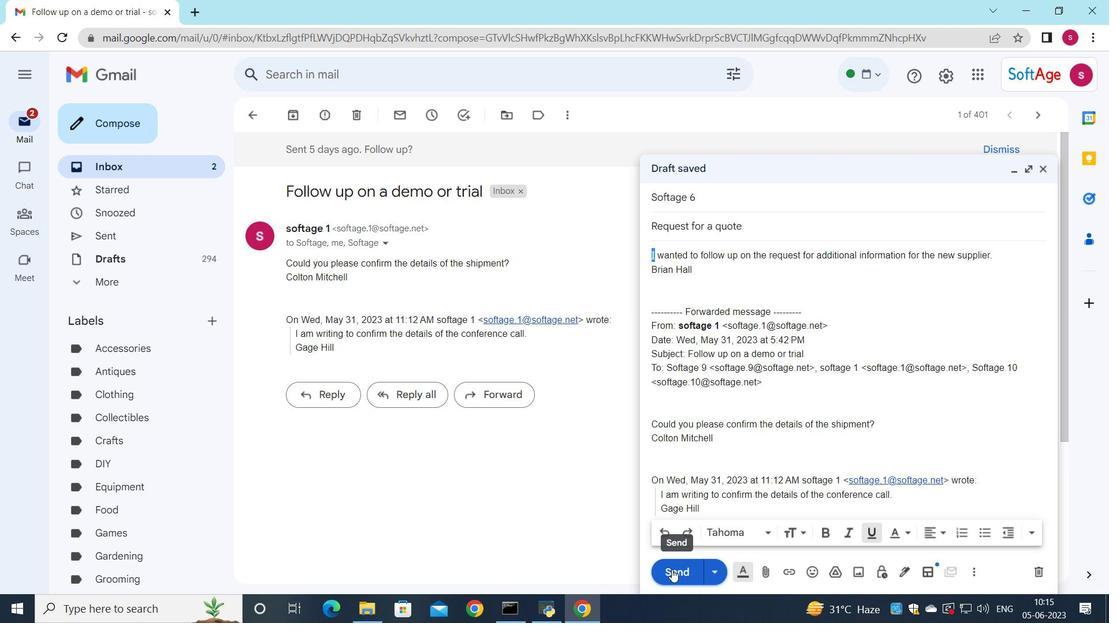 
Action: Mouse pressed left at (670, 576)
Screenshot: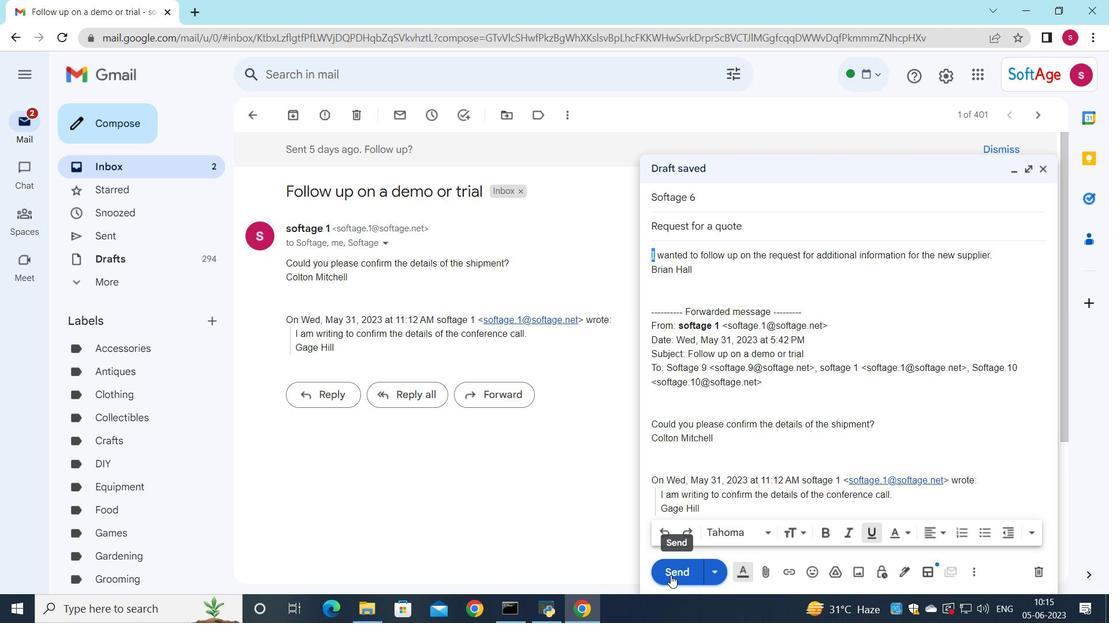 
Action: Mouse moved to (664, 448)
Screenshot: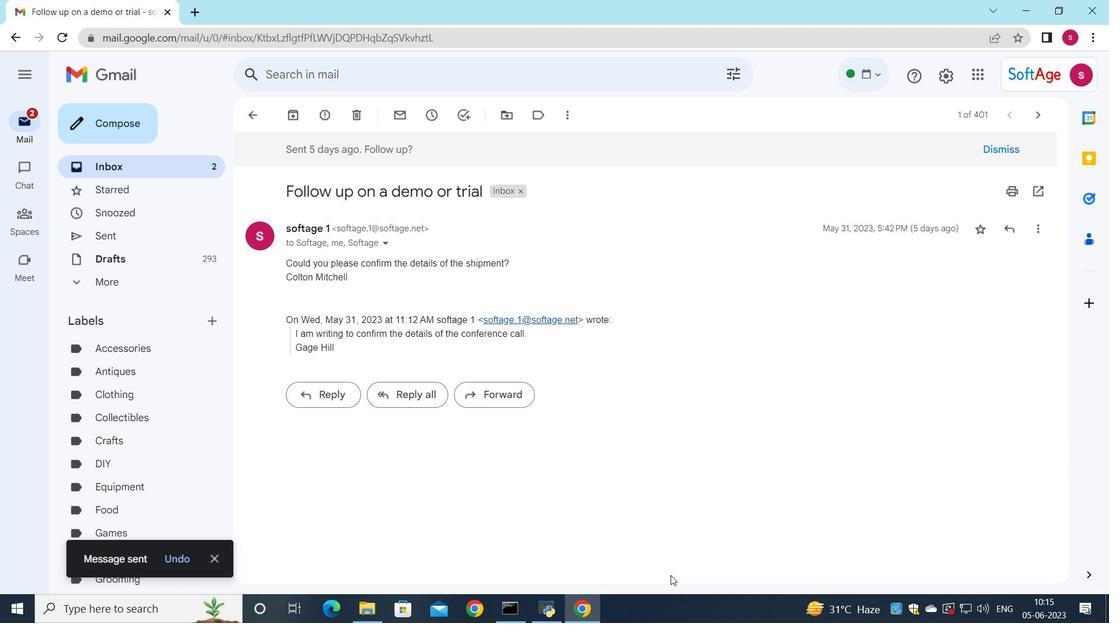 
